 Task: Look for space in Reisterstown, United States from 10th July, 2023 to 25th July, 2023 for 3 adults, 1 child in price range Rs.15000 to Rs.25000. Place can be shared room with 2 bedrooms having 3 beds and 2 bathrooms. Property type can be house, flat, guest house. Amenities needed are: wifi, TV, free parkinig on premises, gym, breakfast. Booking option can be shelf check-in. Required host language is English.
Action: Mouse moved to (526, 136)
Screenshot: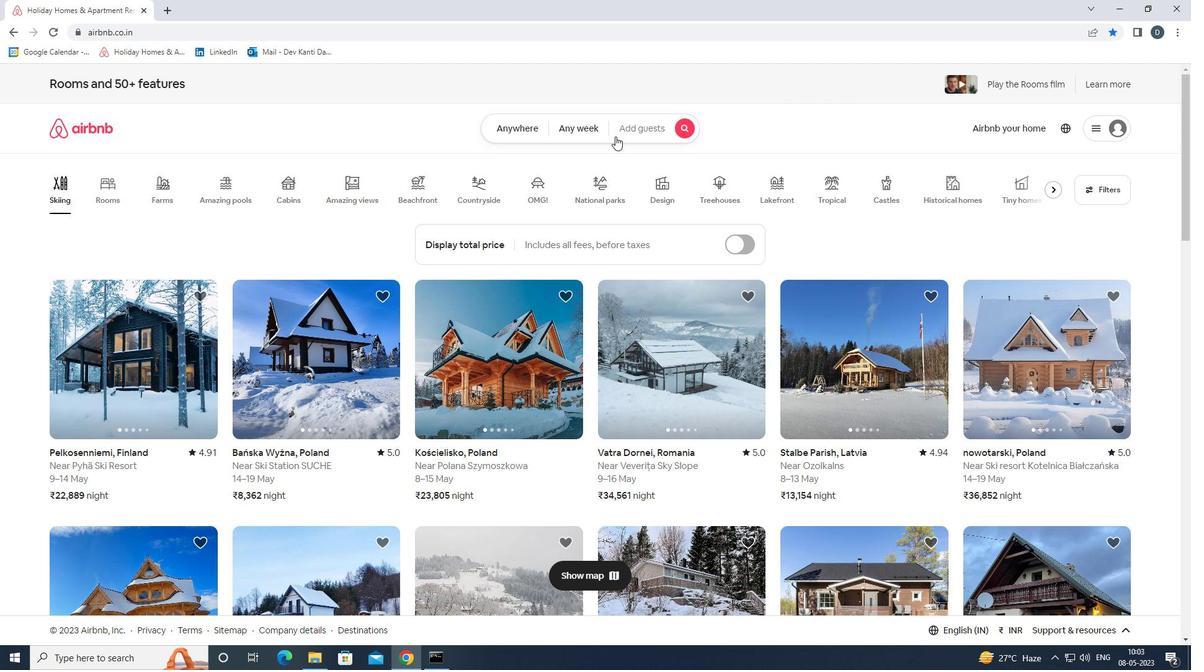 
Action: Mouse pressed left at (526, 136)
Screenshot: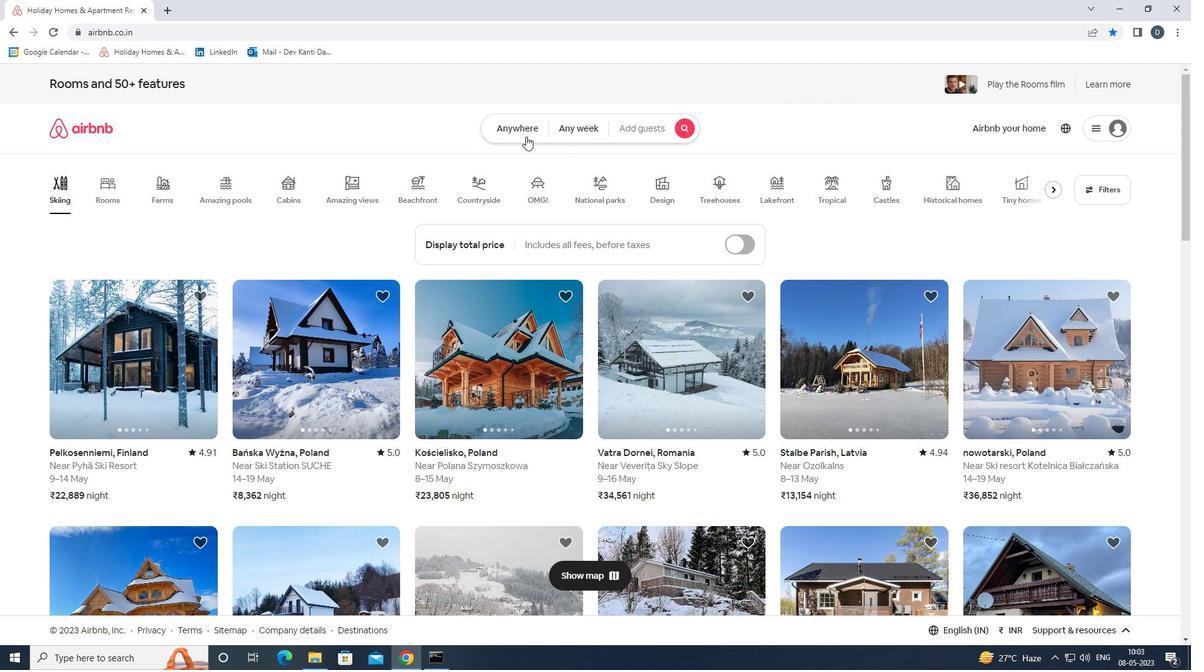 
Action: Mouse moved to (401, 173)
Screenshot: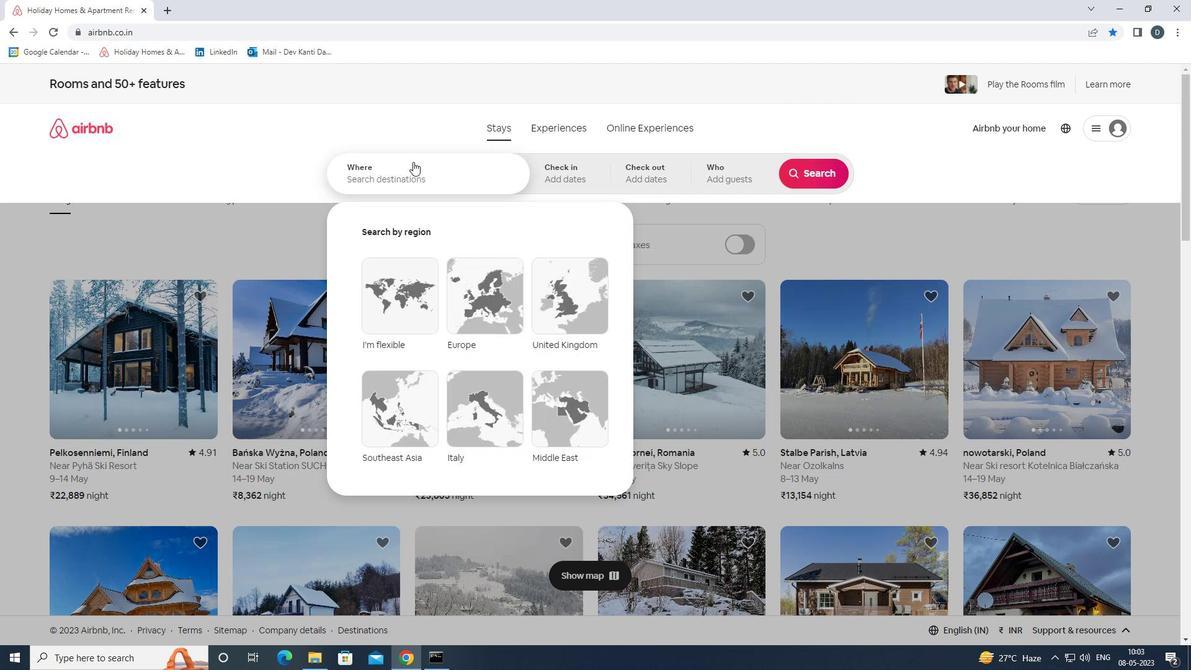 
Action: Mouse pressed left at (401, 173)
Screenshot: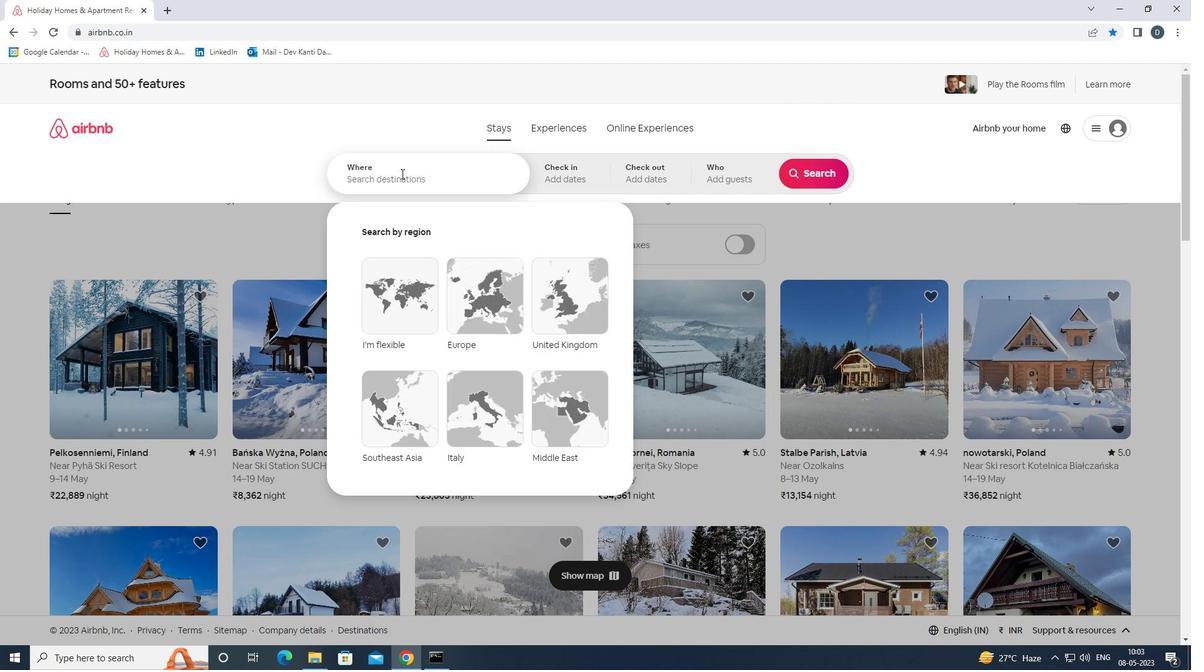 
Action: Mouse moved to (400, 173)
Screenshot: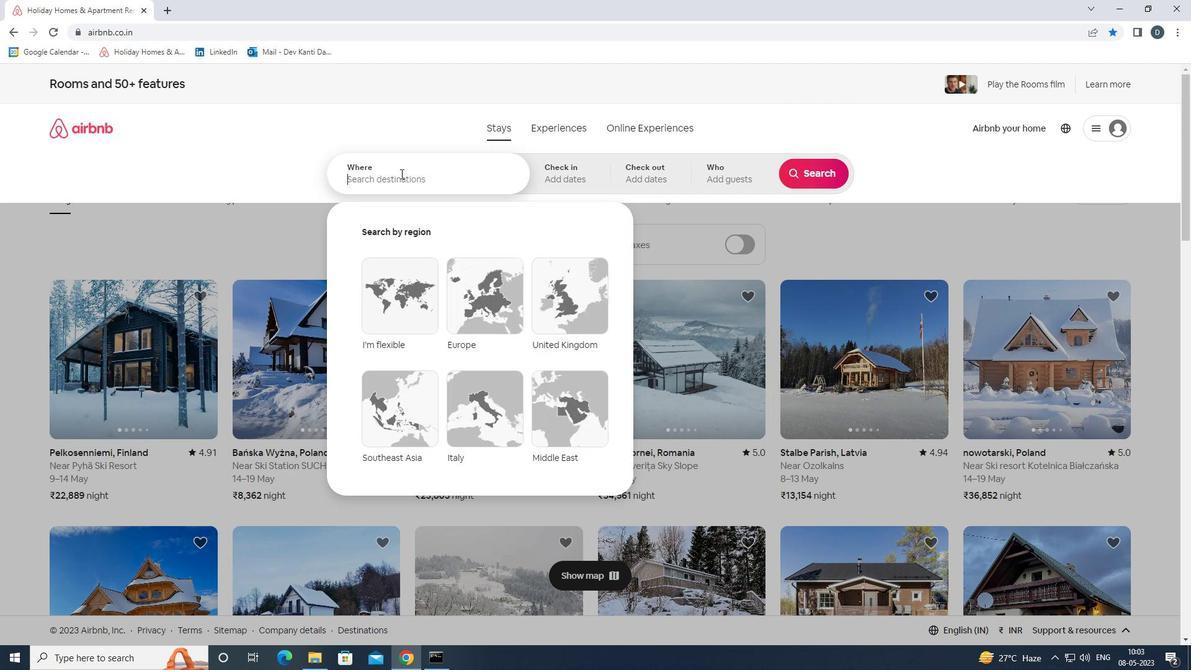 
Action: Key pressed <Key.shift>
Screenshot: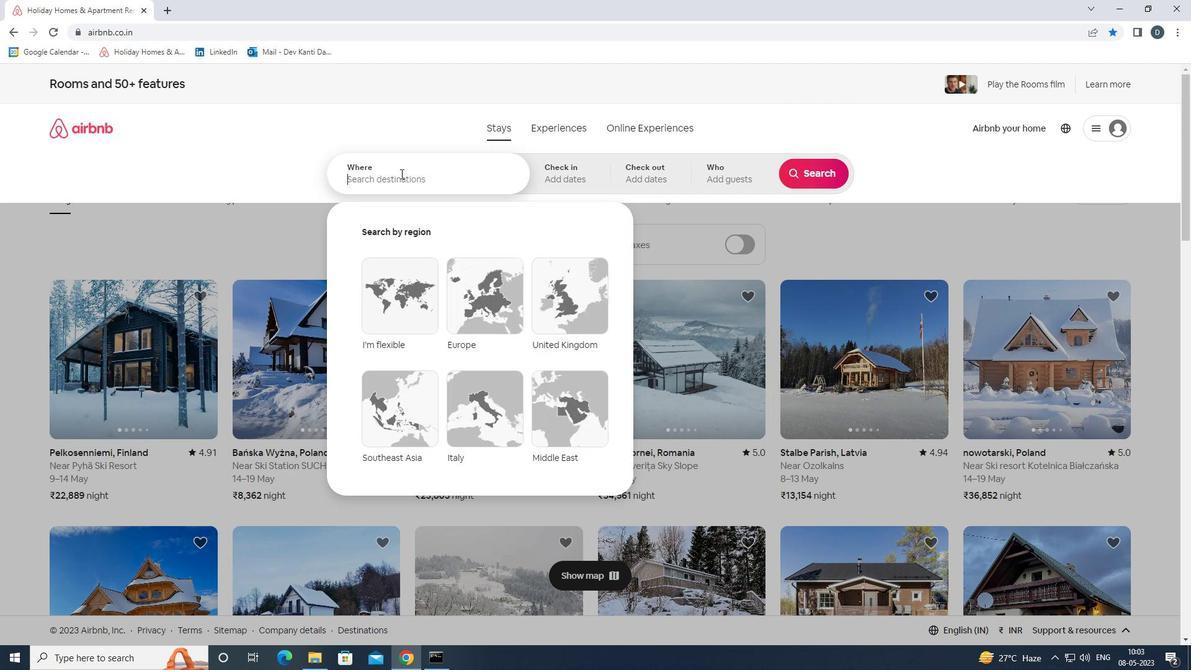 
Action: Mouse moved to (399, 171)
Screenshot: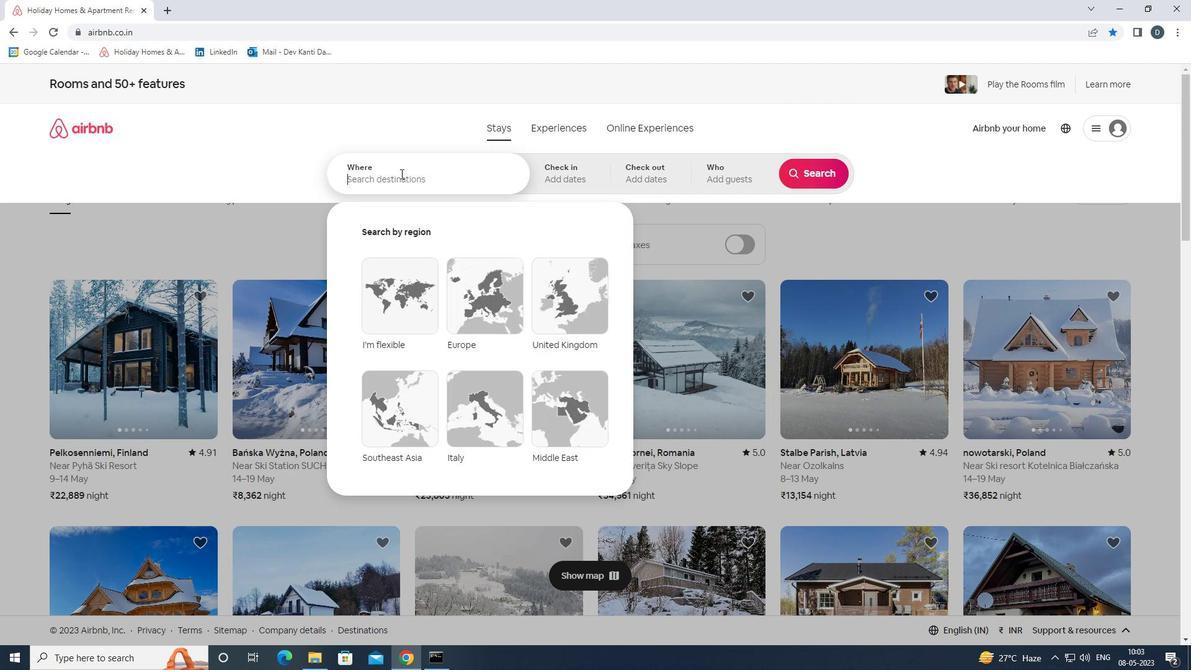 
Action: Key pressed REISTERSTOWN,<Key.shift>UNITED<Key.space><Key.shift>STATES<Key.enter>
Screenshot: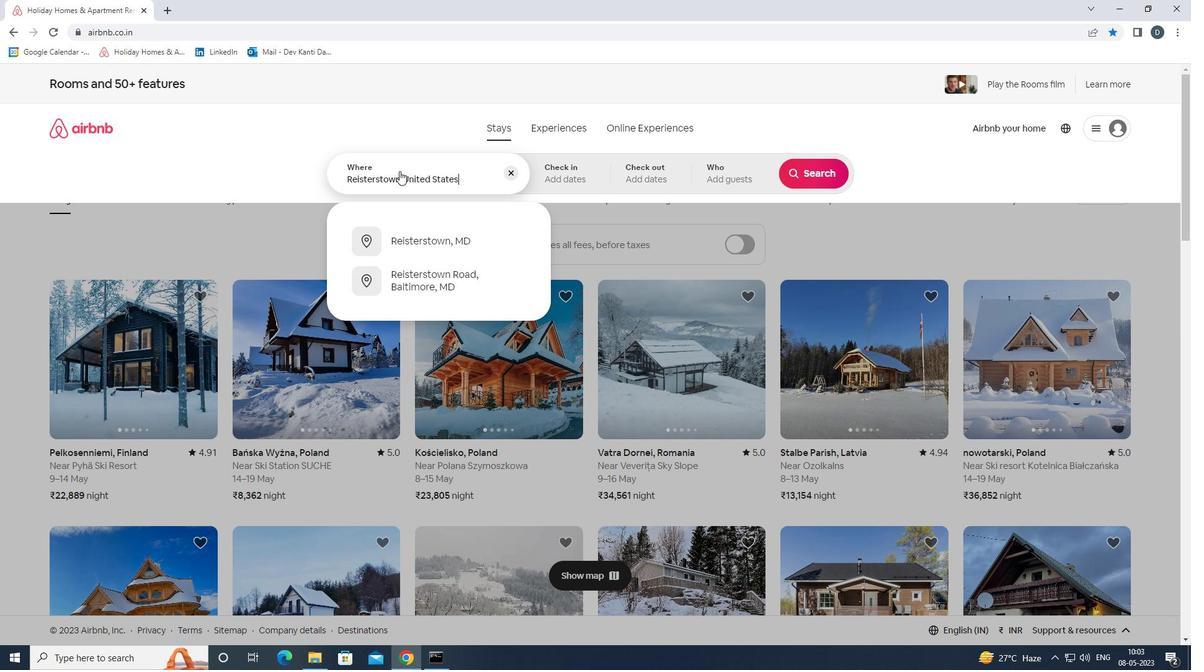 
Action: Mouse moved to (815, 271)
Screenshot: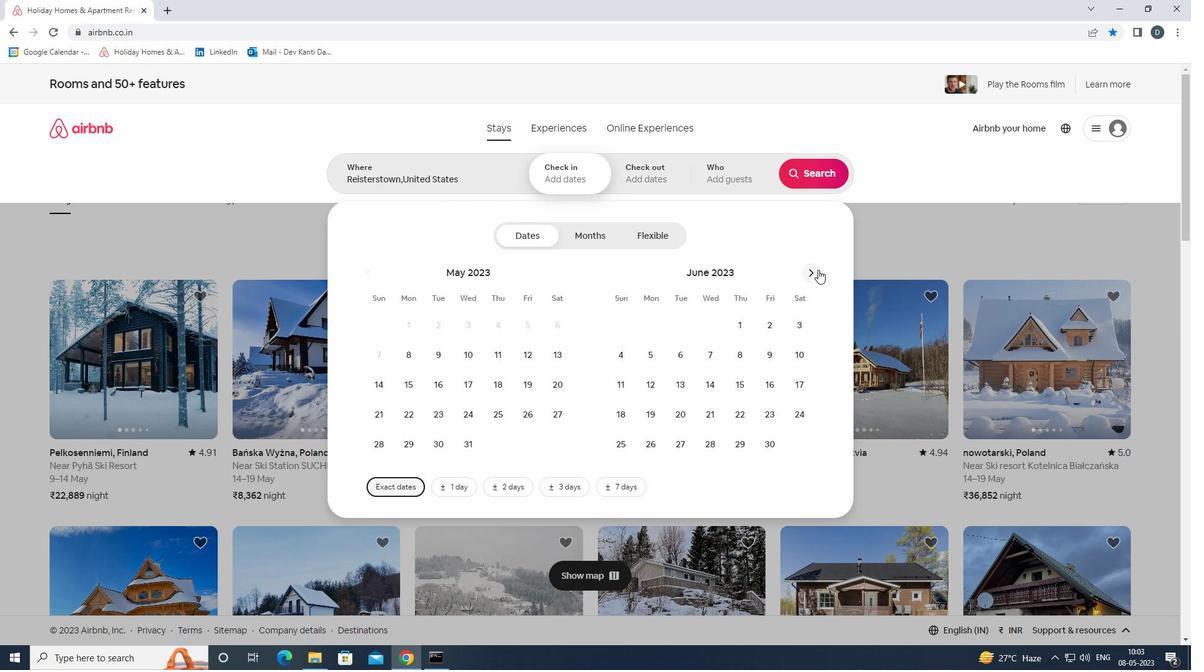 
Action: Mouse pressed left at (815, 271)
Screenshot: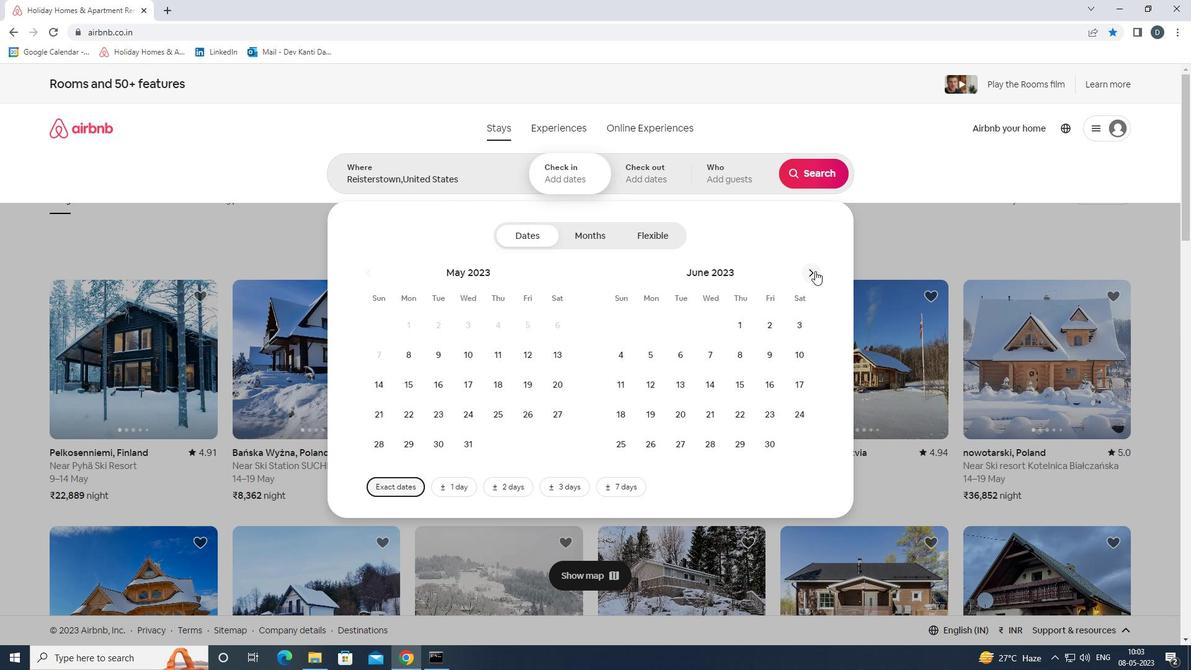 
Action: Mouse moved to (655, 390)
Screenshot: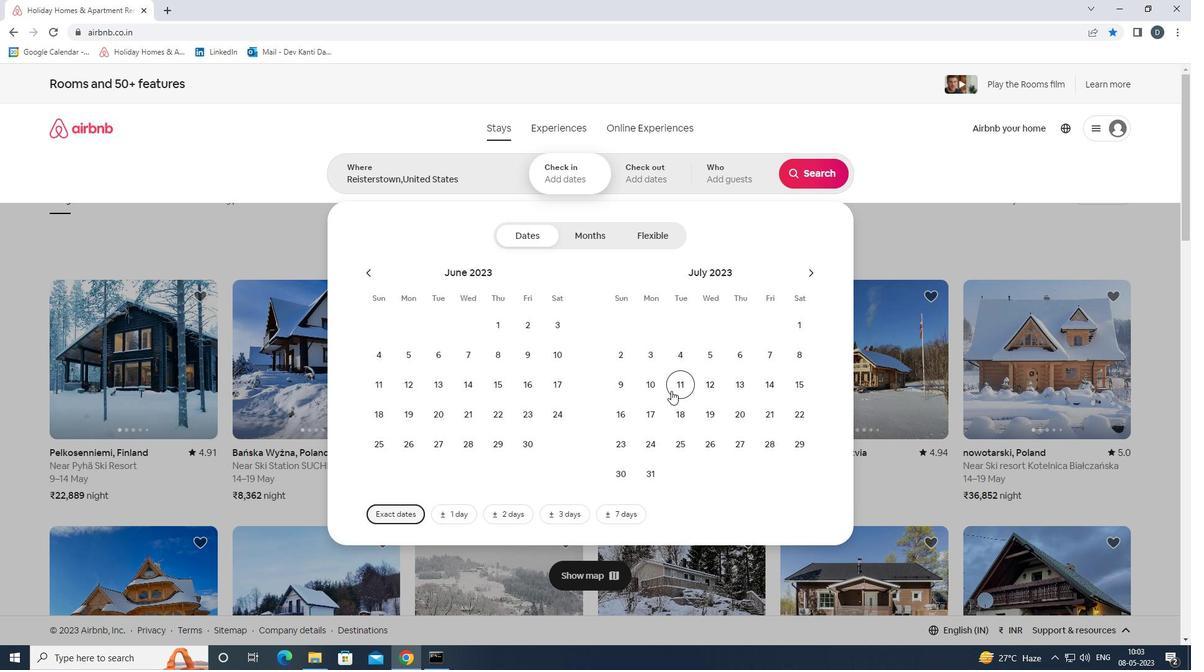 
Action: Mouse pressed left at (655, 390)
Screenshot: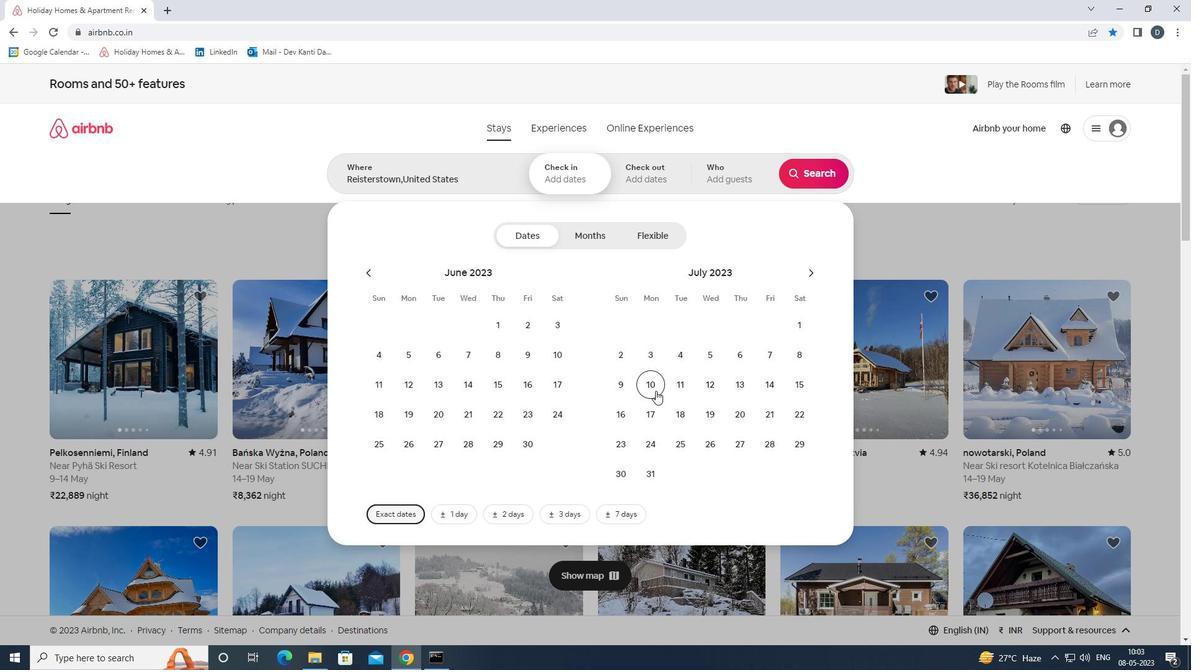
Action: Mouse moved to (691, 440)
Screenshot: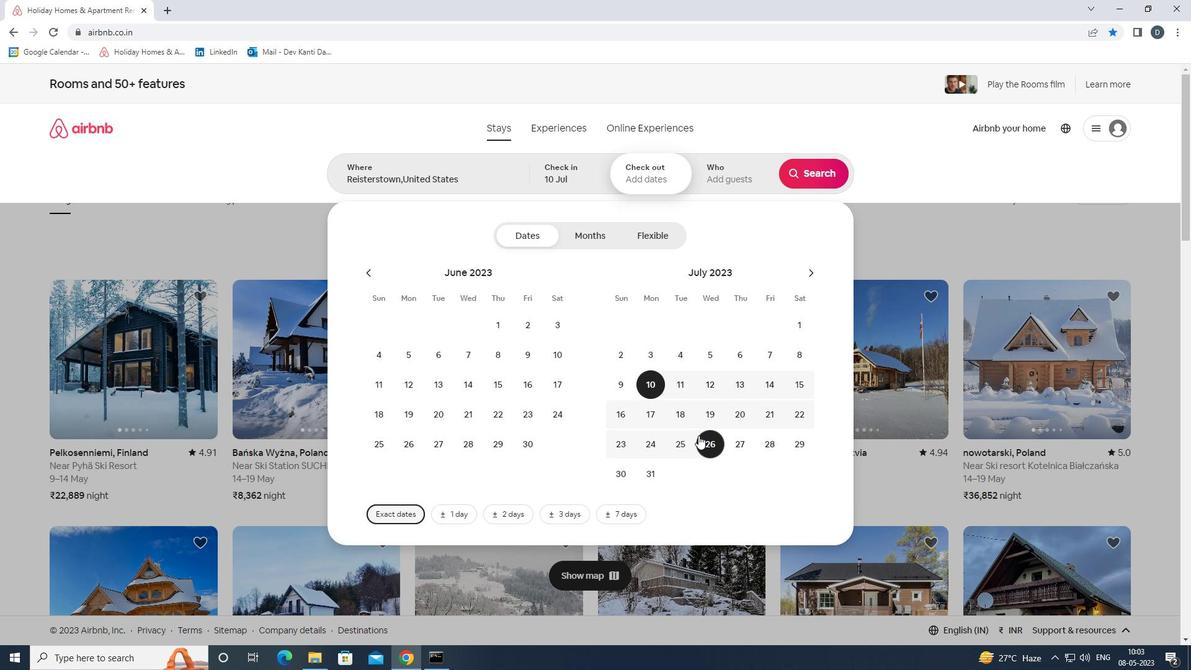 
Action: Mouse pressed left at (691, 440)
Screenshot: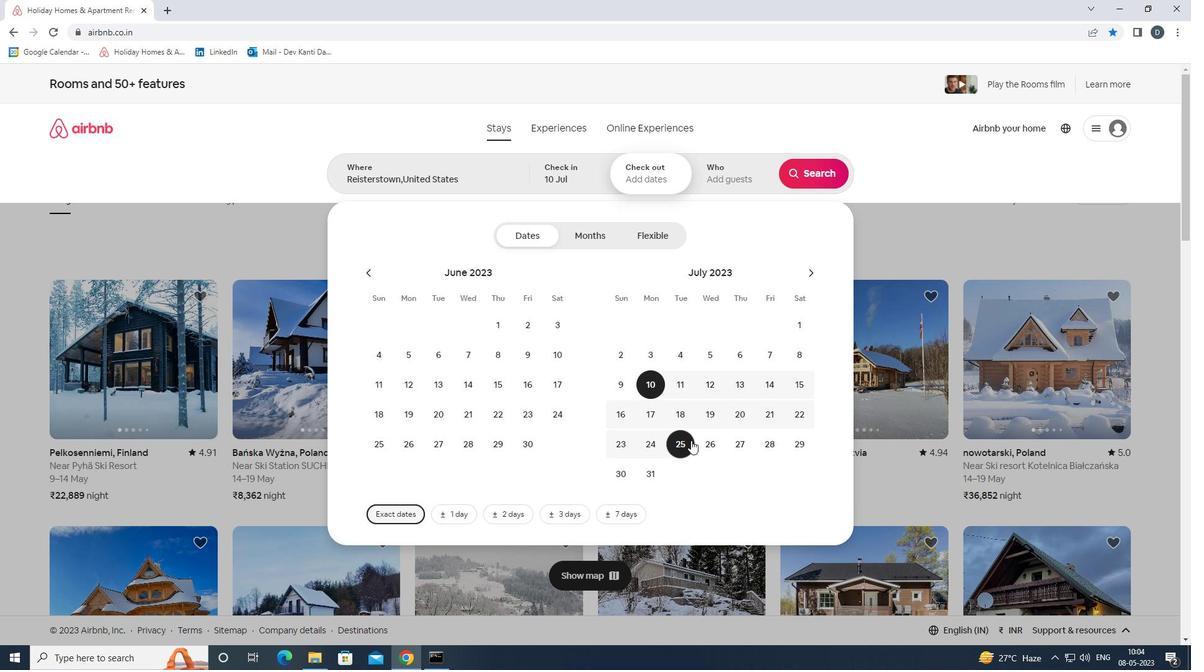 
Action: Mouse moved to (740, 187)
Screenshot: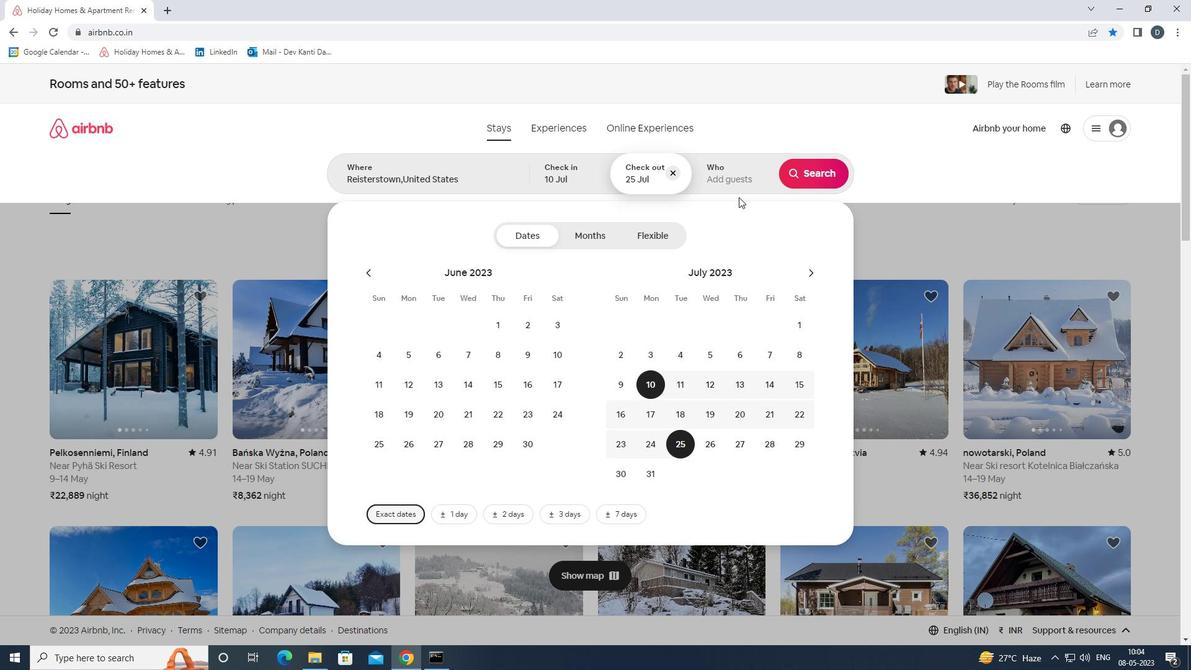 
Action: Mouse pressed left at (740, 187)
Screenshot: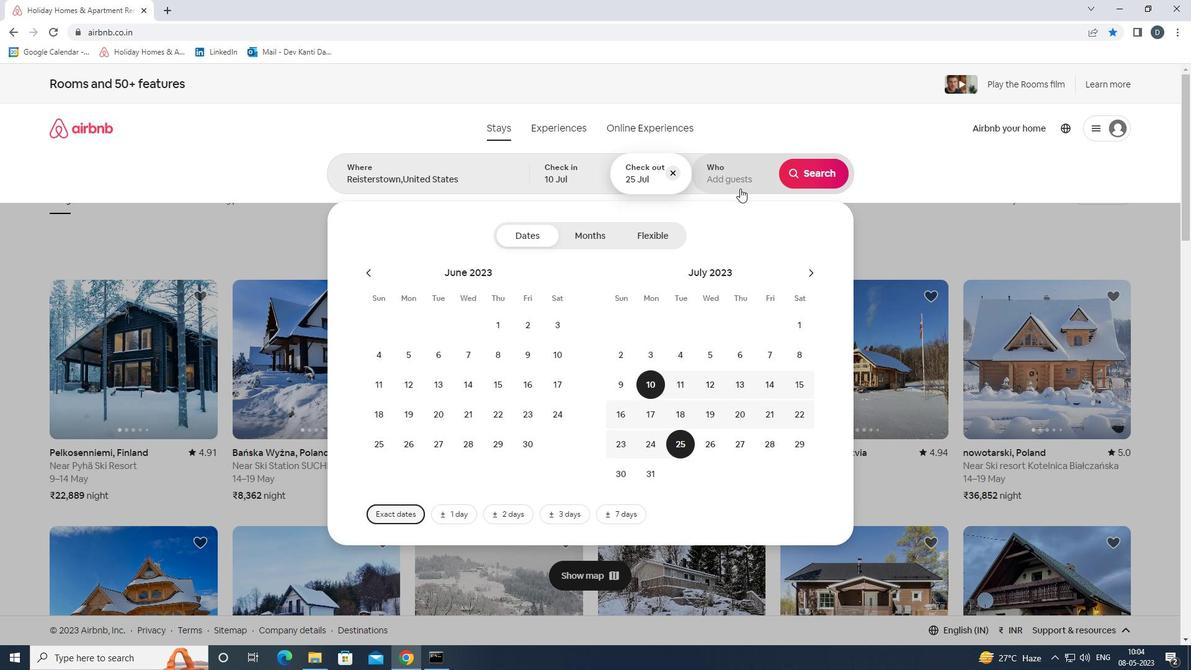 
Action: Mouse moved to (813, 237)
Screenshot: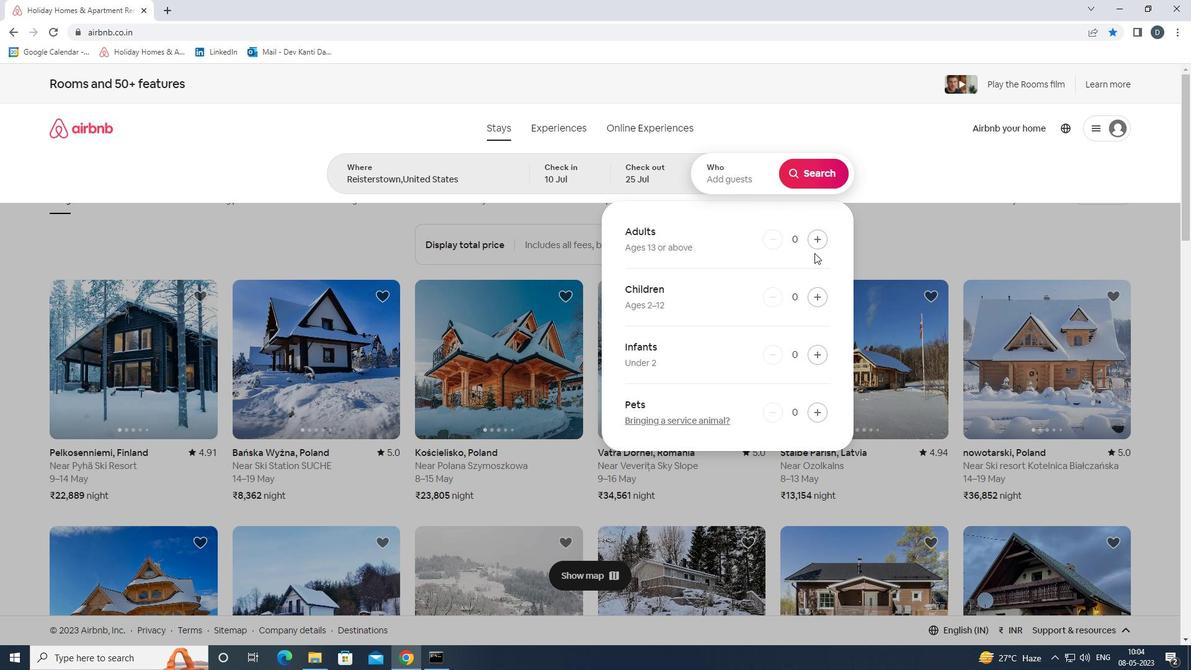 
Action: Mouse pressed left at (813, 237)
Screenshot: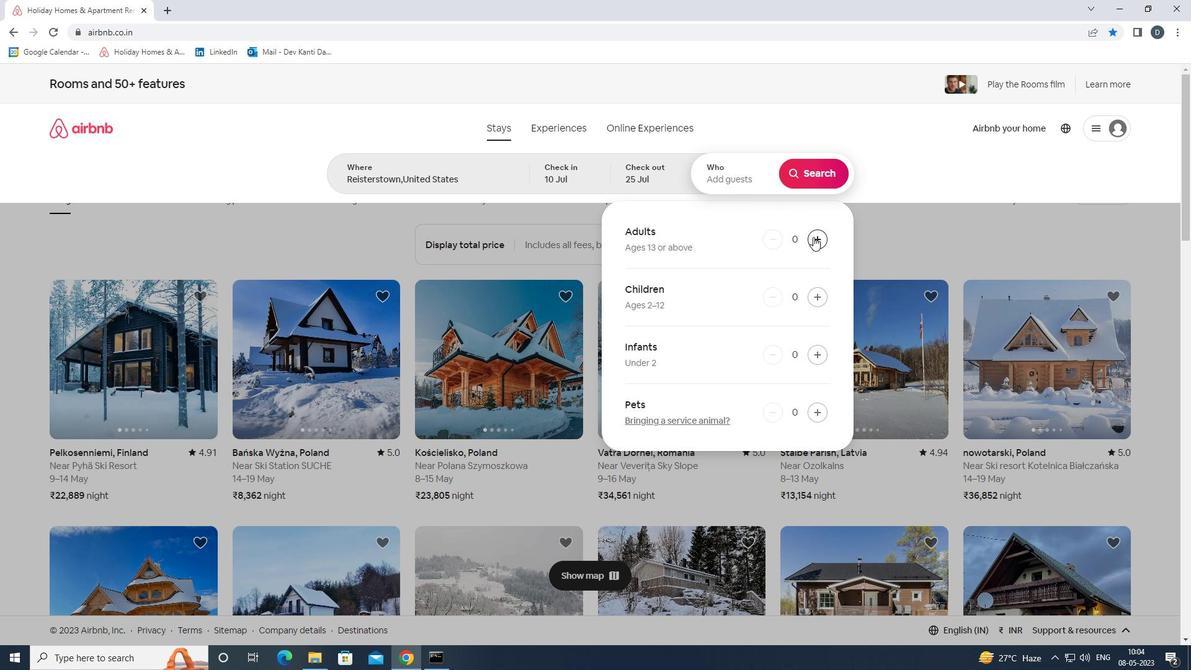 
Action: Mouse pressed left at (813, 237)
Screenshot: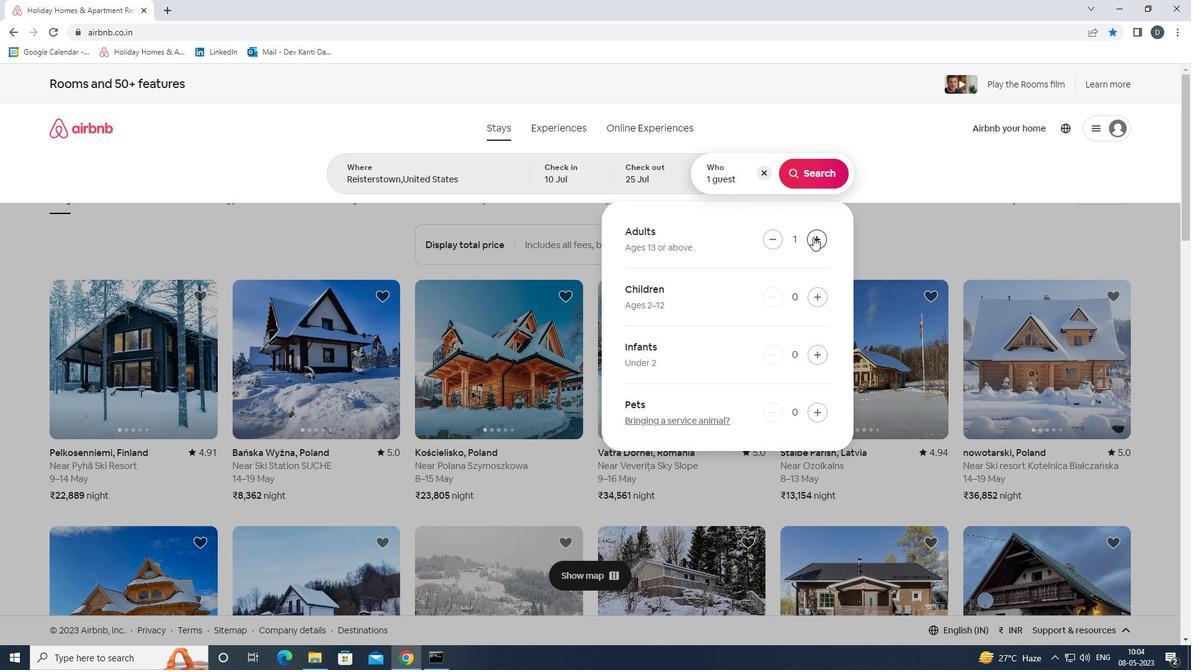 
Action: Mouse pressed left at (813, 237)
Screenshot: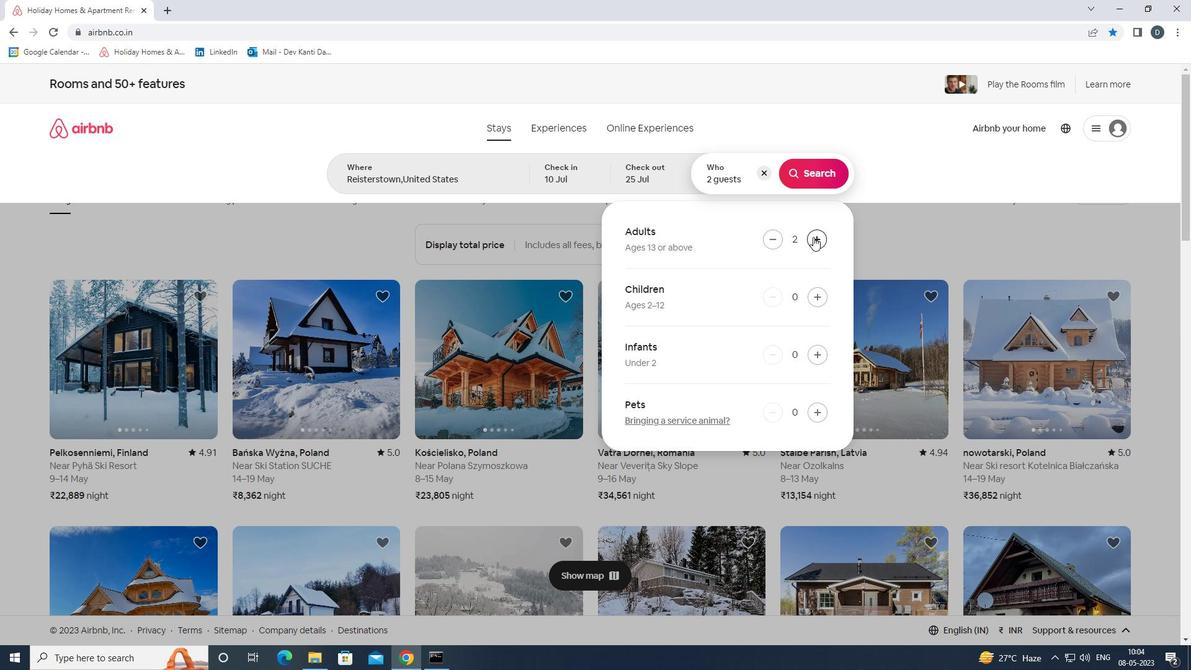 
Action: Mouse moved to (824, 295)
Screenshot: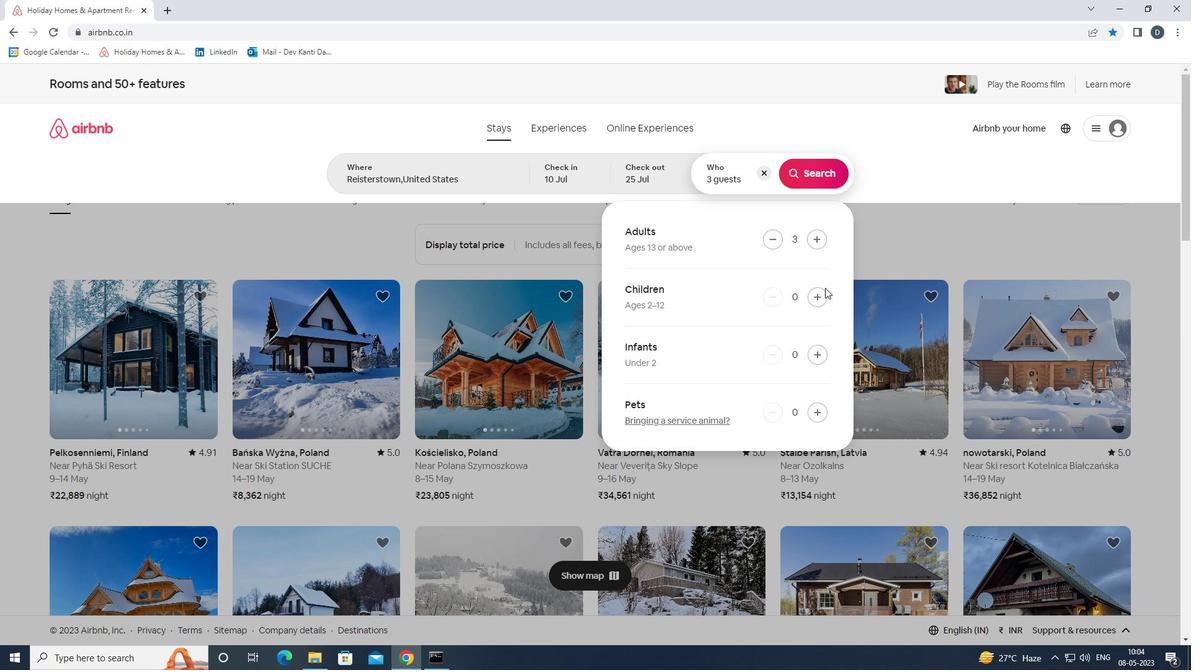 
Action: Mouse pressed left at (824, 295)
Screenshot: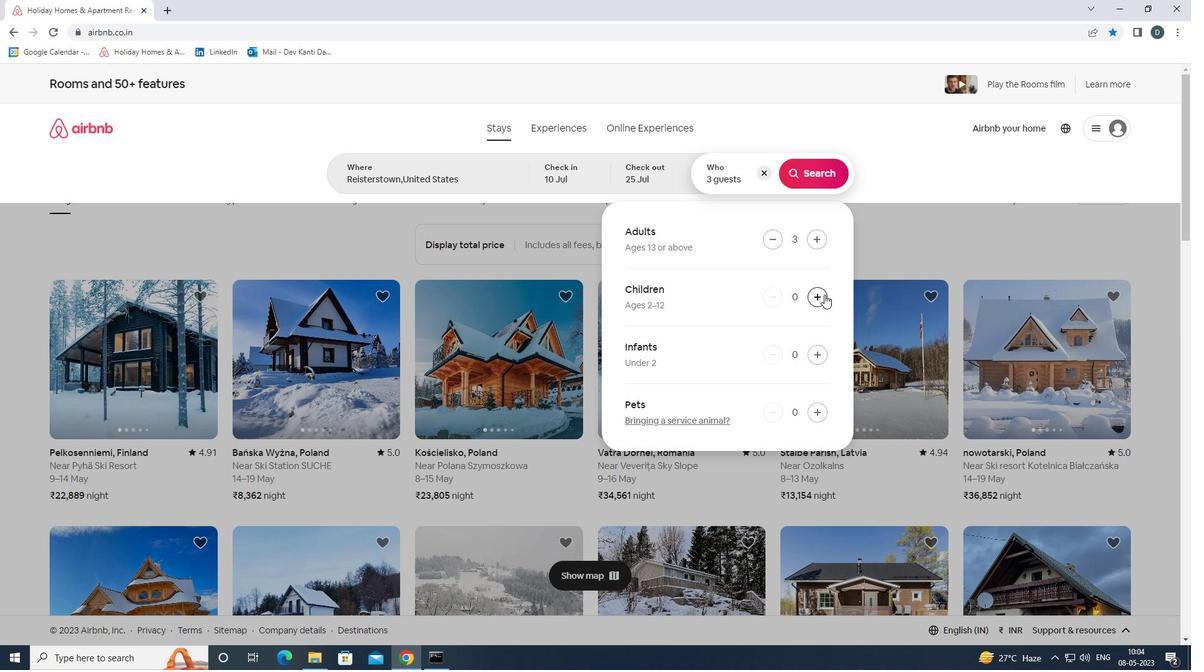 
Action: Mouse moved to (808, 170)
Screenshot: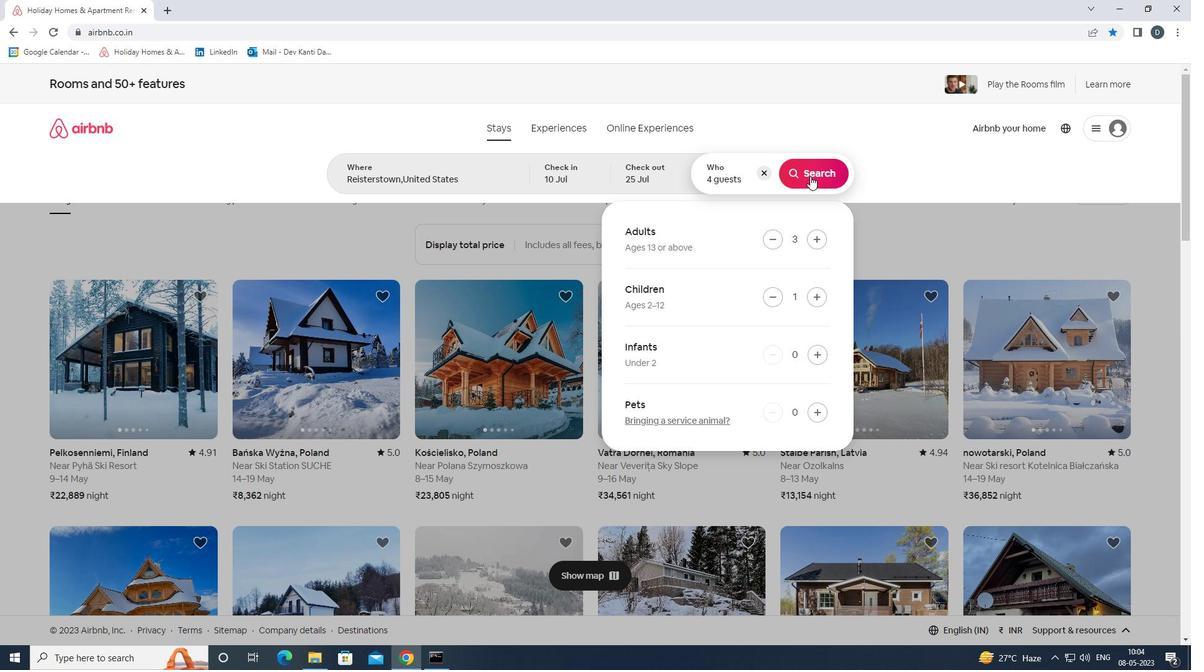 
Action: Mouse pressed left at (808, 170)
Screenshot: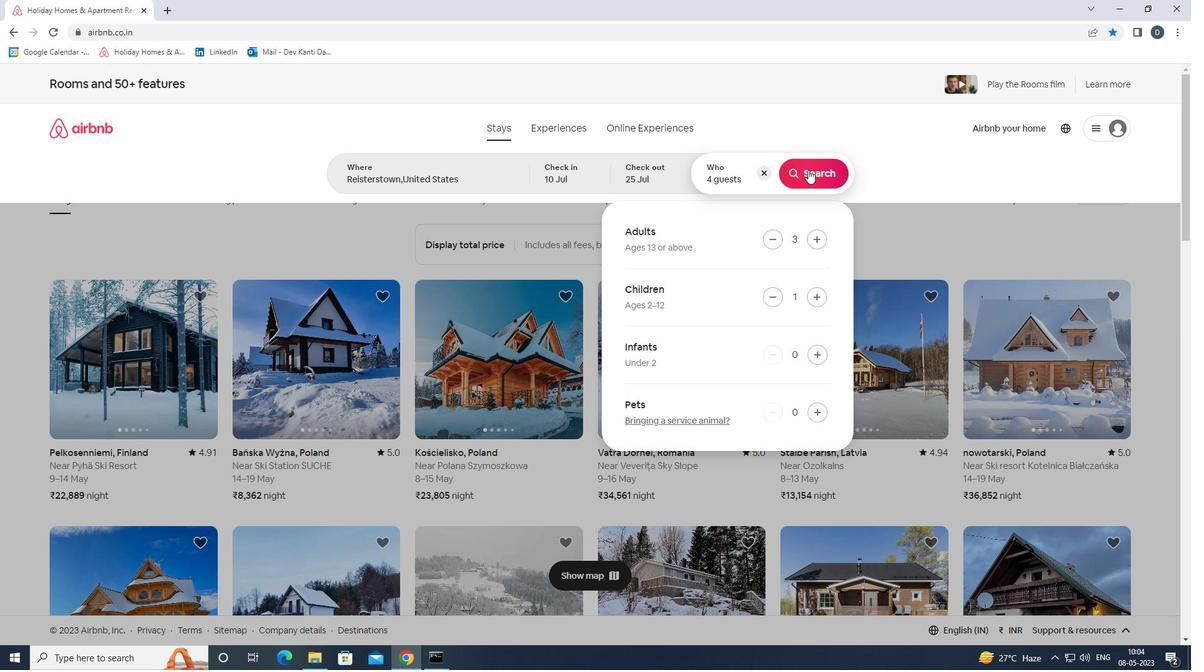 
Action: Mouse moved to (1122, 141)
Screenshot: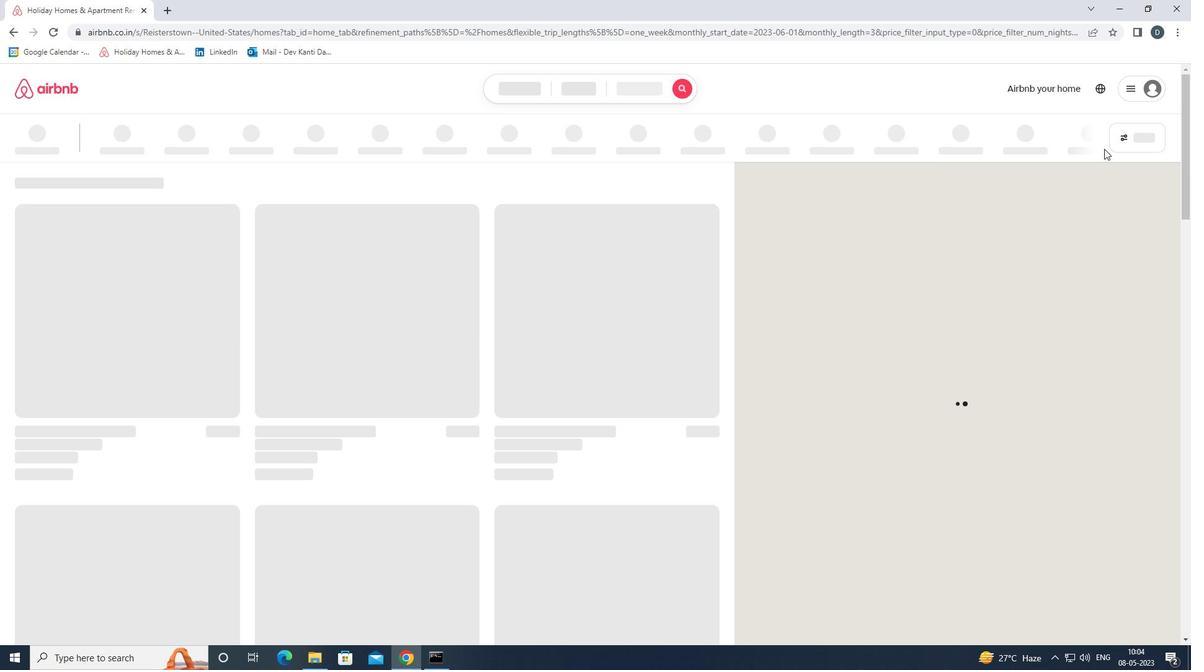 
Action: Mouse pressed left at (1122, 141)
Screenshot: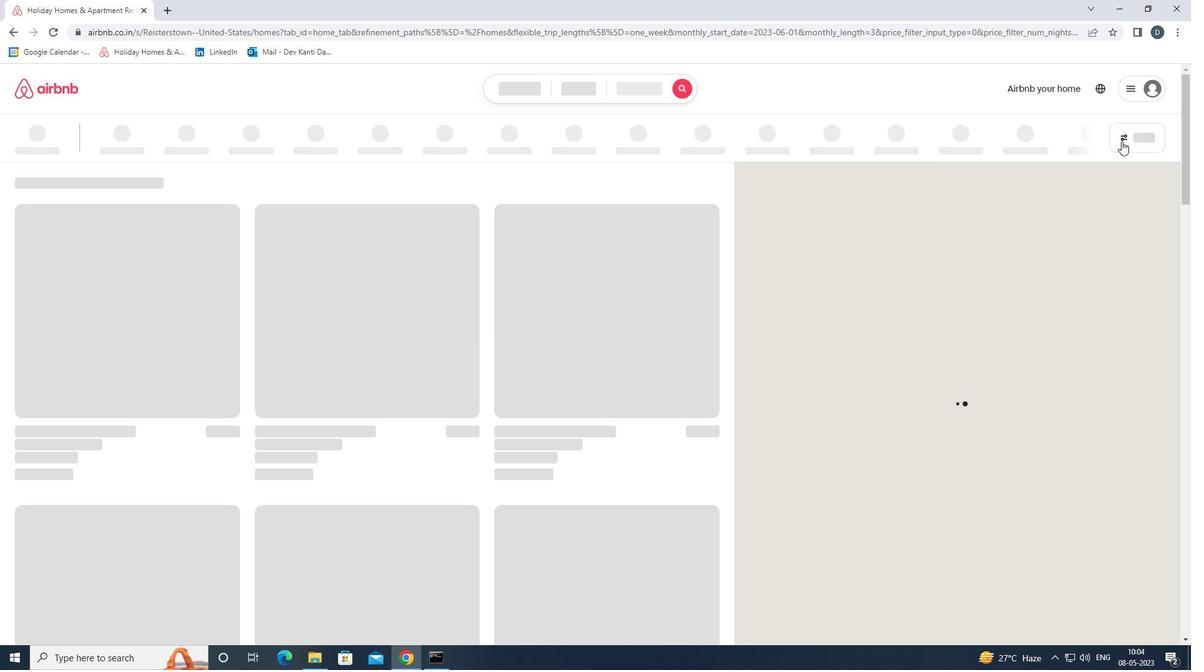 
Action: Mouse moved to (515, 444)
Screenshot: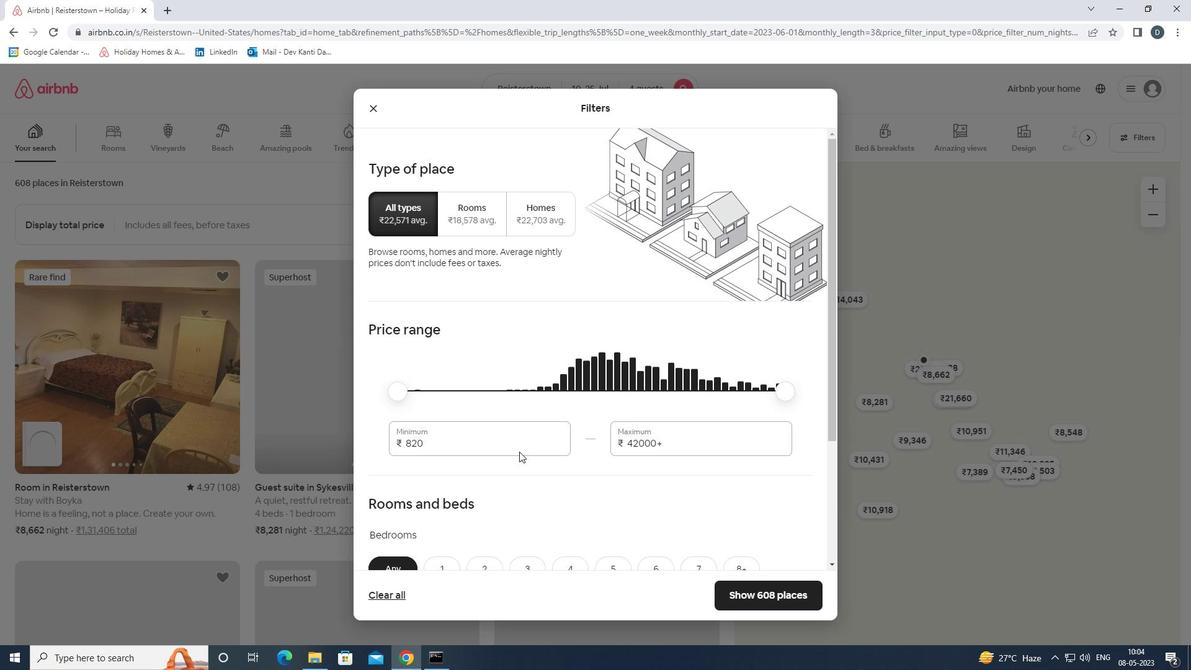 
Action: Mouse pressed left at (515, 444)
Screenshot: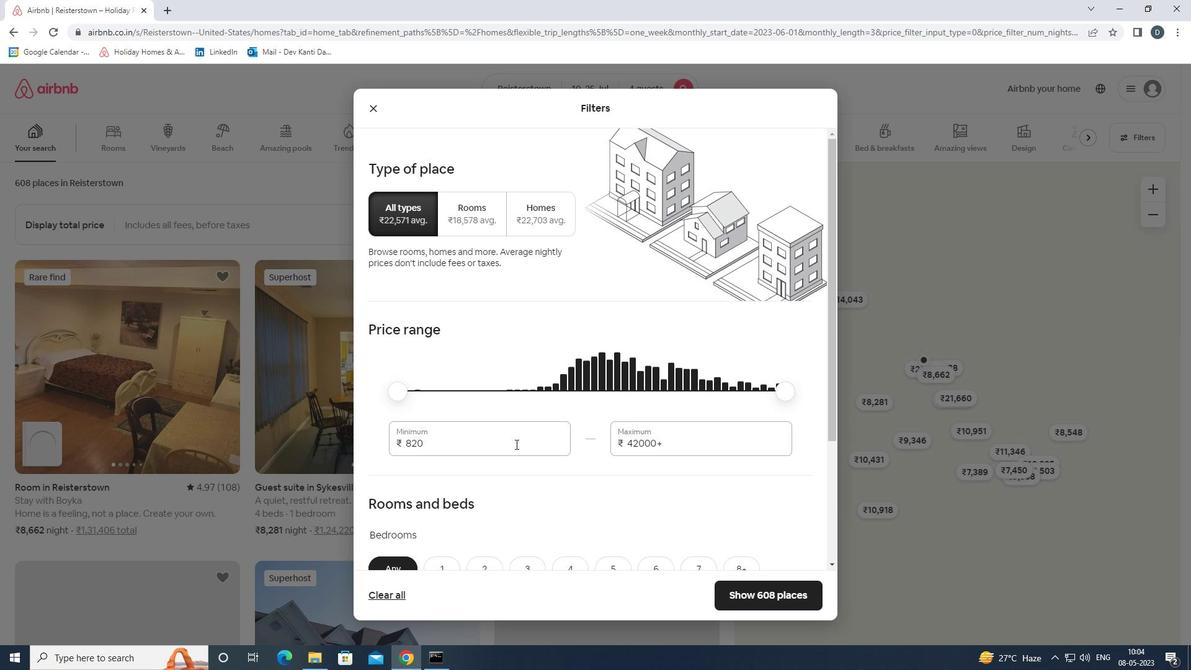 
Action: Mouse pressed left at (515, 444)
Screenshot: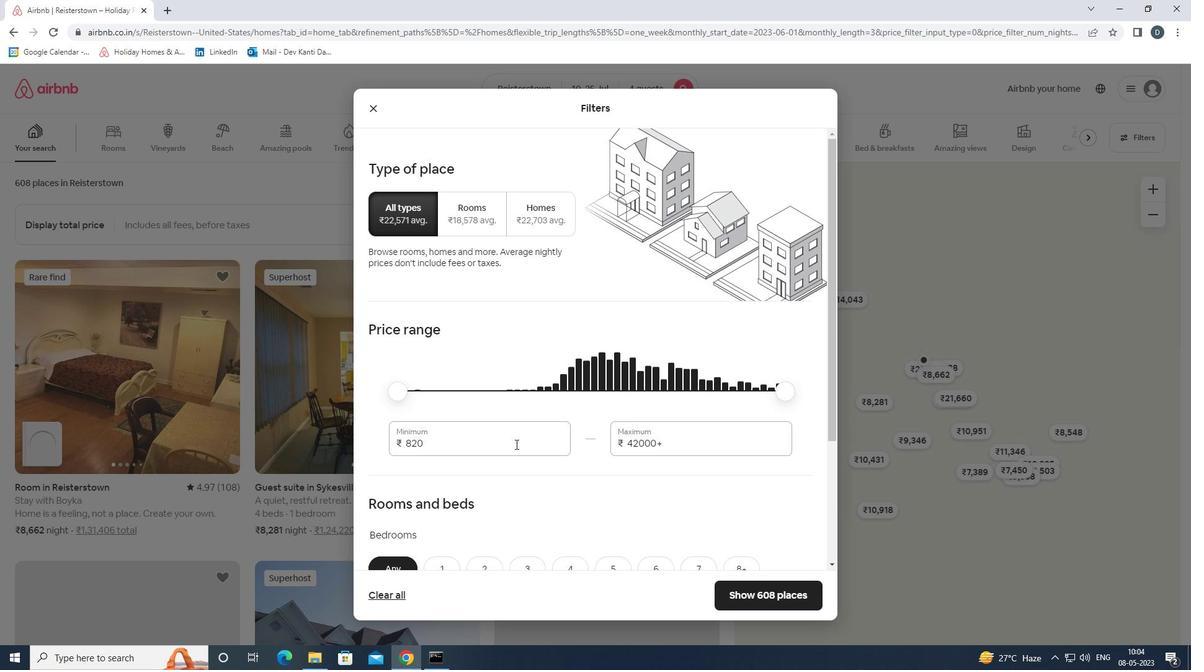 
Action: Key pressed 15000<Key.tab>25000
Screenshot: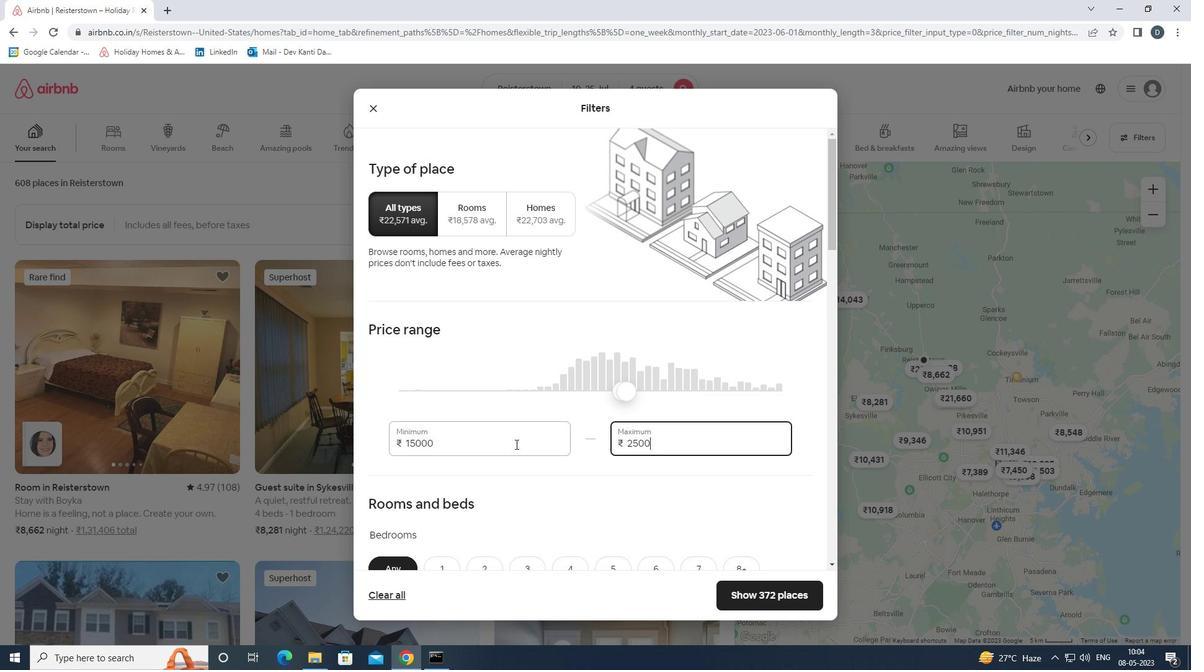 
Action: Mouse scrolled (515, 443) with delta (0, 0)
Screenshot: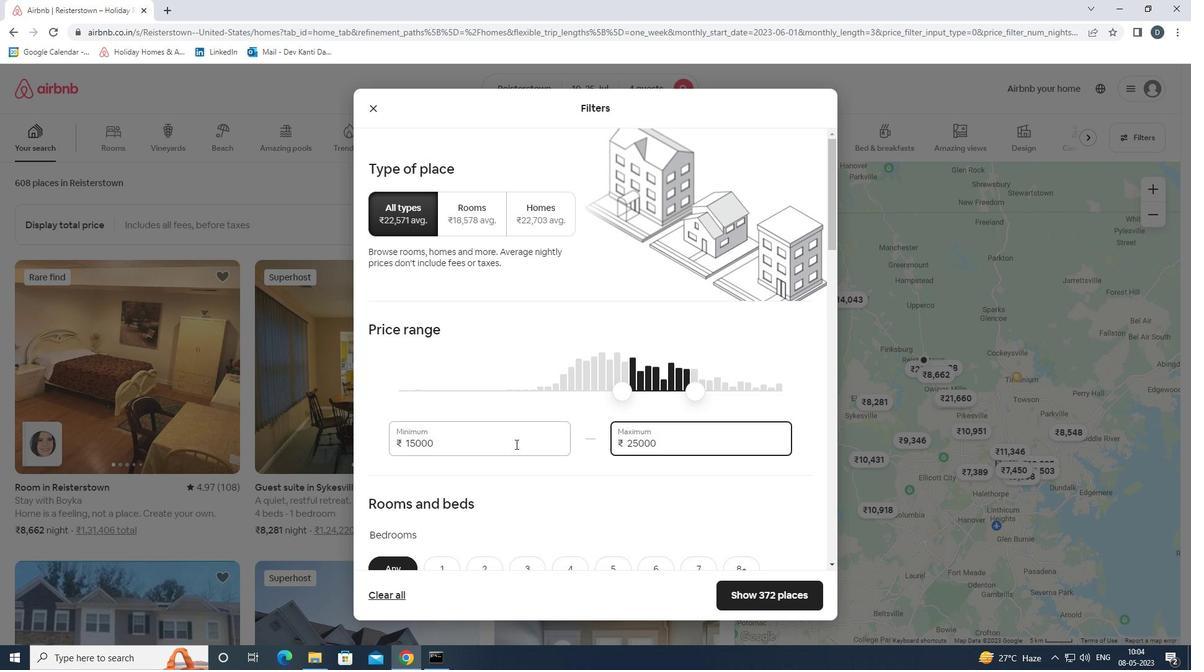 
Action: Mouse scrolled (515, 443) with delta (0, 0)
Screenshot: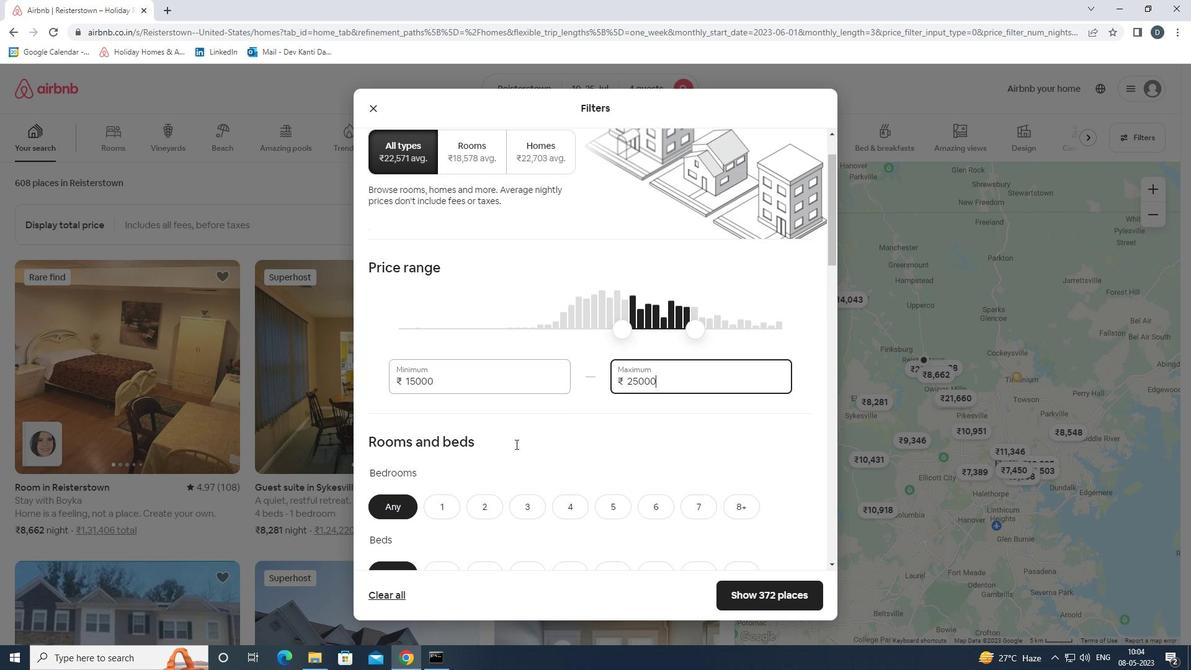 
Action: Mouse scrolled (515, 443) with delta (0, 0)
Screenshot: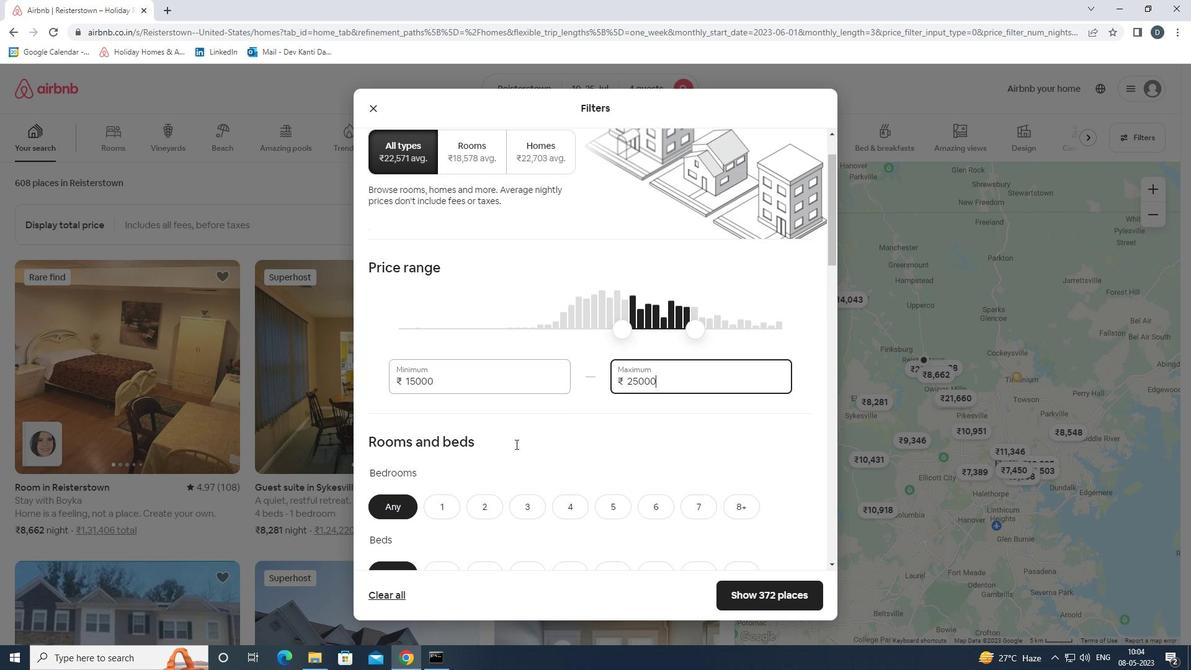 
Action: Mouse scrolled (515, 443) with delta (0, 0)
Screenshot: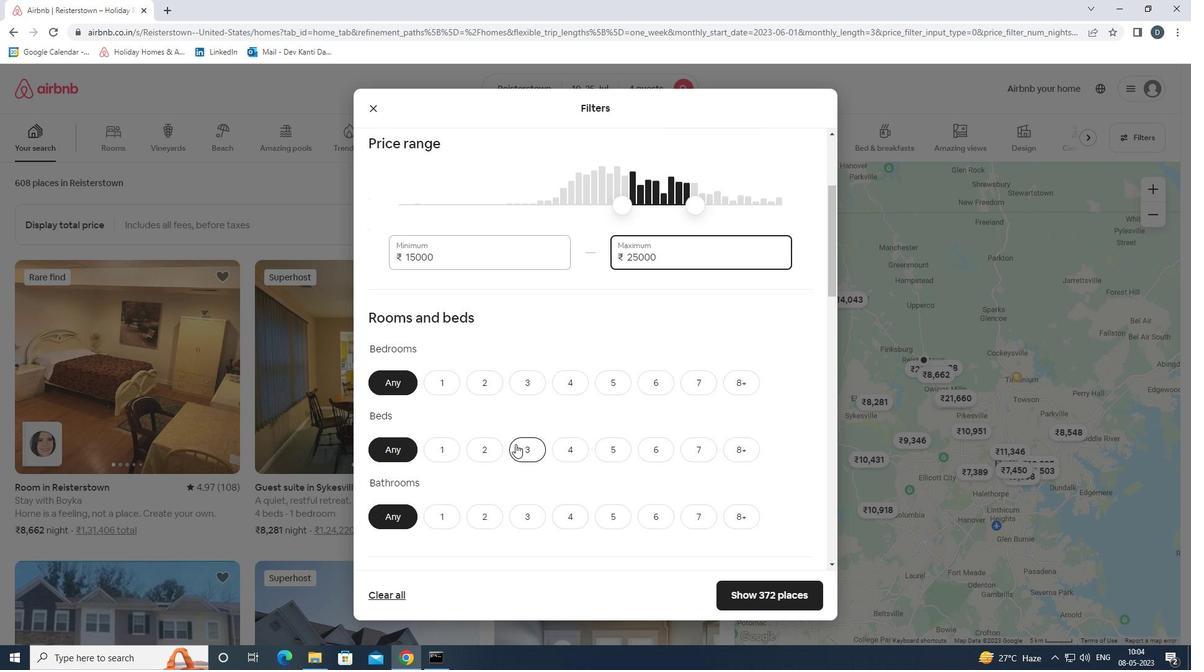 
Action: Mouse moved to (490, 318)
Screenshot: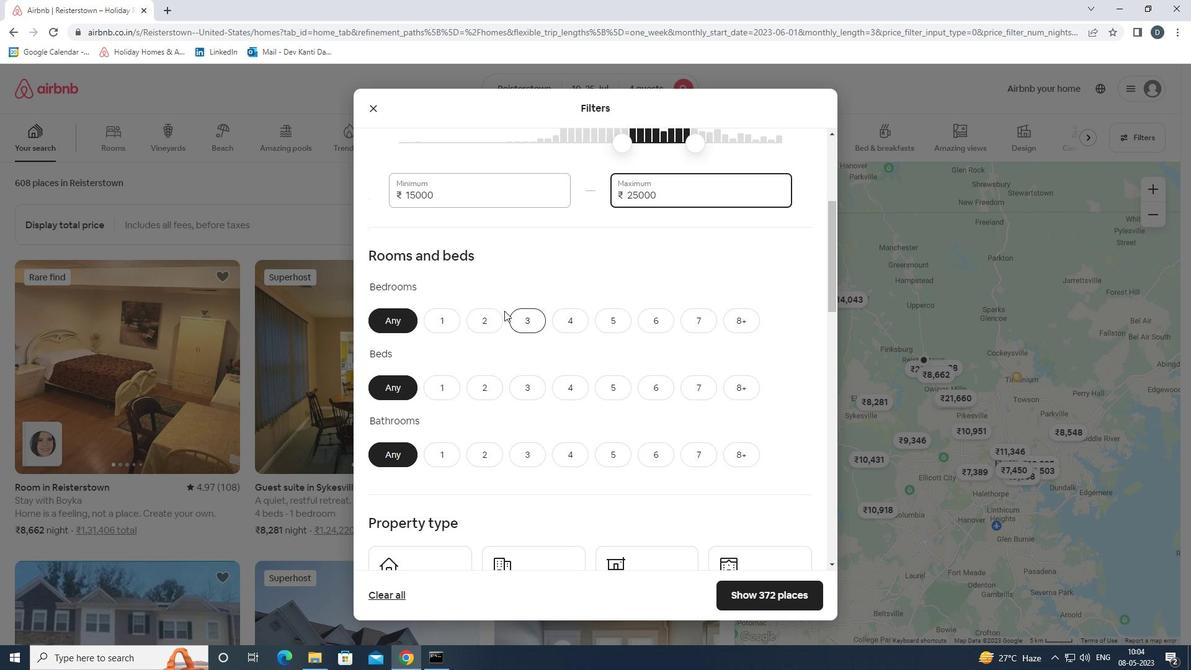 
Action: Mouse pressed left at (490, 318)
Screenshot: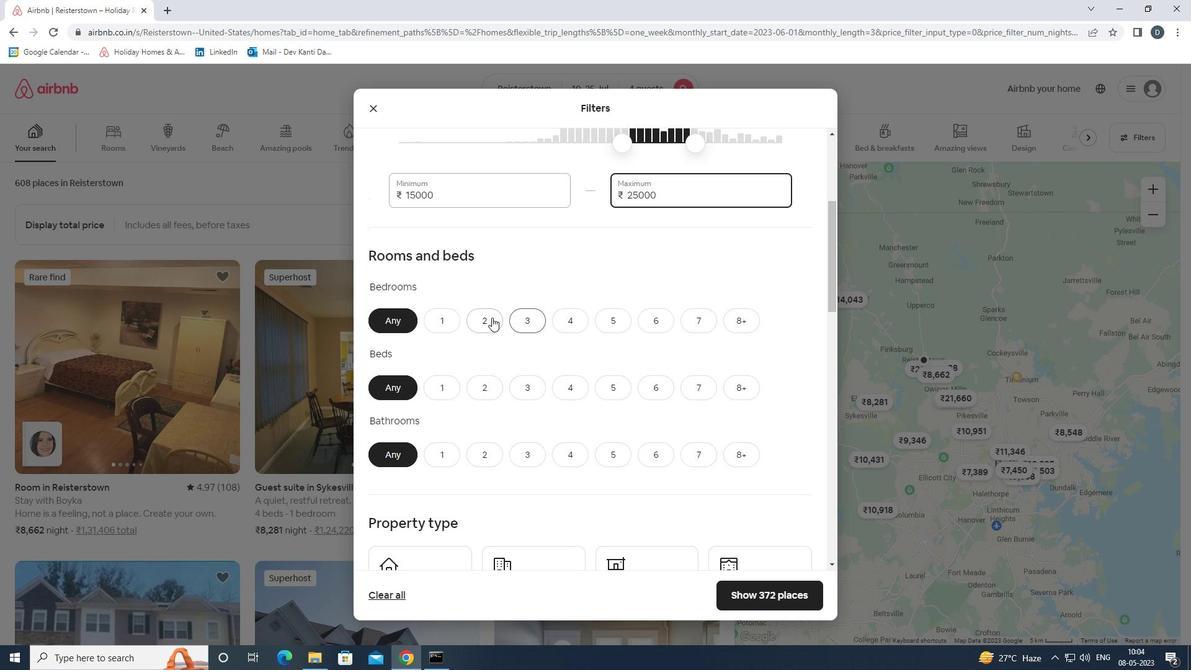 
Action: Mouse moved to (530, 387)
Screenshot: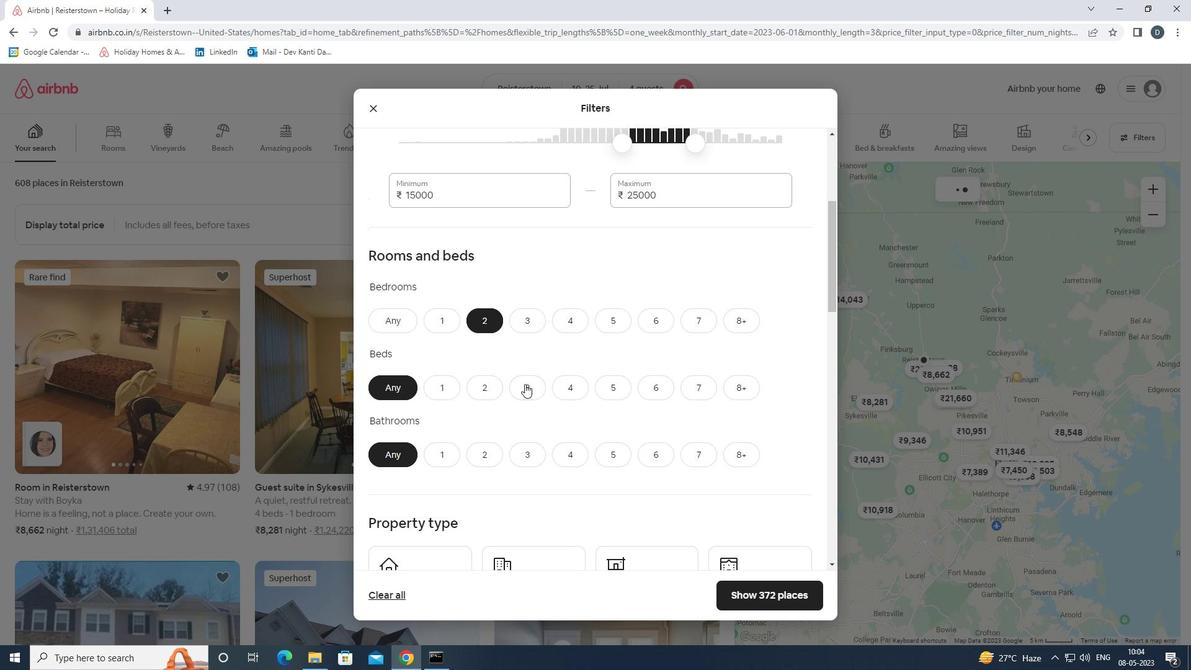 
Action: Mouse pressed left at (530, 387)
Screenshot: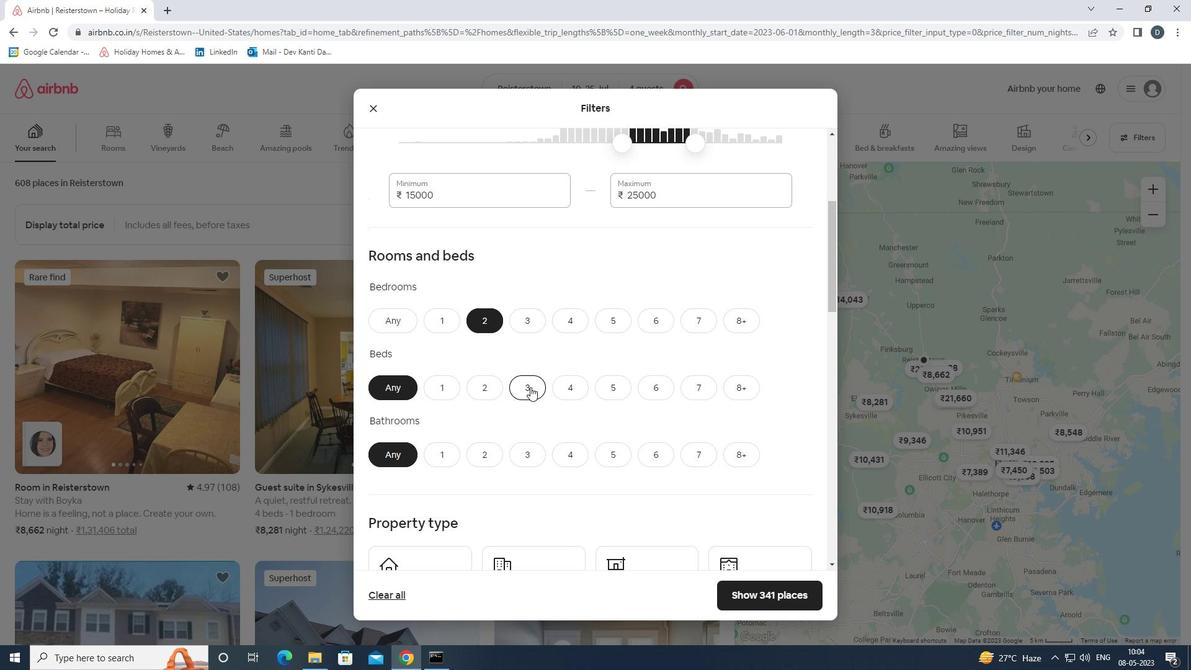 
Action: Mouse moved to (476, 449)
Screenshot: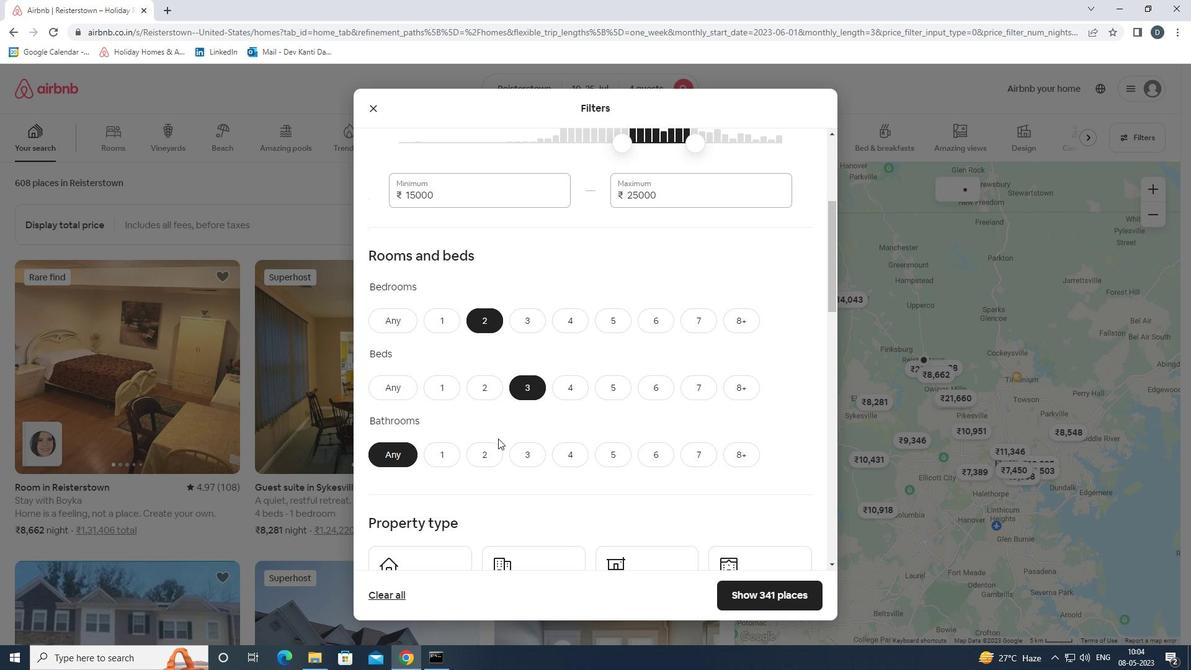 
Action: Mouse pressed left at (476, 449)
Screenshot: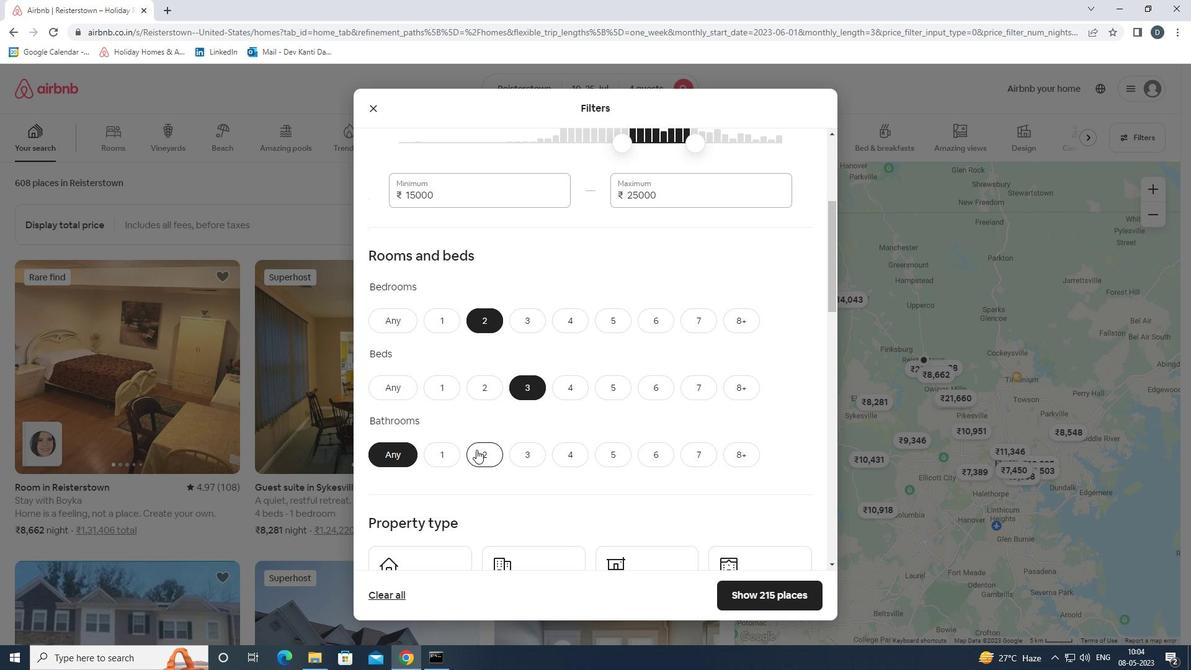
Action: Mouse scrolled (476, 449) with delta (0, 0)
Screenshot: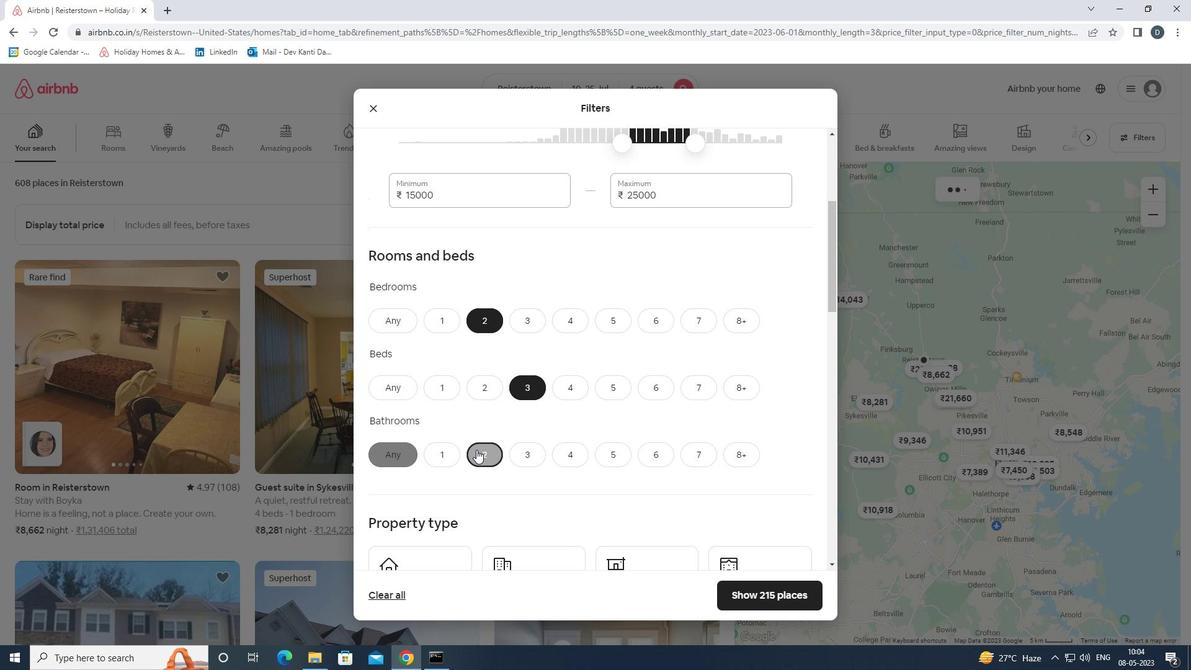 
Action: Mouse scrolled (476, 449) with delta (0, 0)
Screenshot: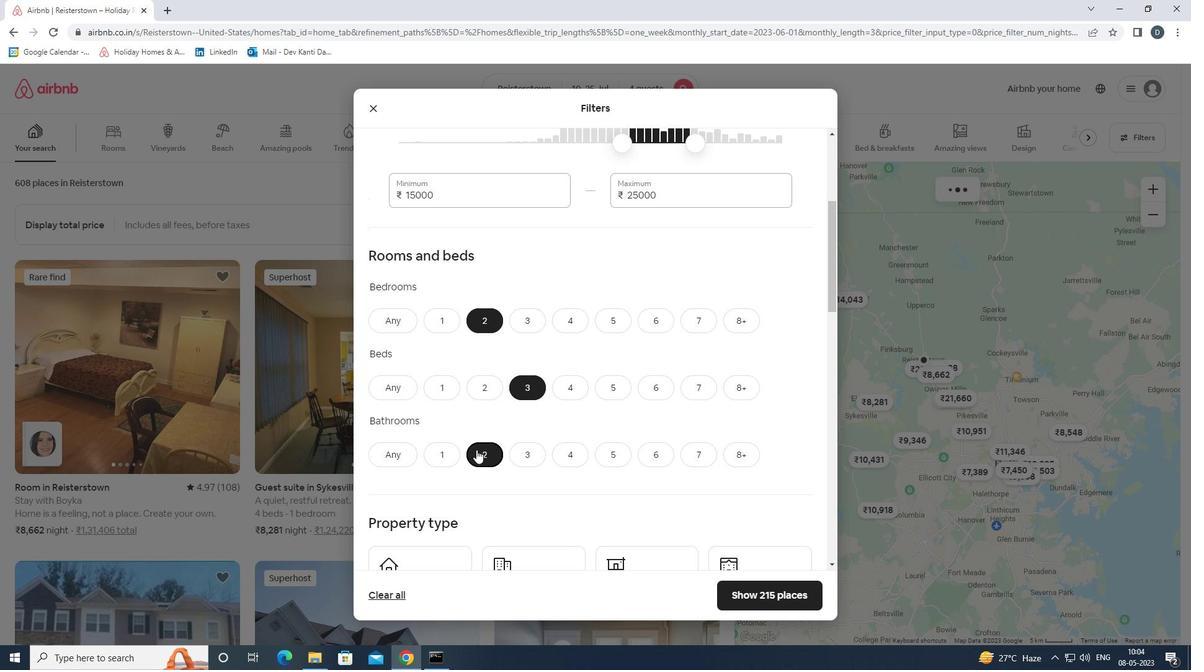
Action: Mouse moved to (449, 446)
Screenshot: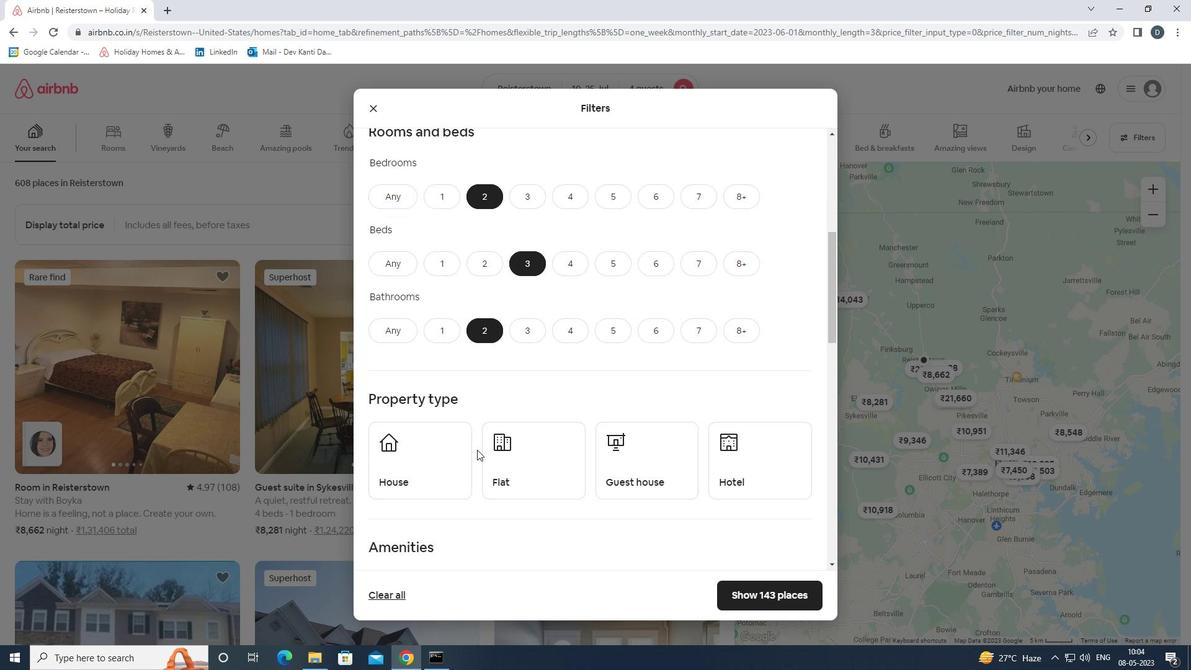 
Action: Mouse pressed left at (449, 446)
Screenshot: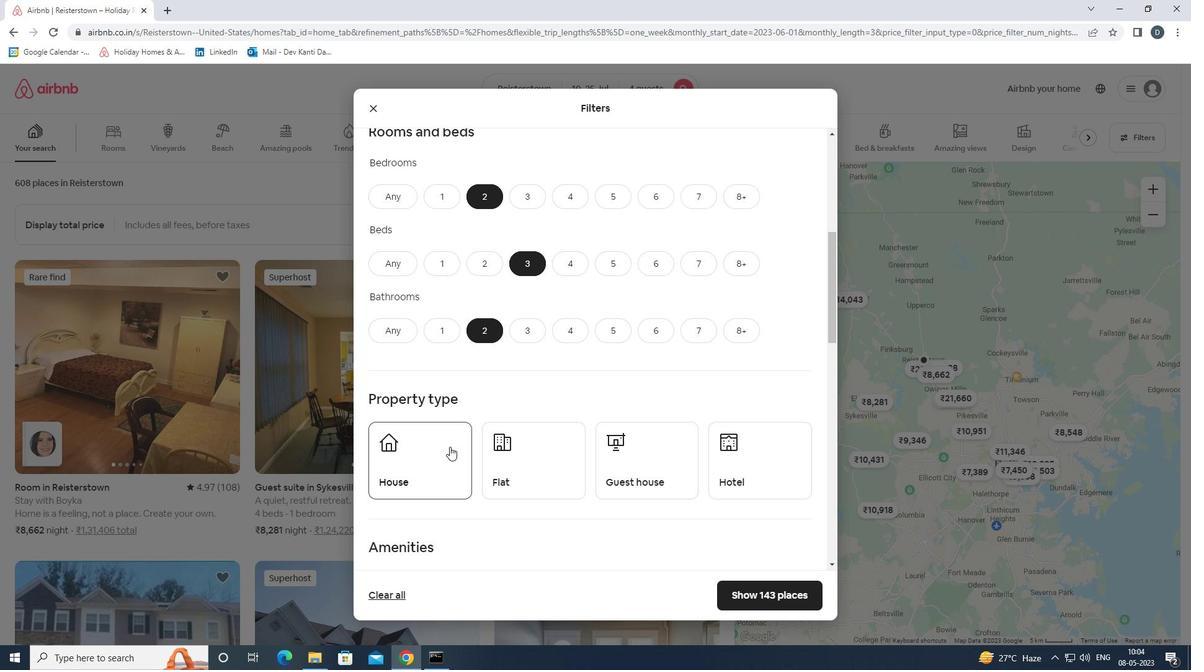 
Action: Mouse moved to (532, 459)
Screenshot: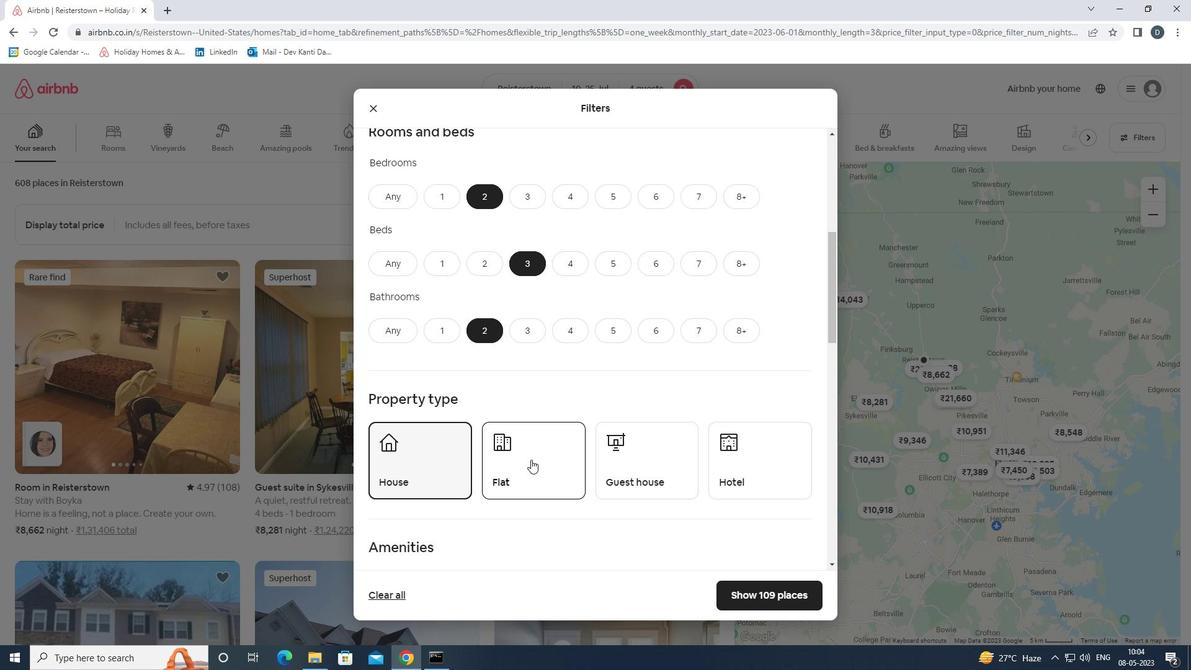 
Action: Mouse pressed left at (532, 459)
Screenshot: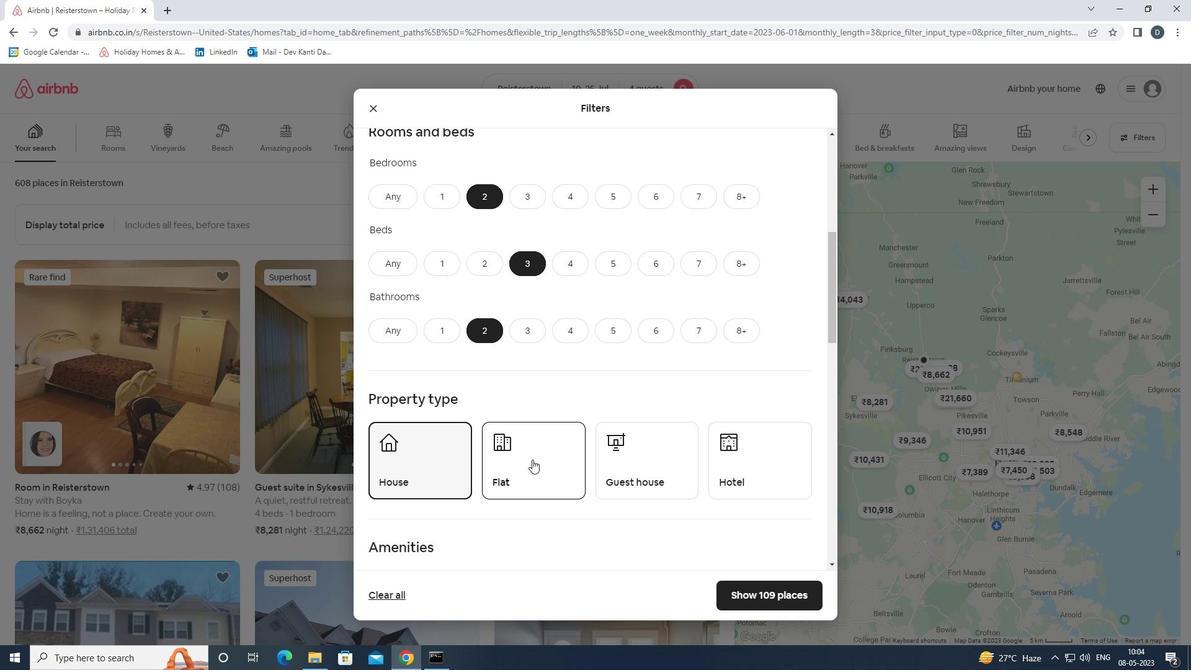 
Action: Mouse moved to (654, 463)
Screenshot: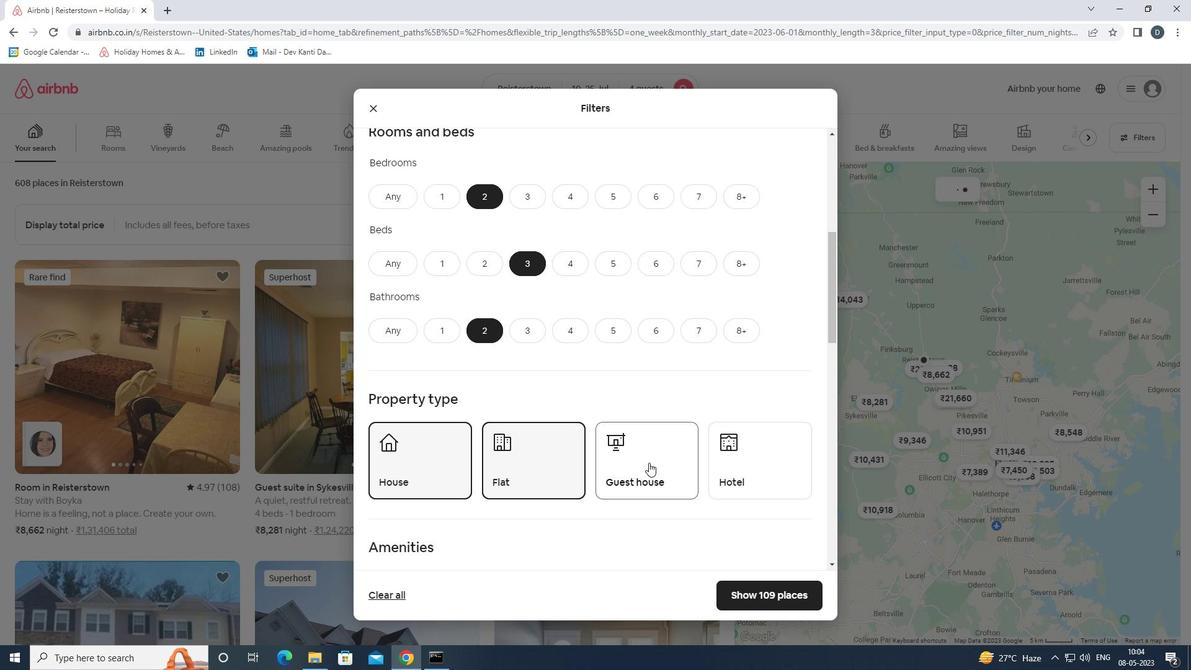 
Action: Mouse pressed left at (654, 463)
Screenshot: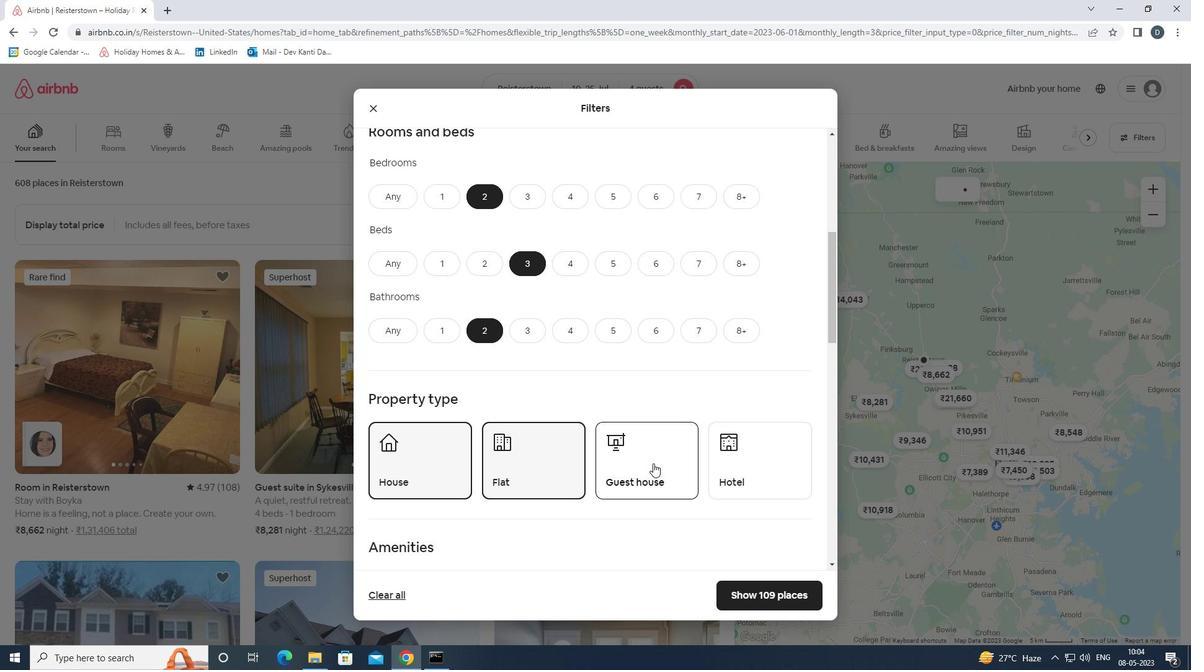 
Action: Mouse moved to (655, 463)
Screenshot: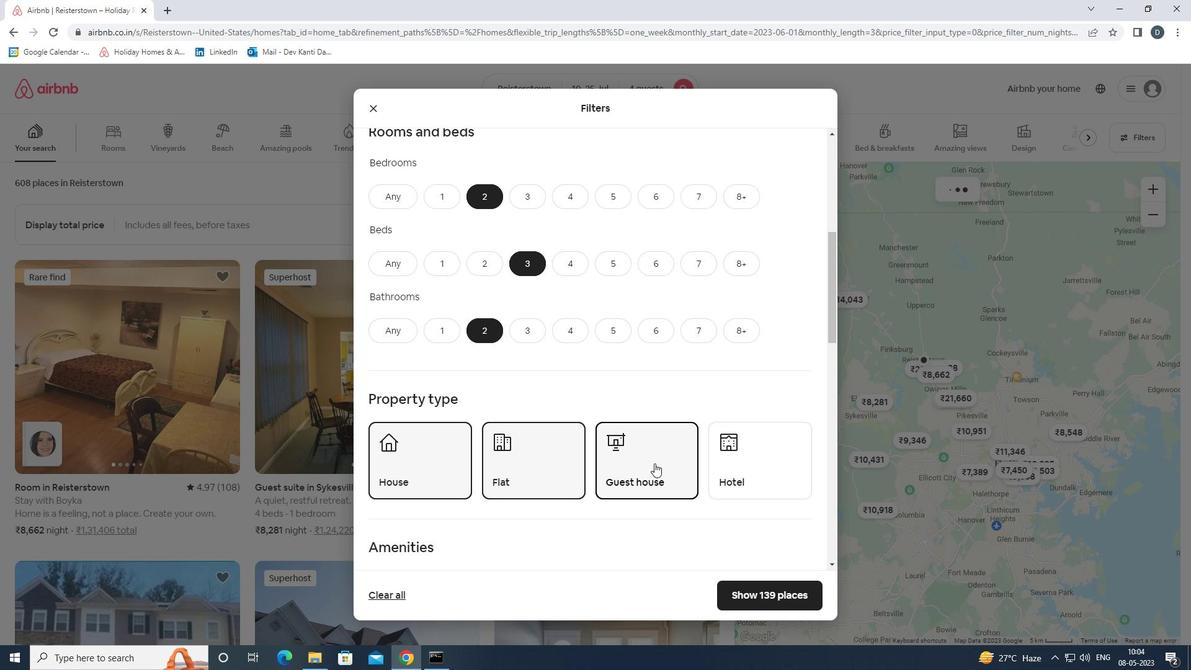 
Action: Mouse scrolled (655, 462) with delta (0, 0)
Screenshot: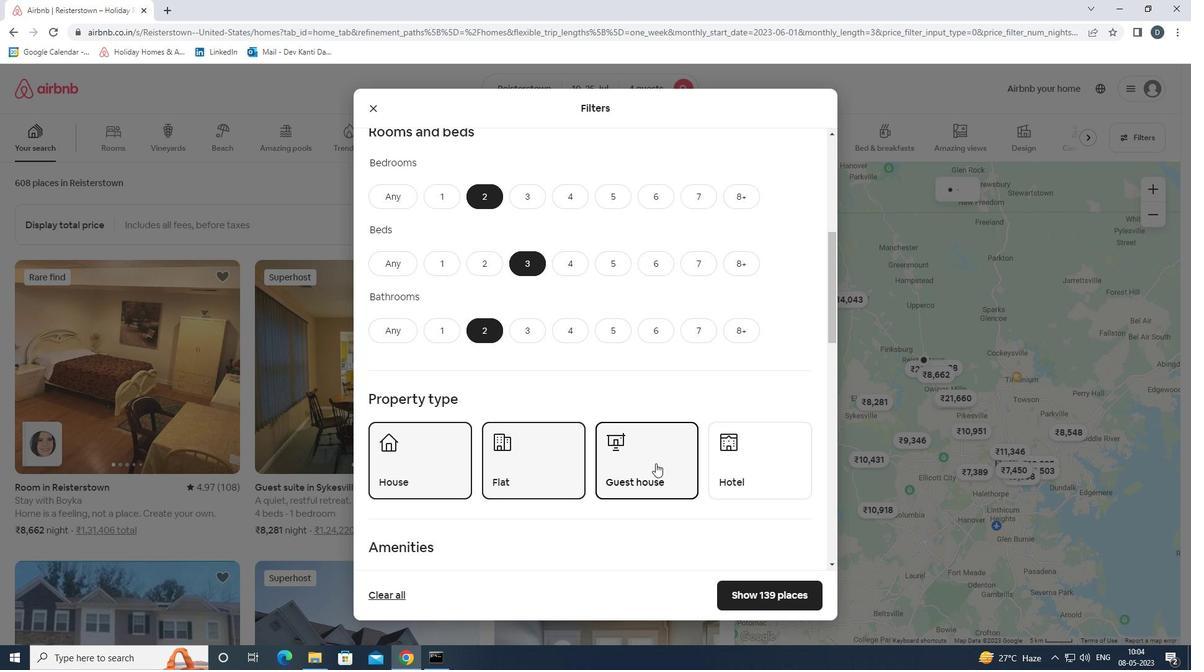 
Action: Mouse moved to (655, 462)
Screenshot: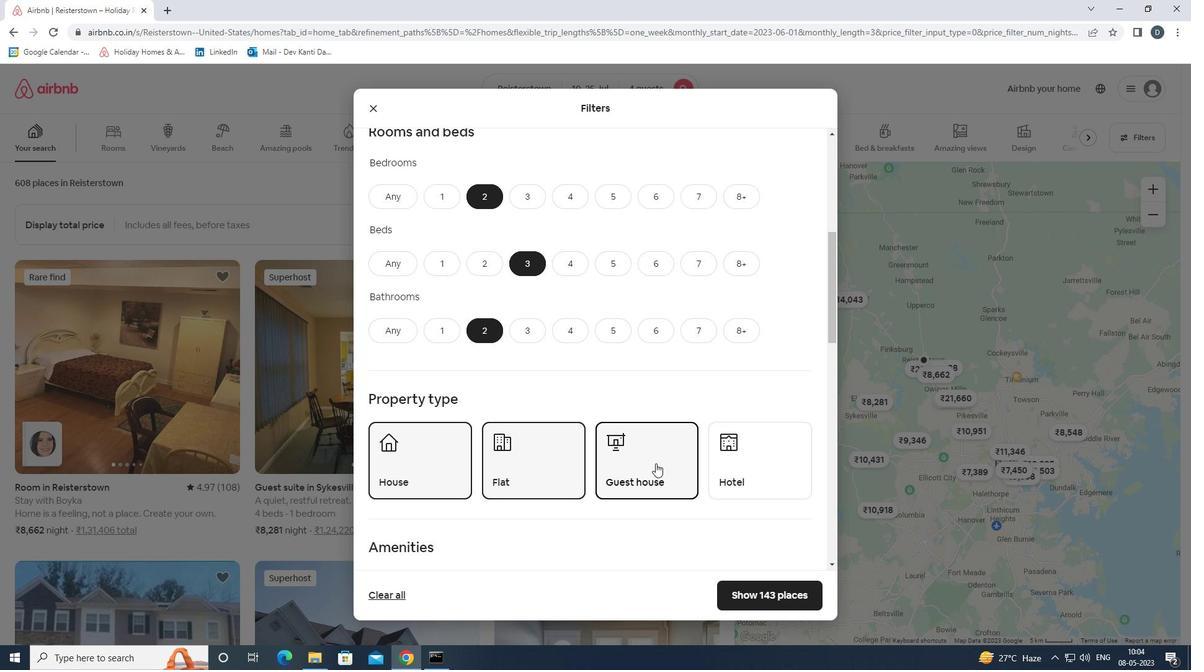 
Action: Mouse scrolled (655, 462) with delta (0, 0)
Screenshot: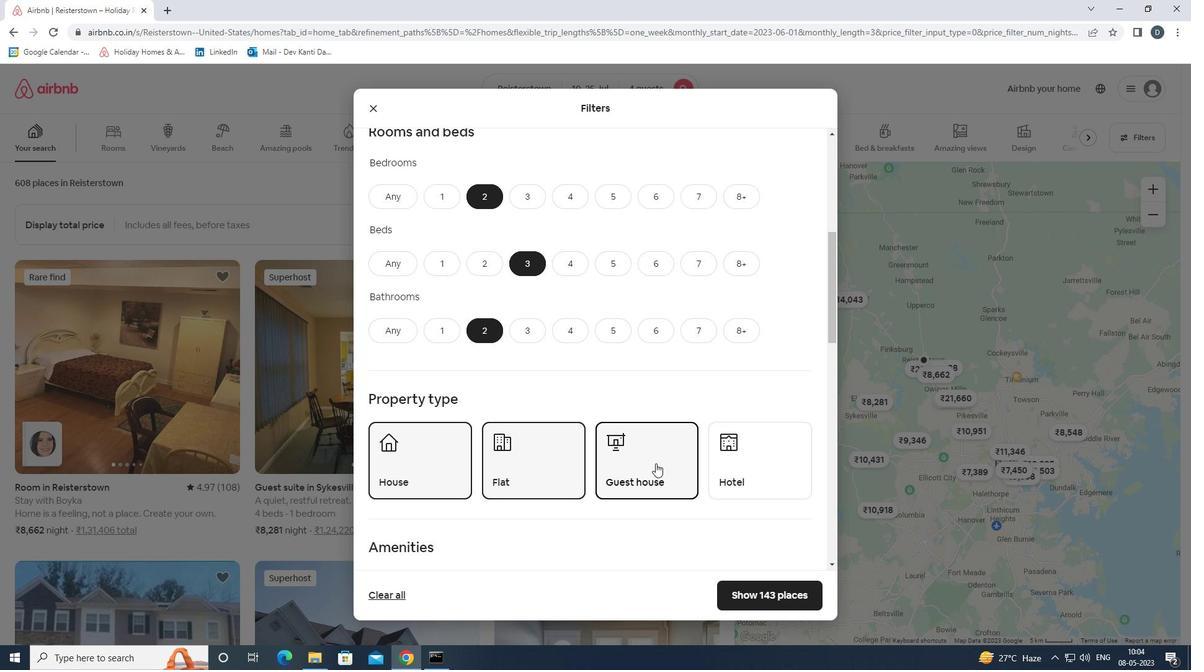 
Action: Mouse moved to (655, 451)
Screenshot: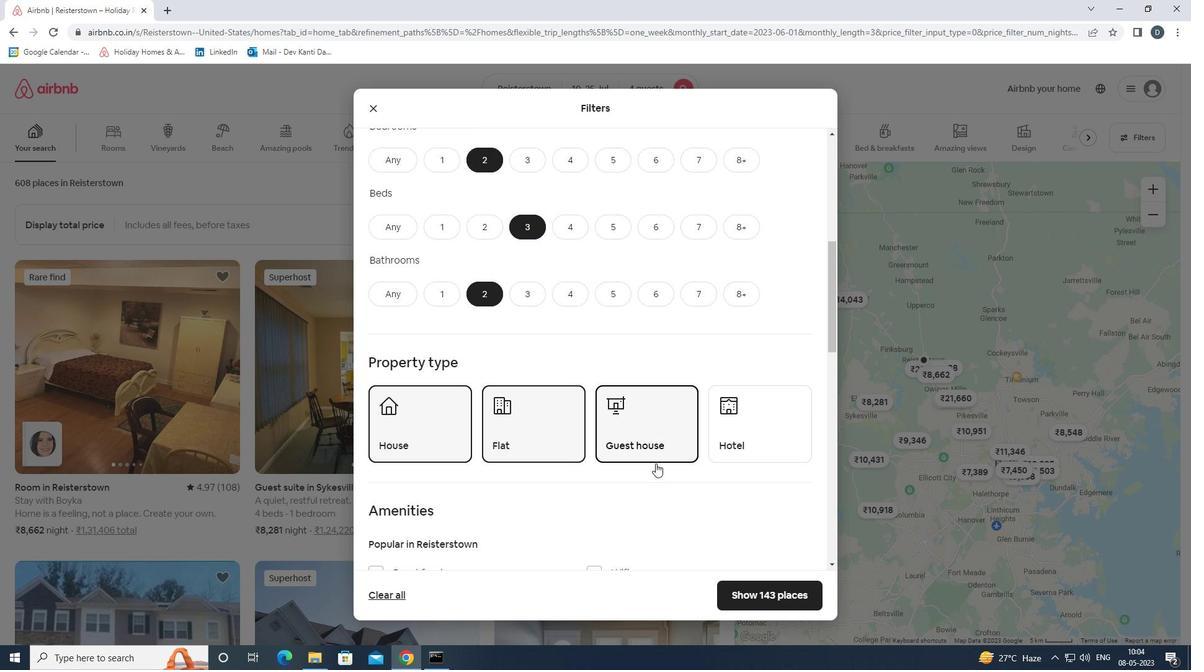 
Action: Mouse scrolled (655, 450) with delta (0, 0)
Screenshot: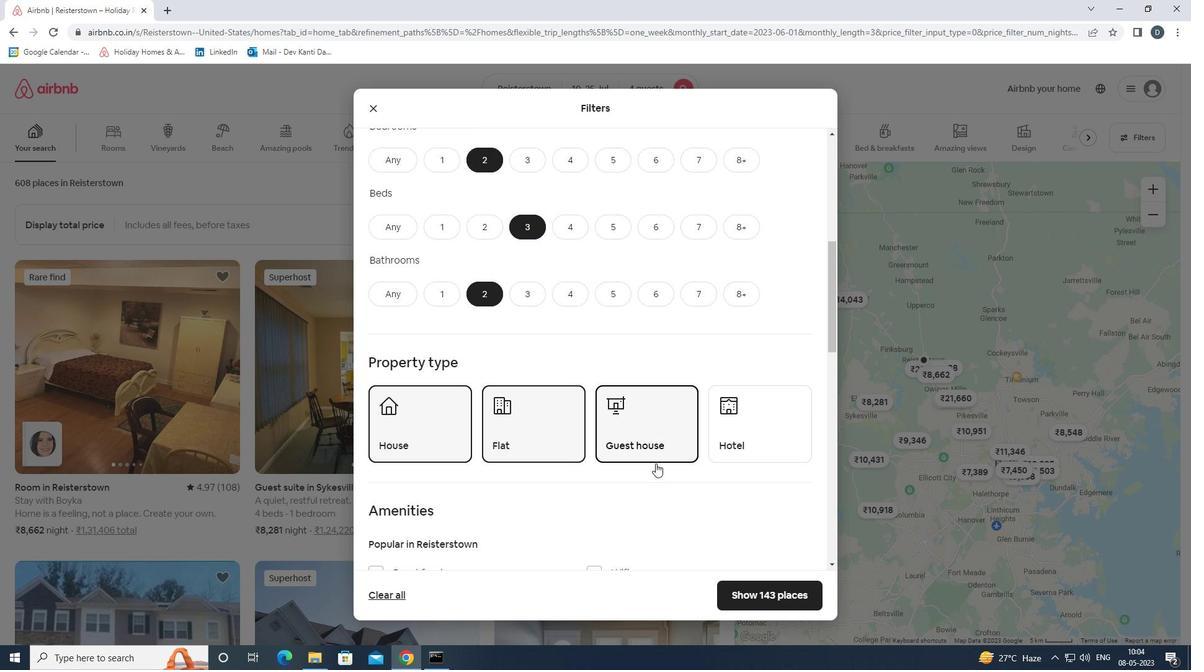 
Action: Mouse moved to (654, 450)
Screenshot: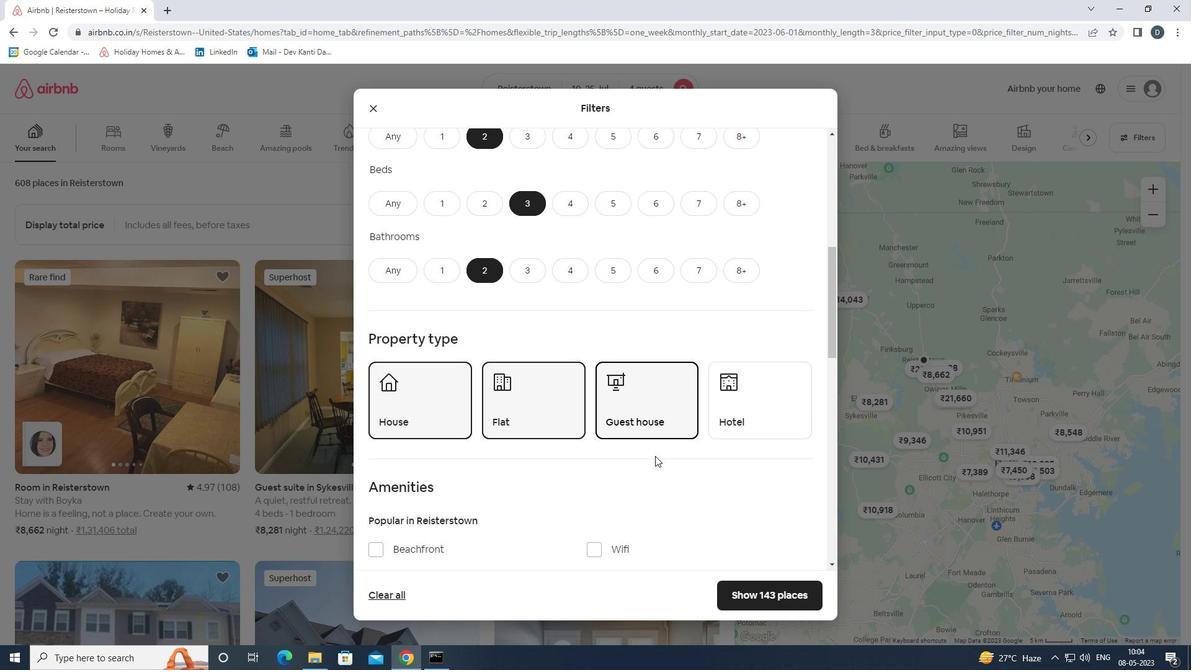 
Action: Mouse scrolled (654, 449) with delta (0, 0)
Screenshot: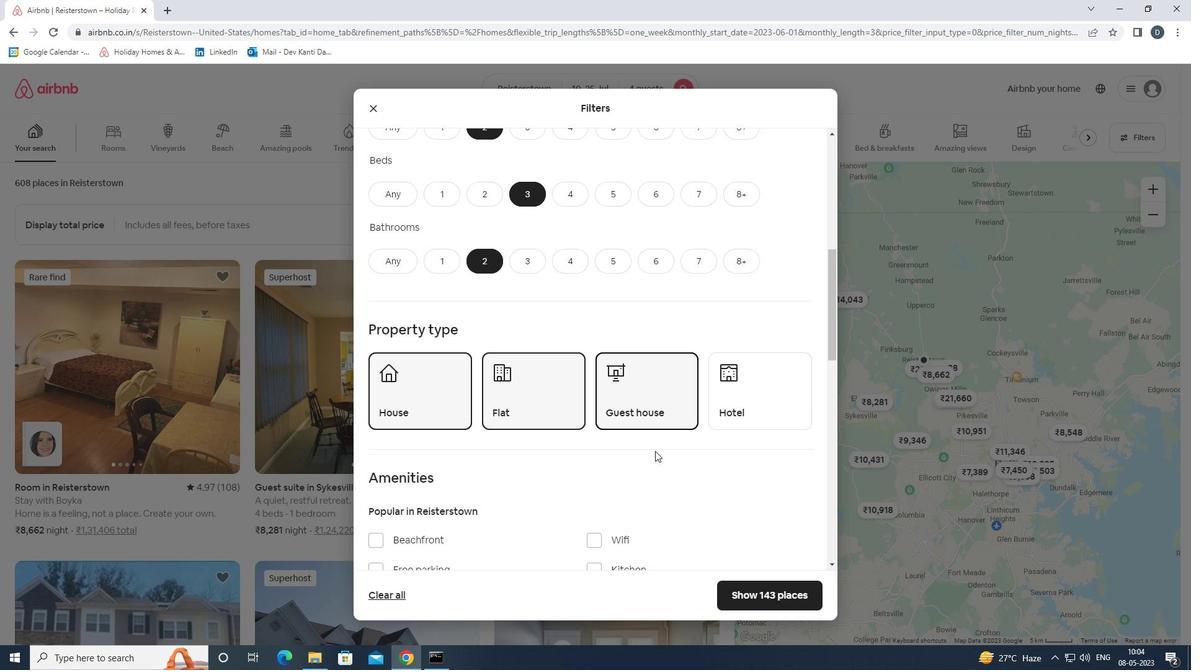 
Action: Mouse moved to (587, 362)
Screenshot: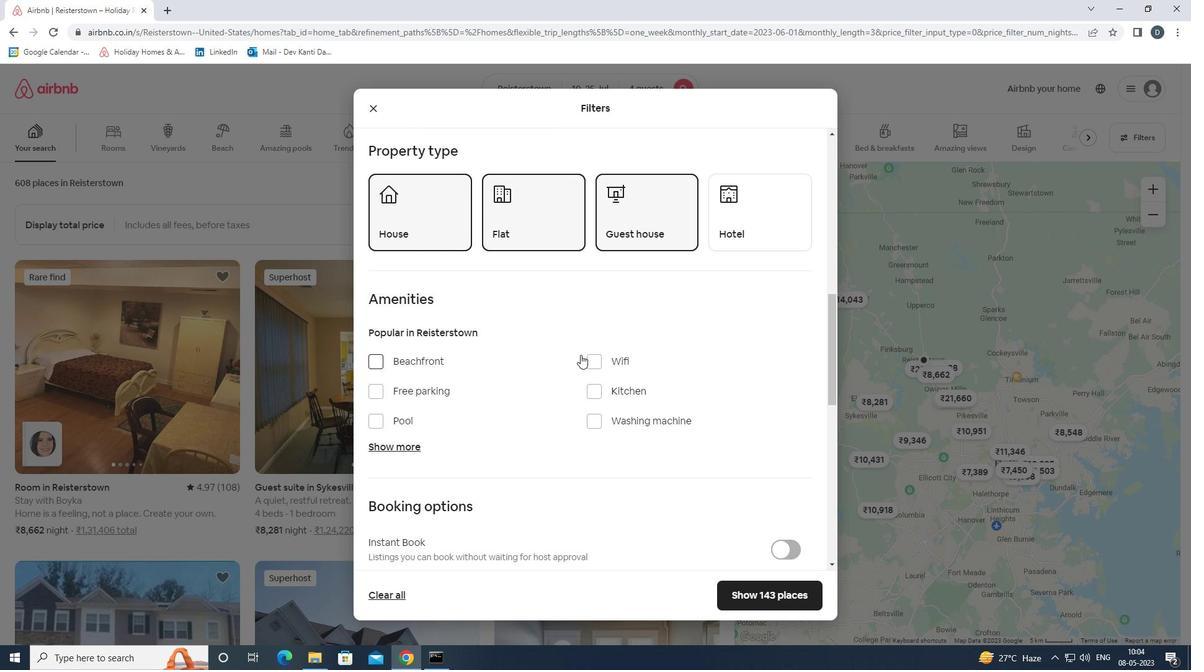 
Action: Mouse pressed left at (587, 362)
Screenshot: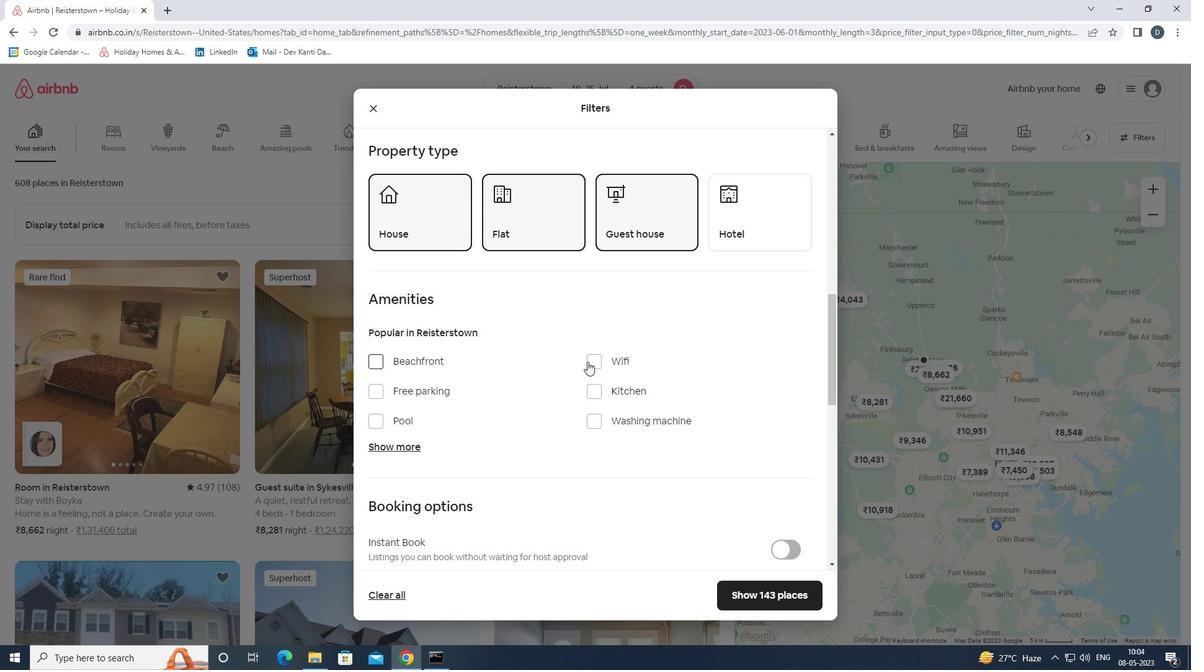 
Action: Mouse moved to (443, 388)
Screenshot: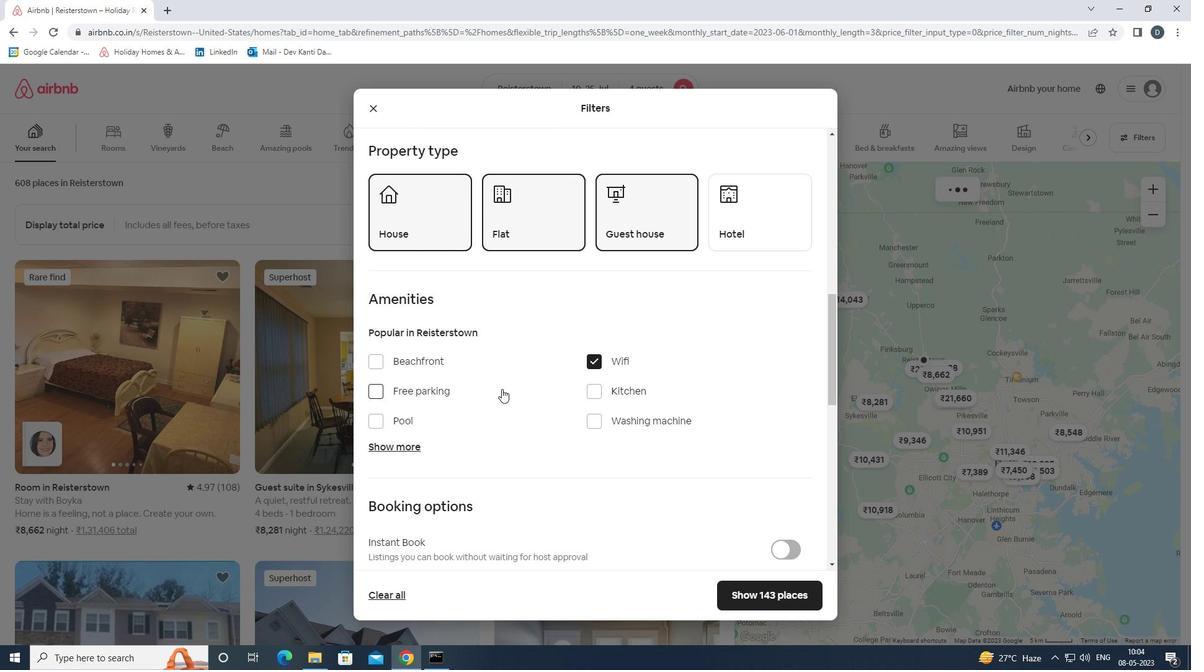 
Action: Mouse pressed left at (443, 388)
Screenshot: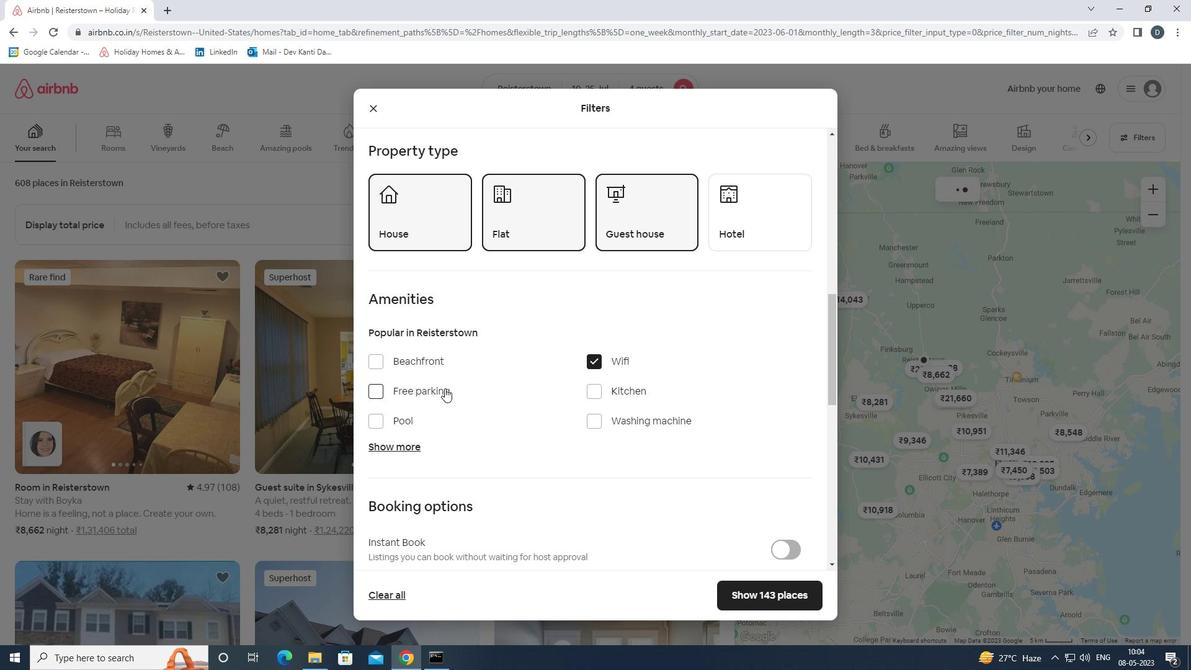 
Action: Mouse moved to (398, 445)
Screenshot: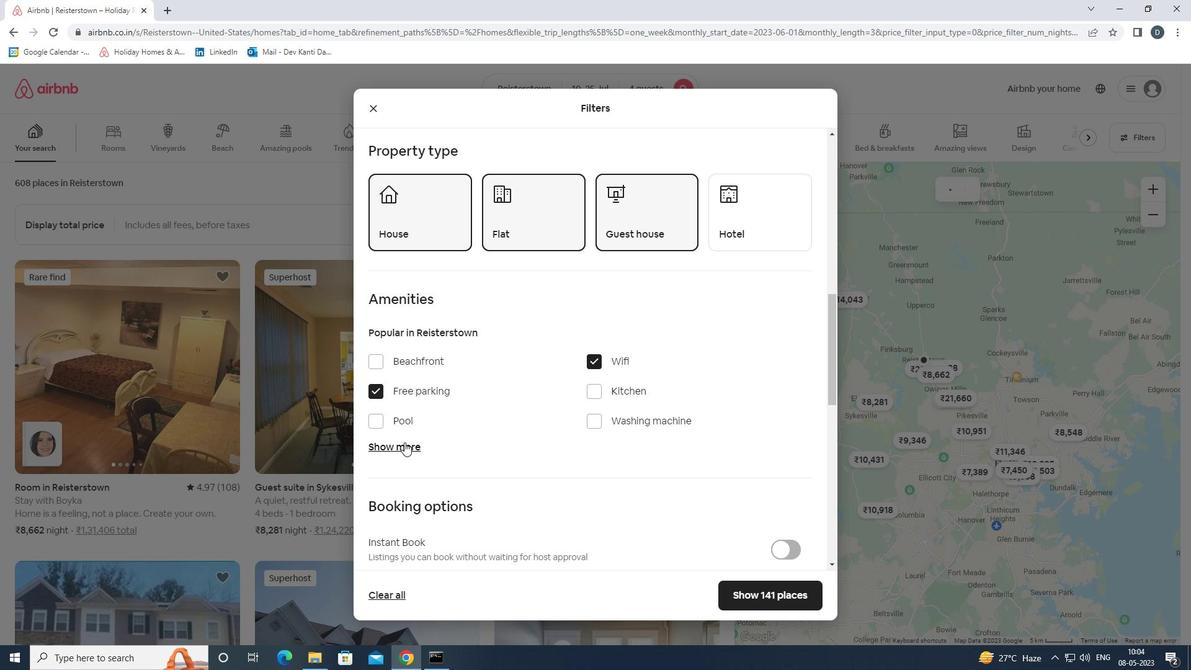 
Action: Mouse pressed left at (398, 445)
Screenshot: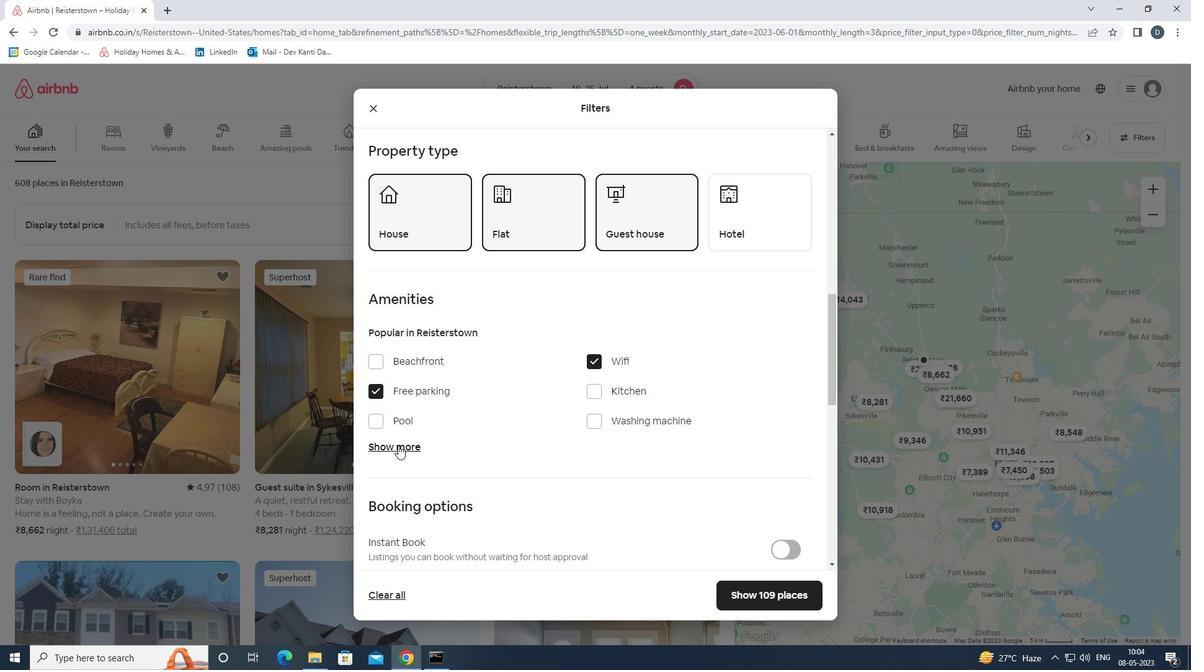 
Action: Mouse moved to (399, 448)
Screenshot: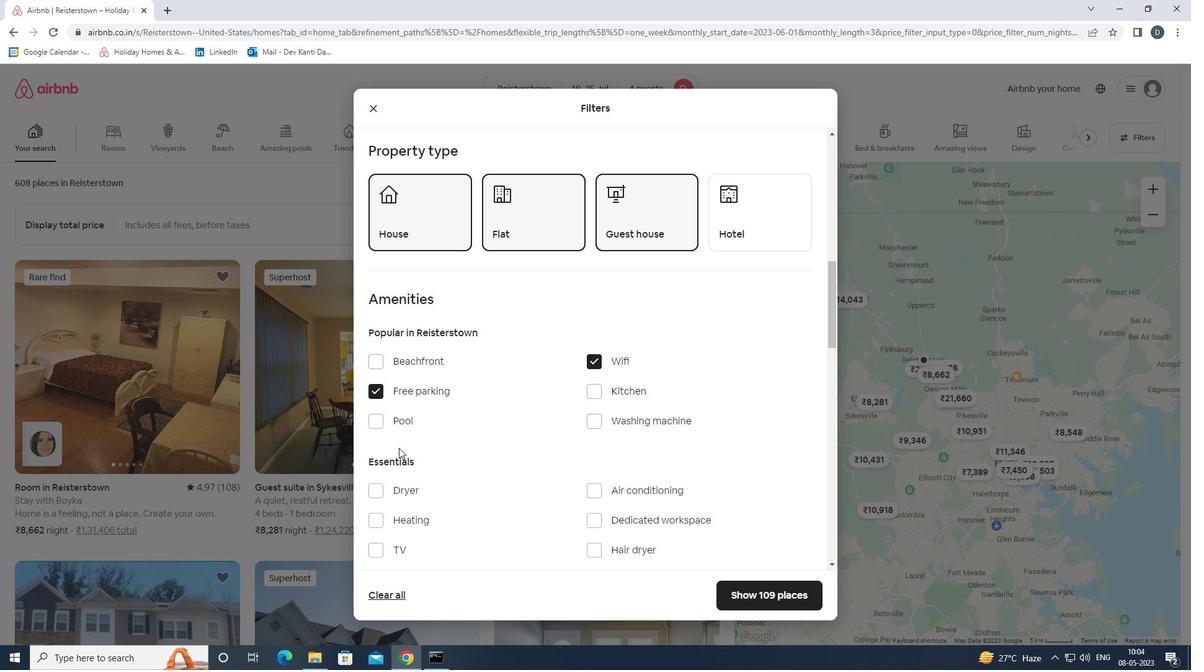 
Action: Mouse scrolled (399, 447) with delta (0, 0)
Screenshot: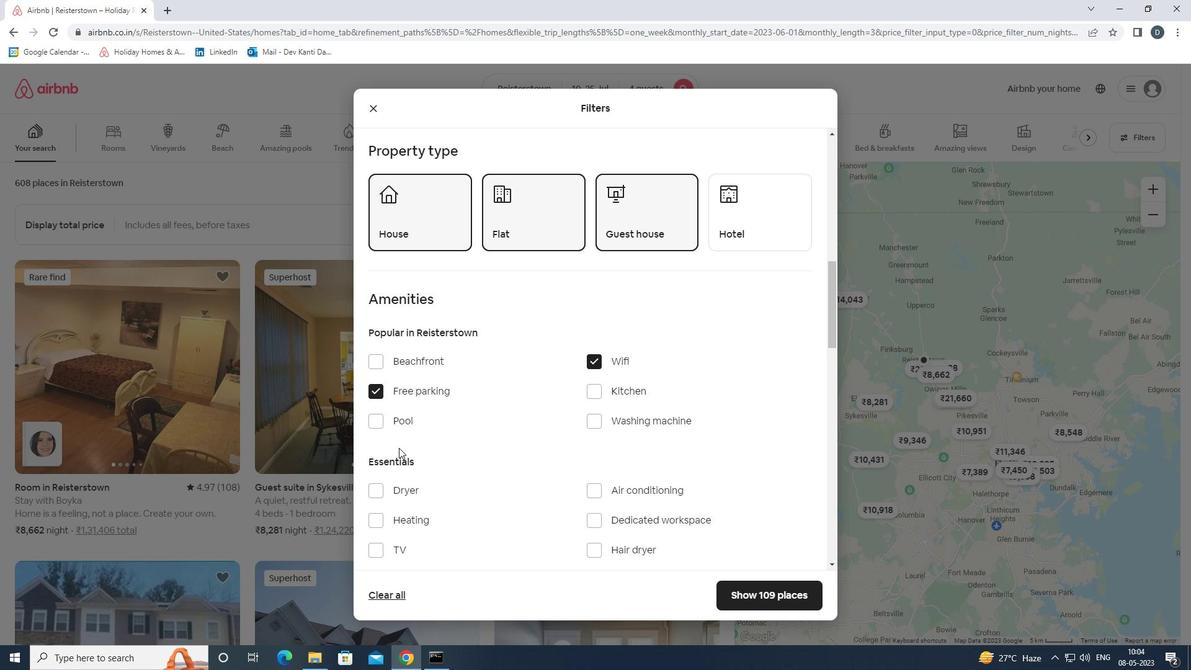 
Action: Mouse moved to (397, 484)
Screenshot: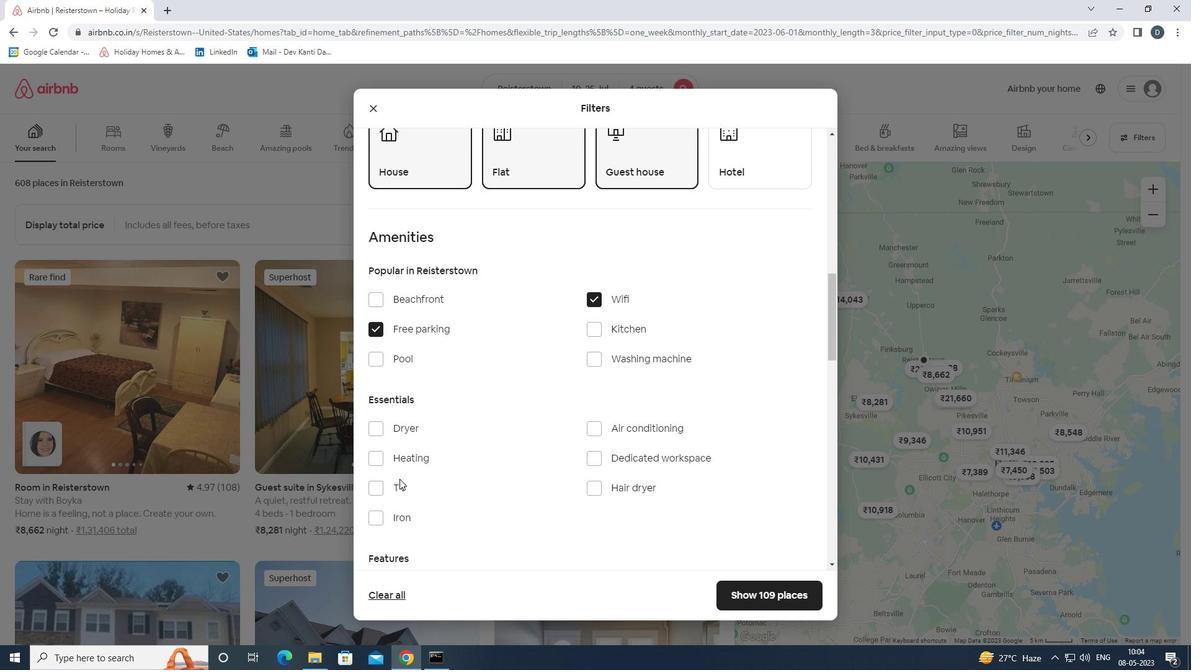 
Action: Mouse pressed left at (397, 484)
Screenshot: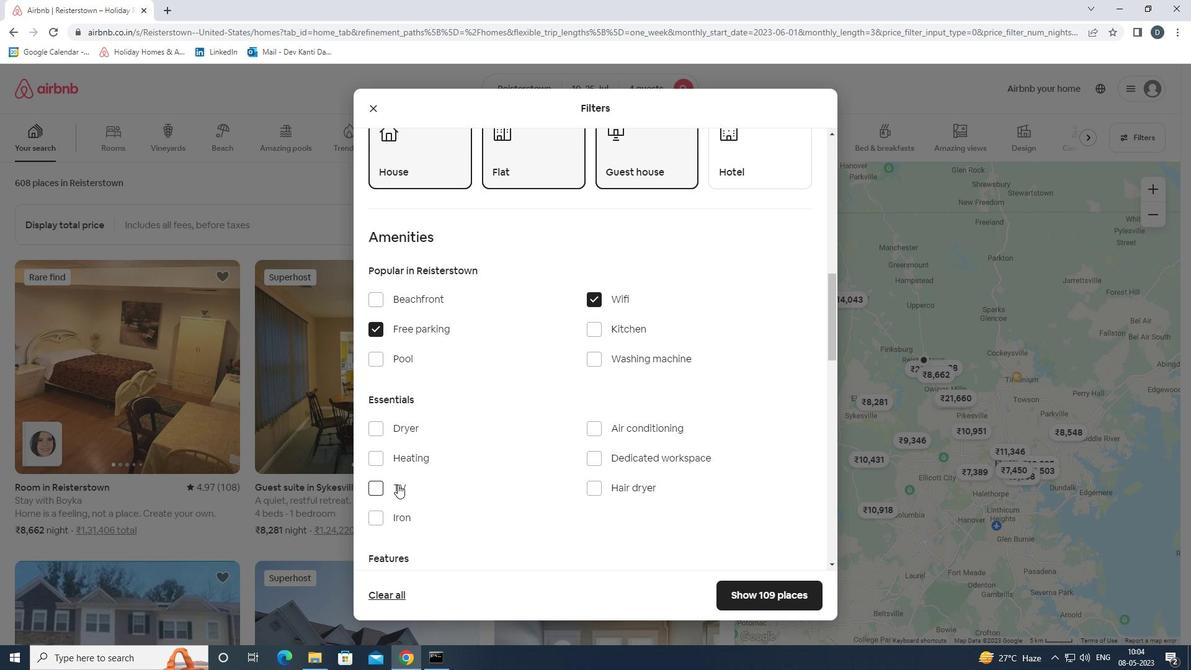 
Action: Mouse moved to (513, 430)
Screenshot: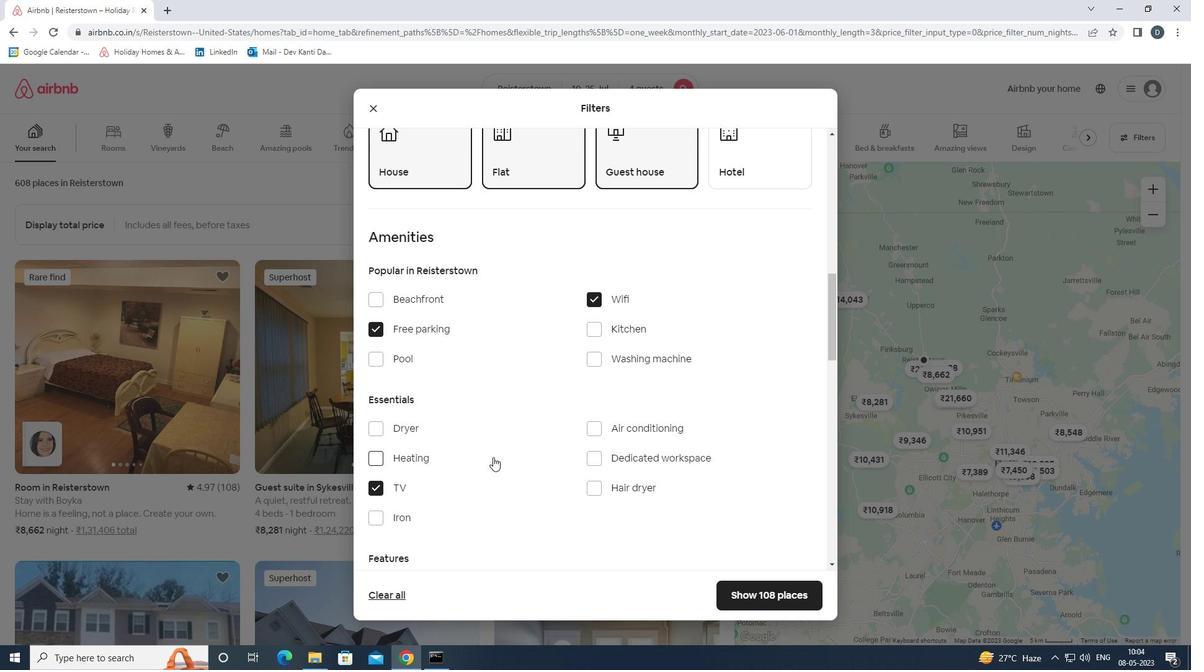 
Action: Mouse scrolled (513, 430) with delta (0, 0)
Screenshot: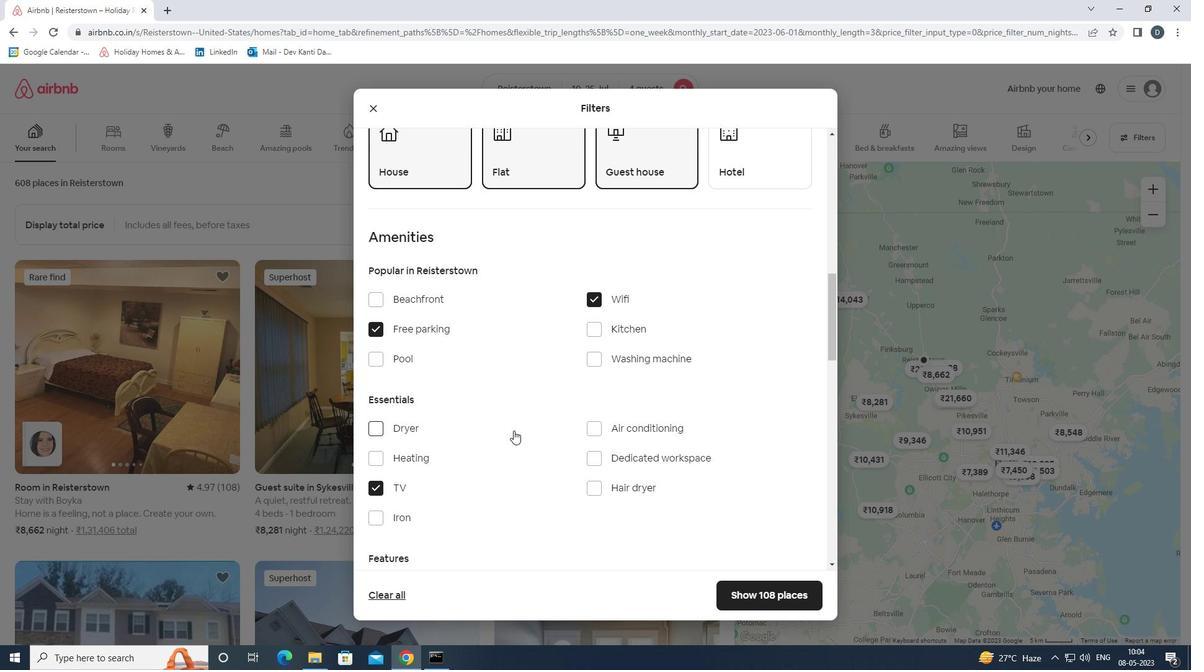
Action: Mouse scrolled (513, 430) with delta (0, 0)
Screenshot: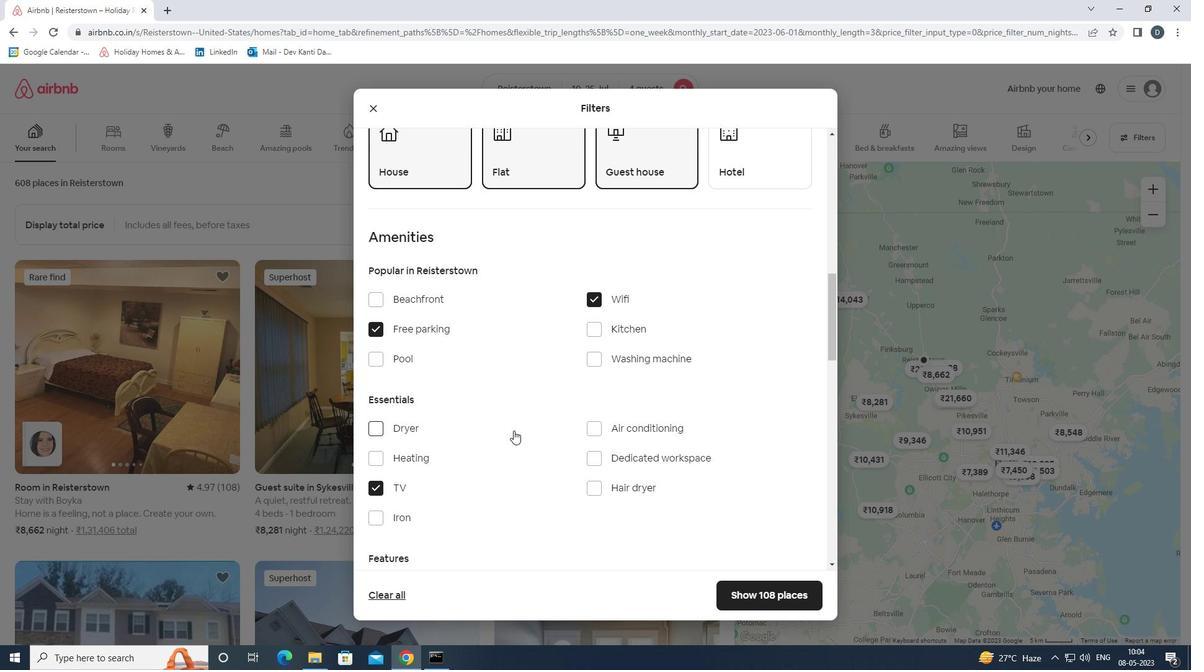 
Action: Mouse scrolled (513, 430) with delta (0, 0)
Screenshot: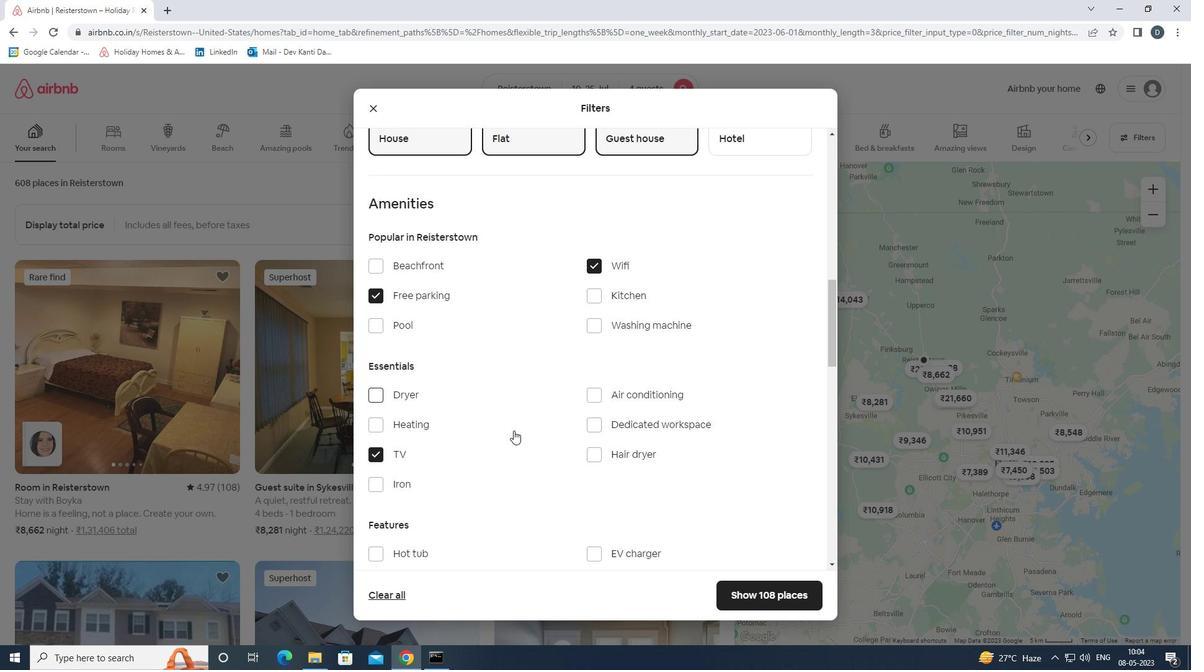 
Action: Mouse moved to (611, 425)
Screenshot: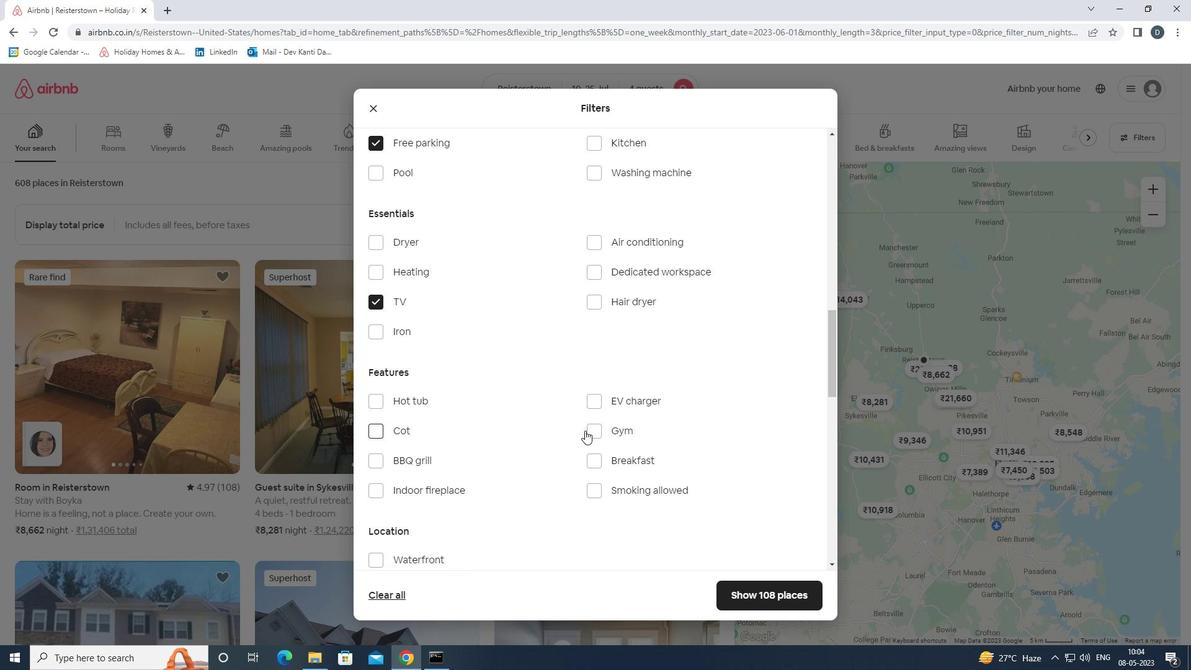 
Action: Mouse pressed left at (611, 425)
Screenshot: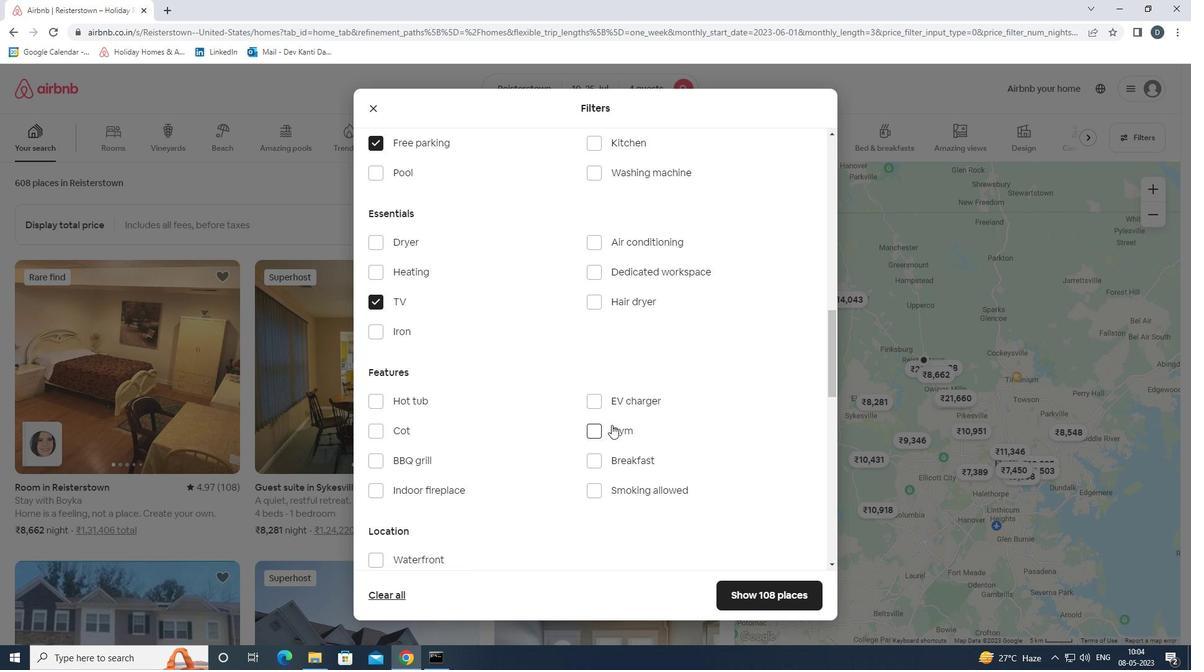 
Action: Mouse moved to (615, 462)
Screenshot: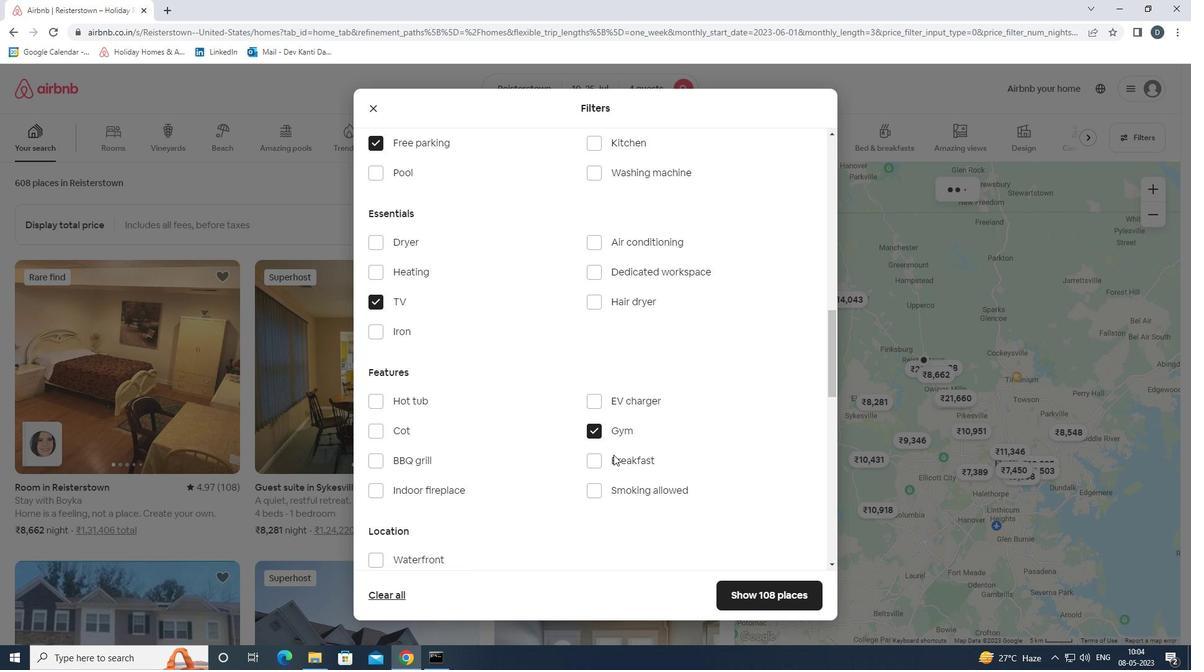 
Action: Mouse pressed left at (615, 462)
Screenshot: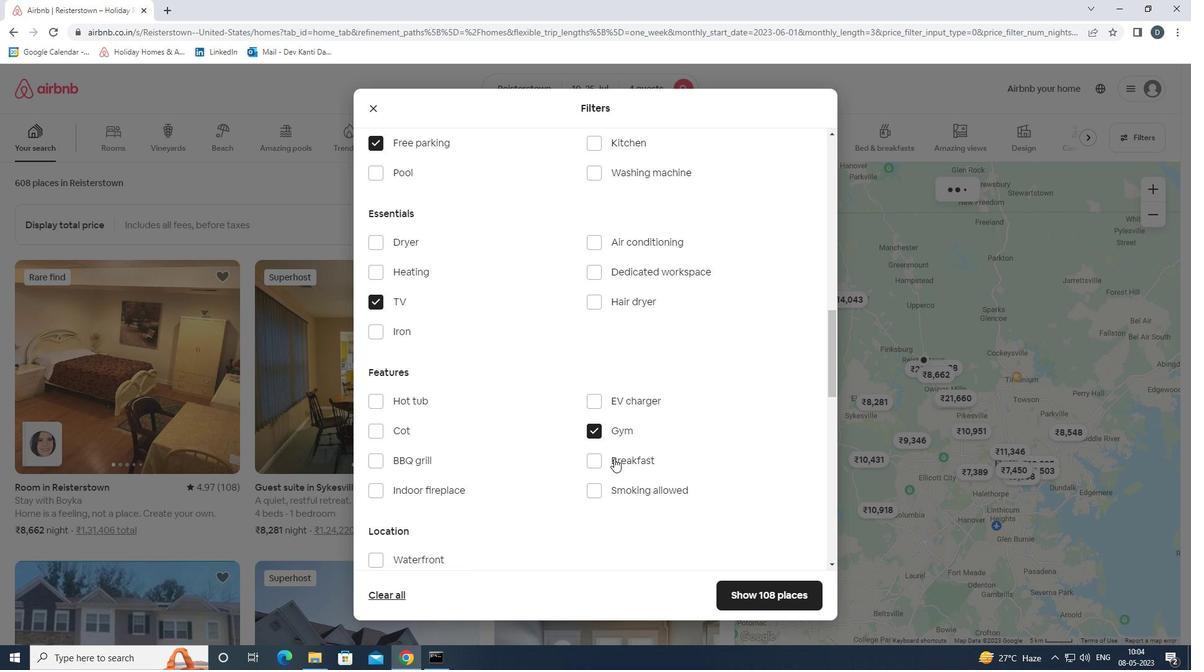 
Action: Mouse scrolled (615, 462) with delta (0, 0)
Screenshot: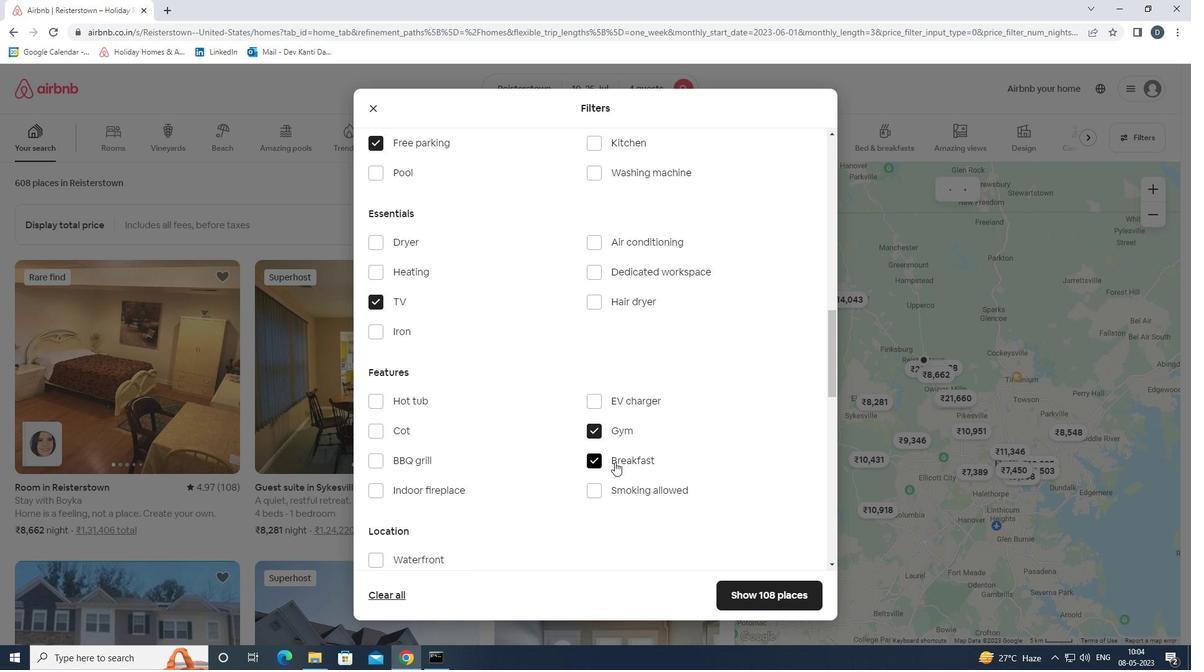 
Action: Mouse scrolled (615, 462) with delta (0, 0)
Screenshot: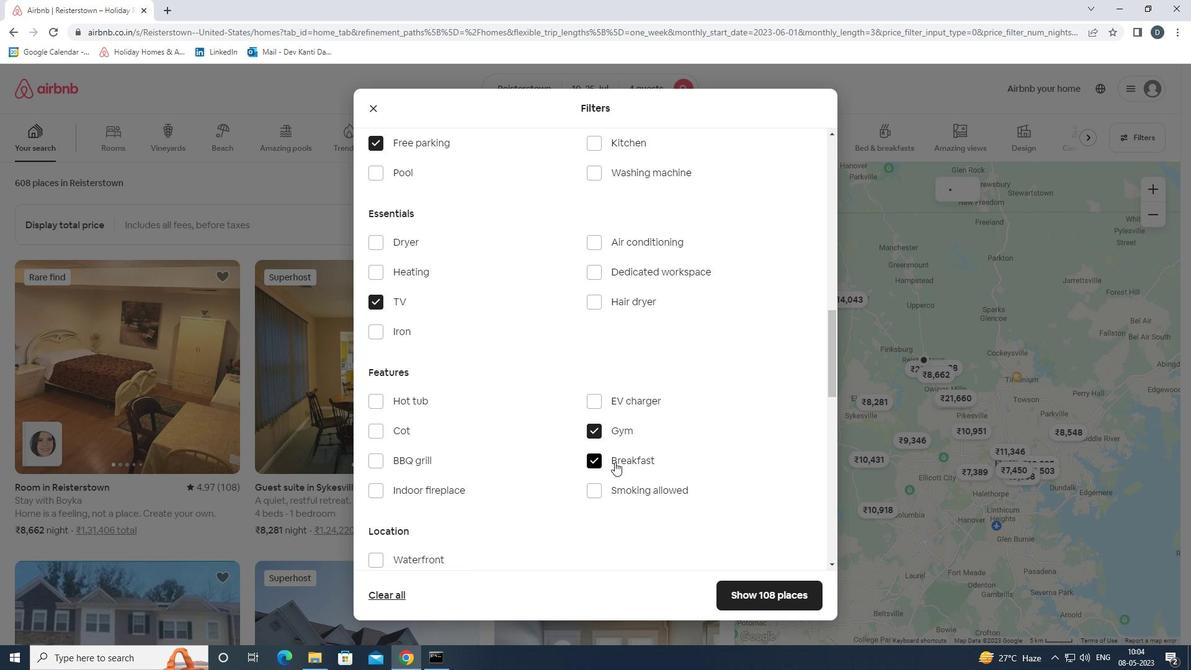 
Action: Mouse moved to (615, 462)
Screenshot: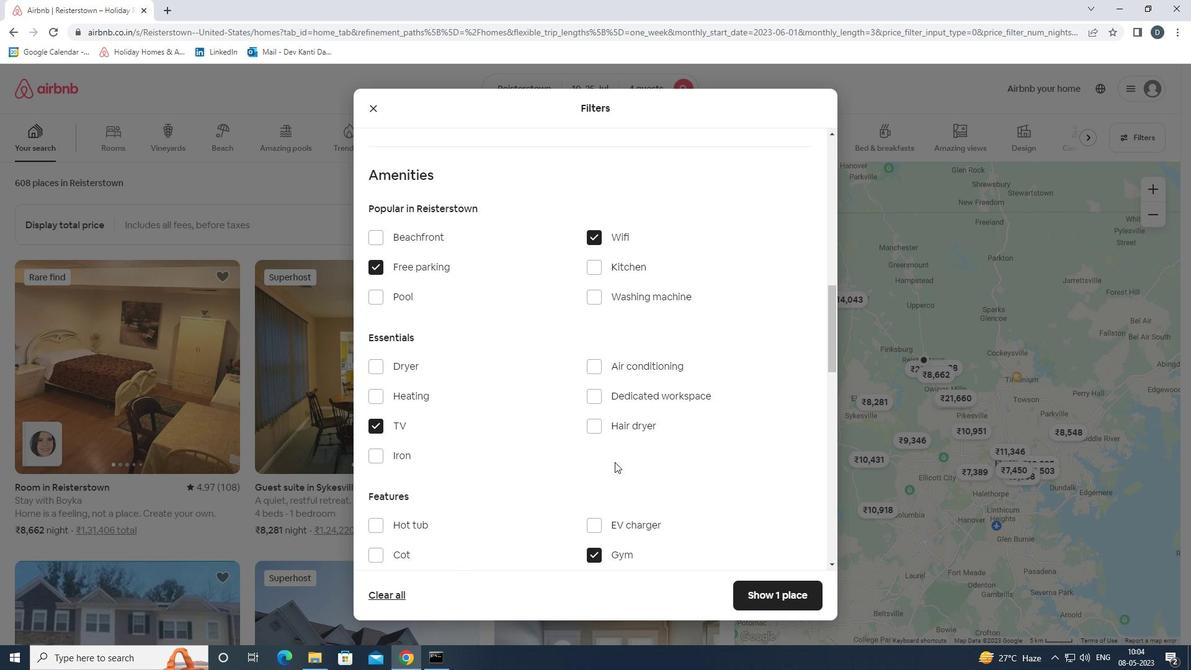 
Action: Mouse scrolled (615, 461) with delta (0, 0)
Screenshot: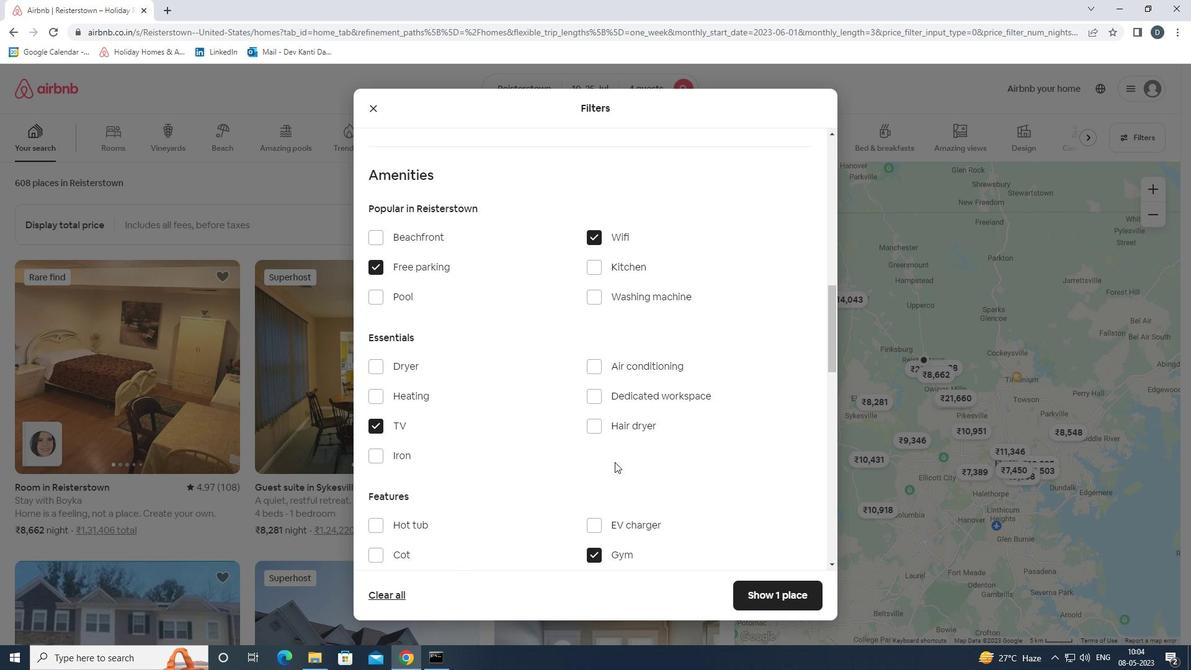 
Action: Mouse scrolled (615, 461) with delta (0, 0)
Screenshot: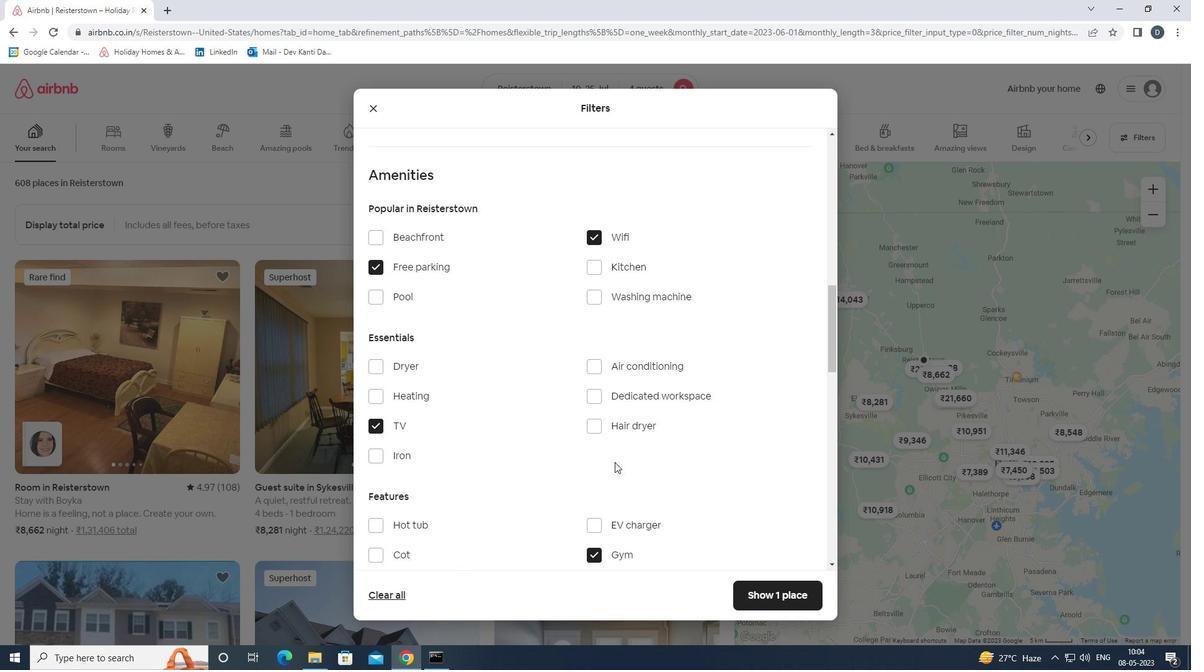 
Action: Mouse scrolled (615, 461) with delta (0, 0)
Screenshot: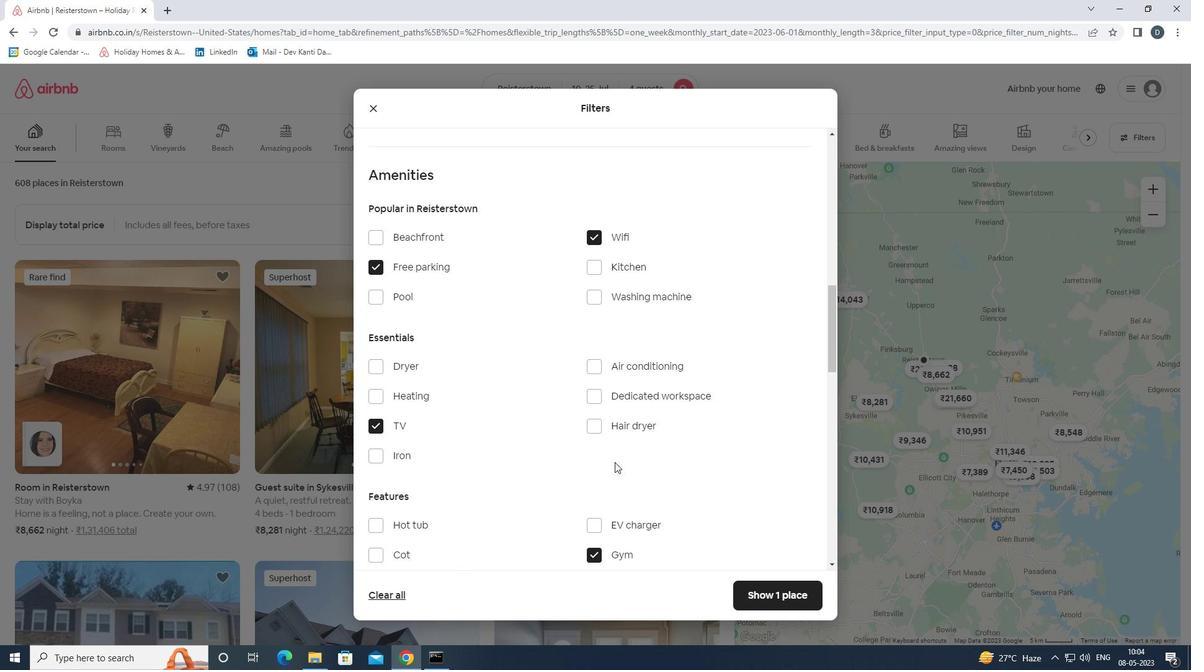 
Action: Mouse moved to (615, 462)
Screenshot: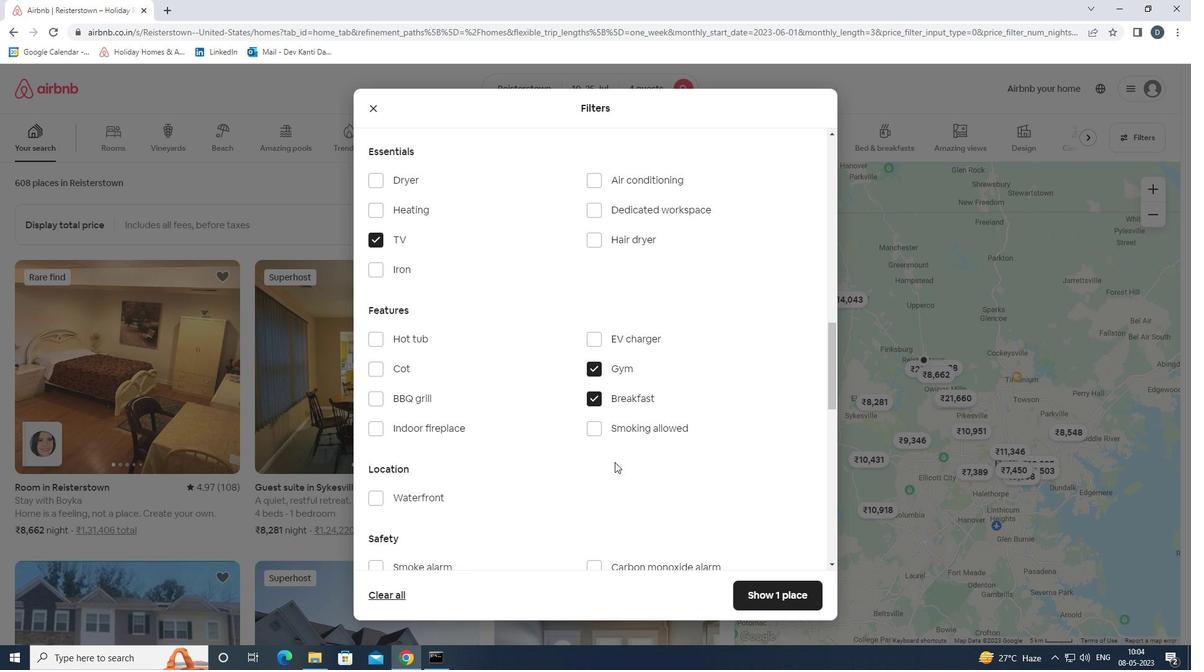 
Action: Mouse scrolled (615, 461) with delta (0, 0)
Screenshot: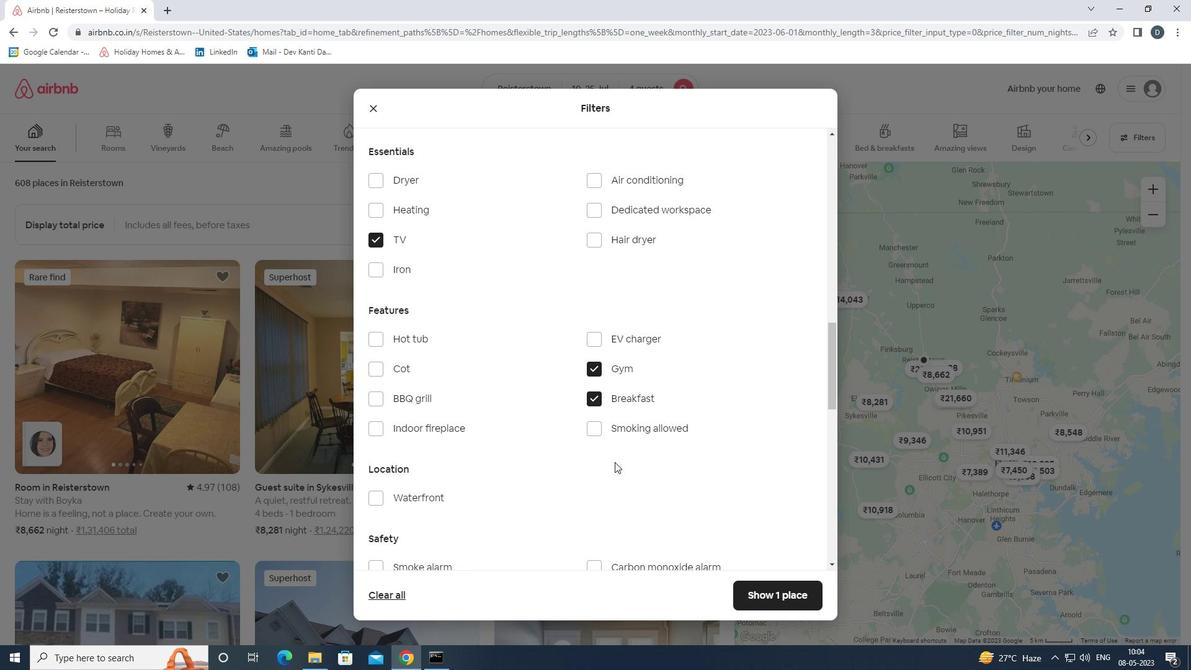
Action: Mouse scrolled (615, 461) with delta (0, 0)
Screenshot: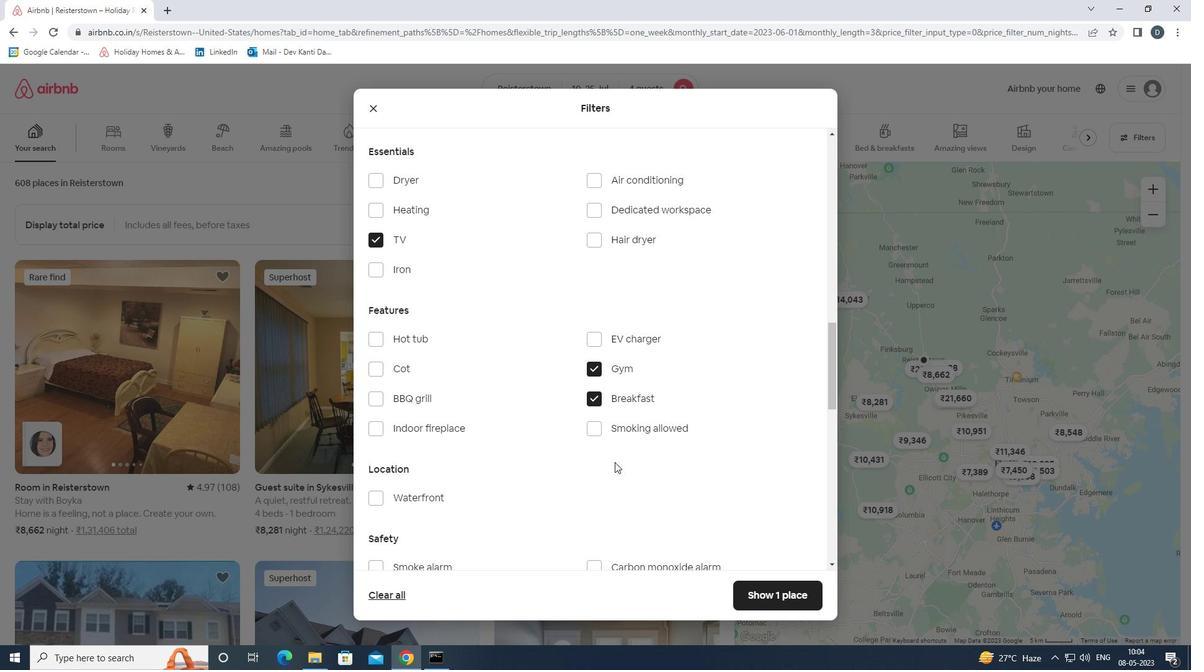 
Action: Mouse scrolled (615, 461) with delta (0, 0)
Screenshot: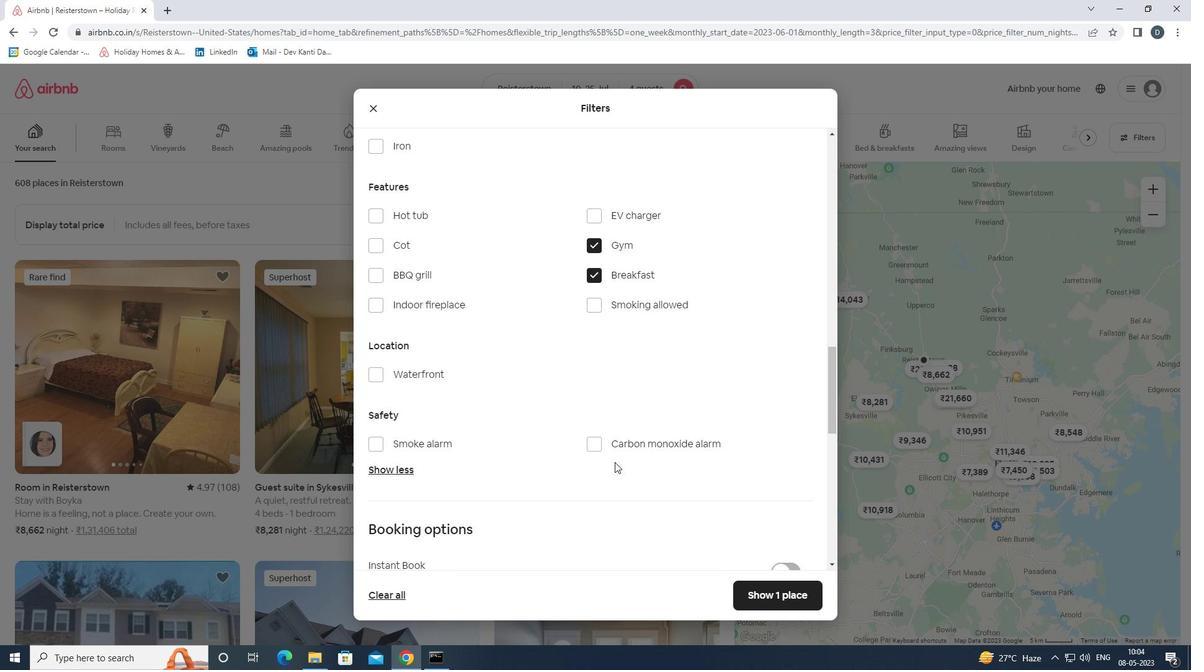 
Action: Mouse moved to (622, 462)
Screenshot: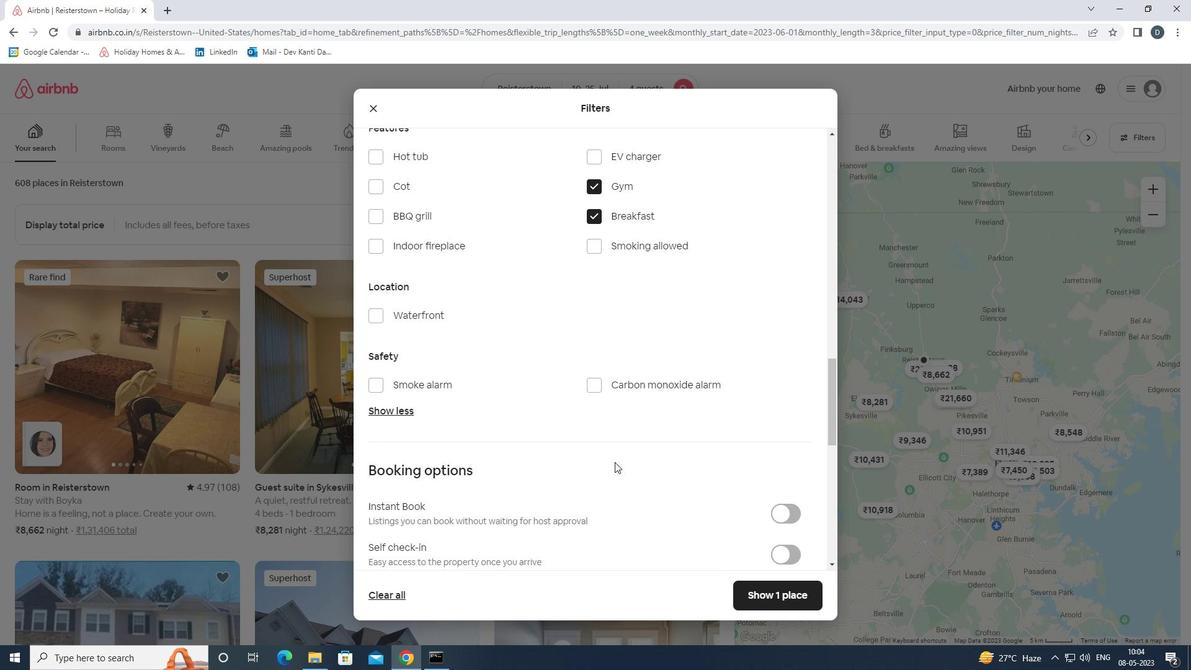 
Action: Mouse scrolled (622, 461) with delta (0, 0)
Screenshot: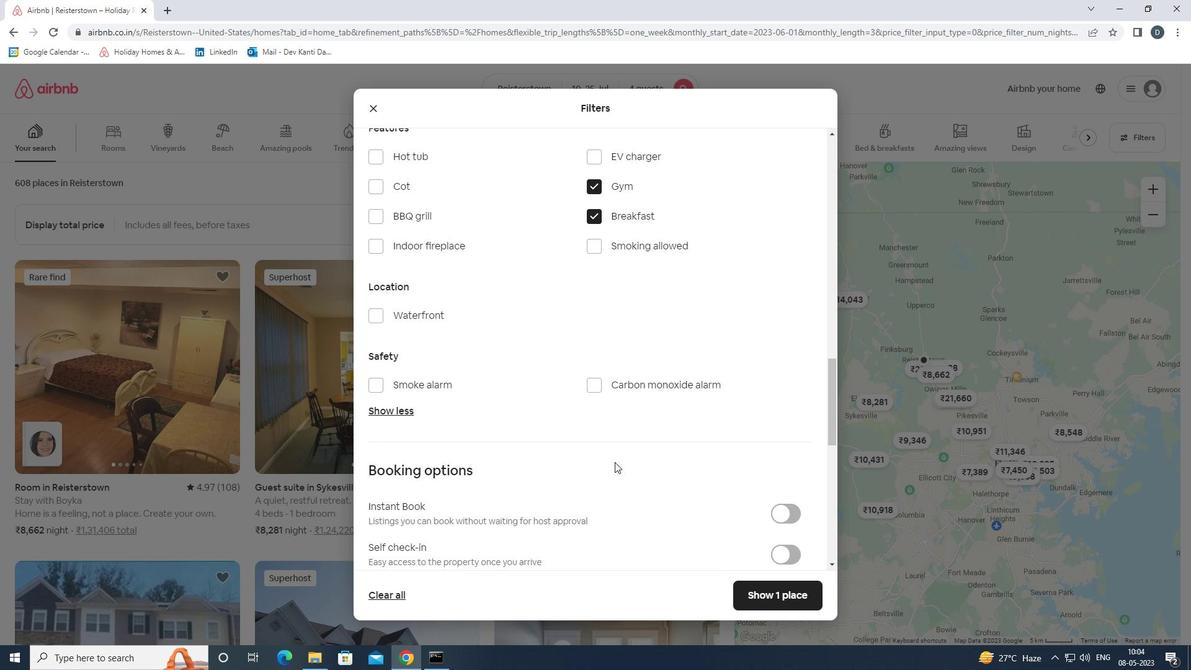 
Action: Mouse moved to (634, 462)
Screenshot: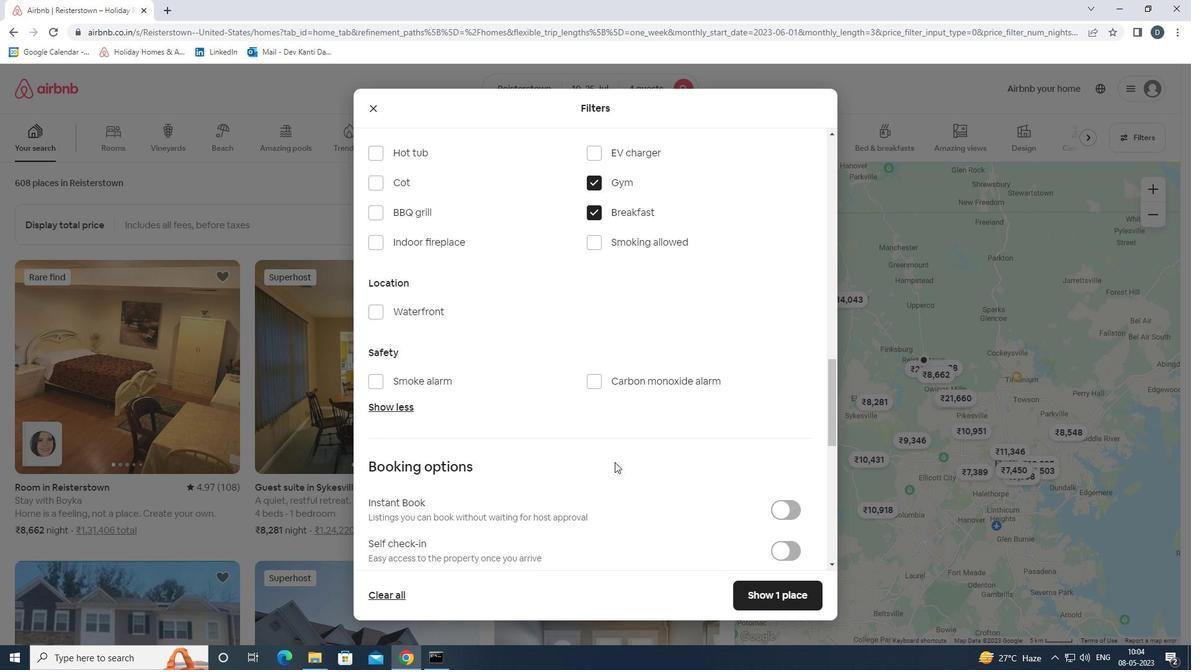 
Action: Mouse scrolled (634, 462) with delta (0, 0)
Screenshot: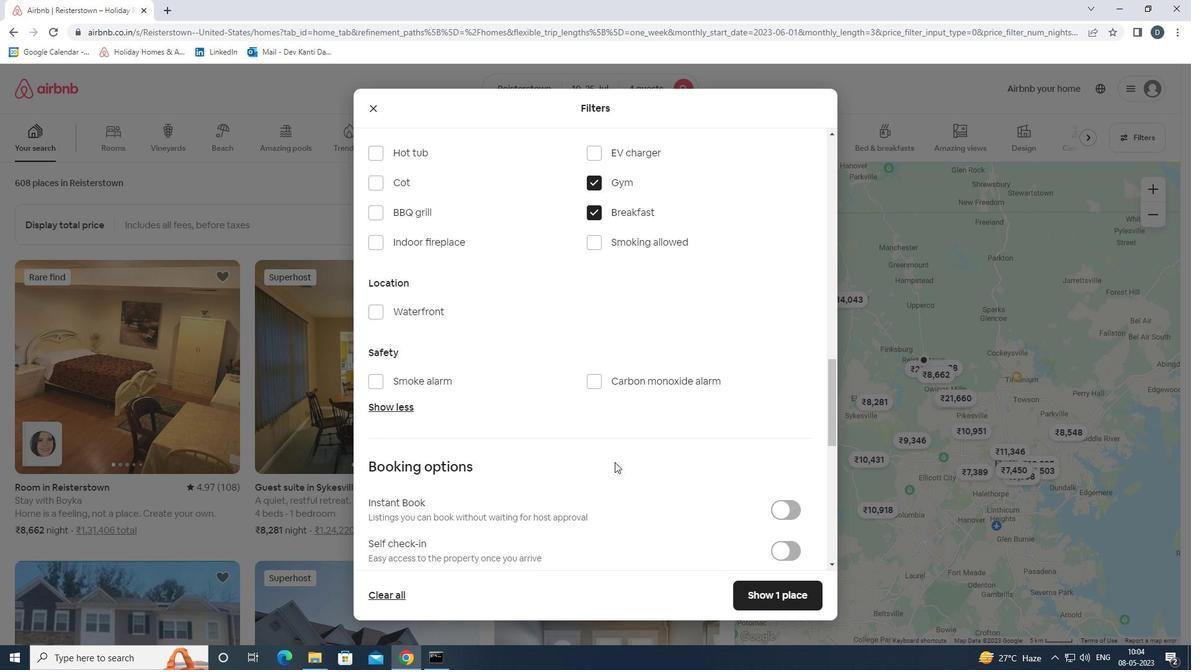 
Action: Mouse moved to (774, 433)
Screenshot: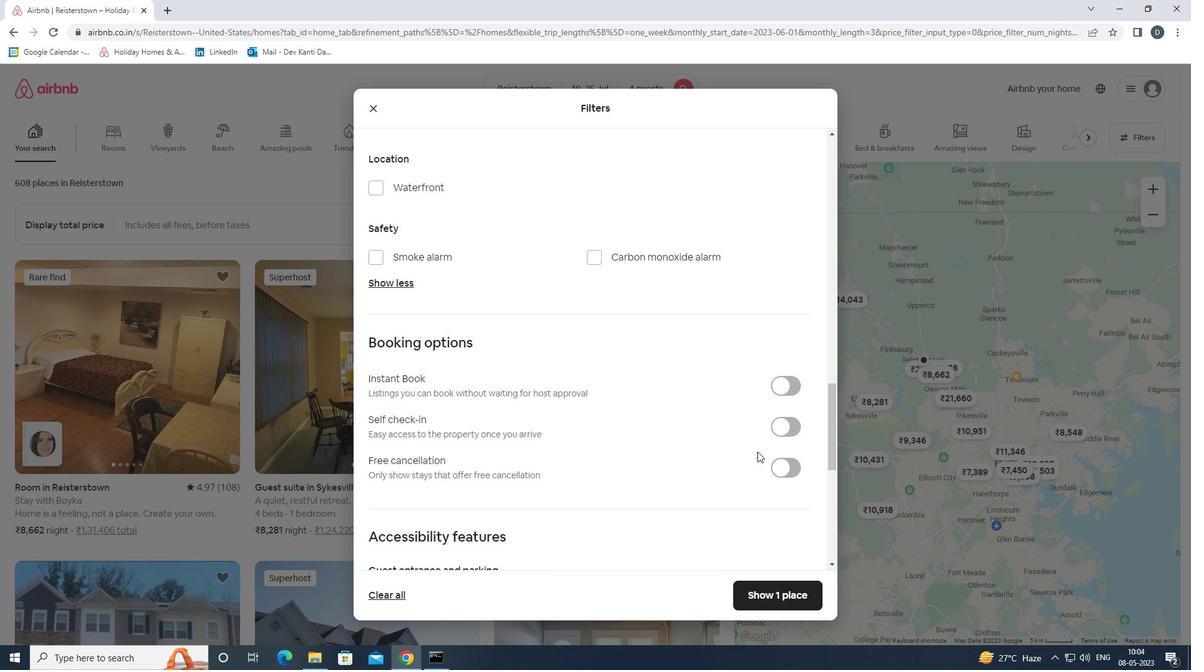 
Action: Mouse pressed left at (774, 433)
Screenshot: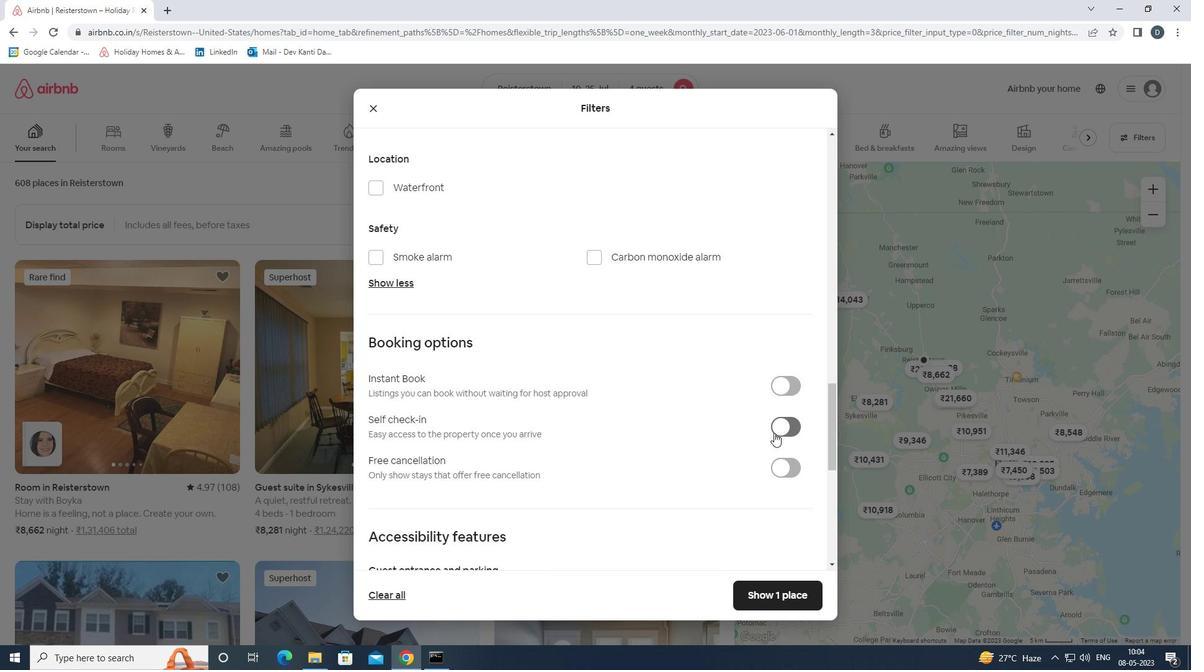 
Action: Mouse scrolled (774, 432) with delta (0, 0)
Screenshot: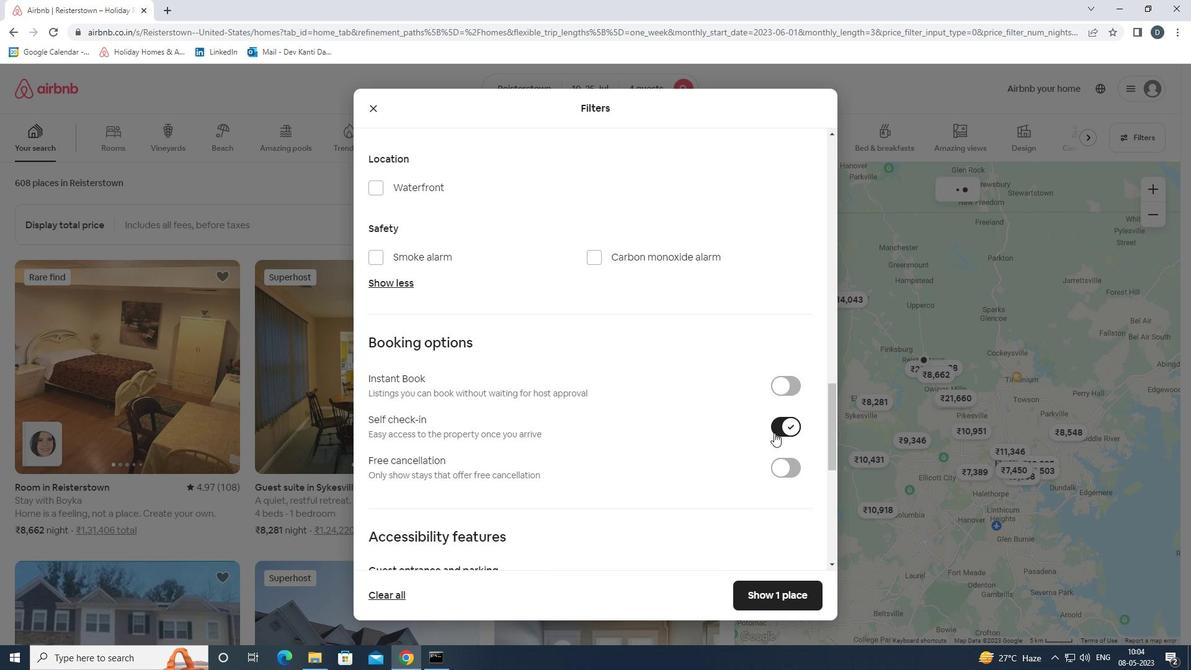 
Action: Mouse scrolled (774, 432) with delta (0, 0)
Screenshot: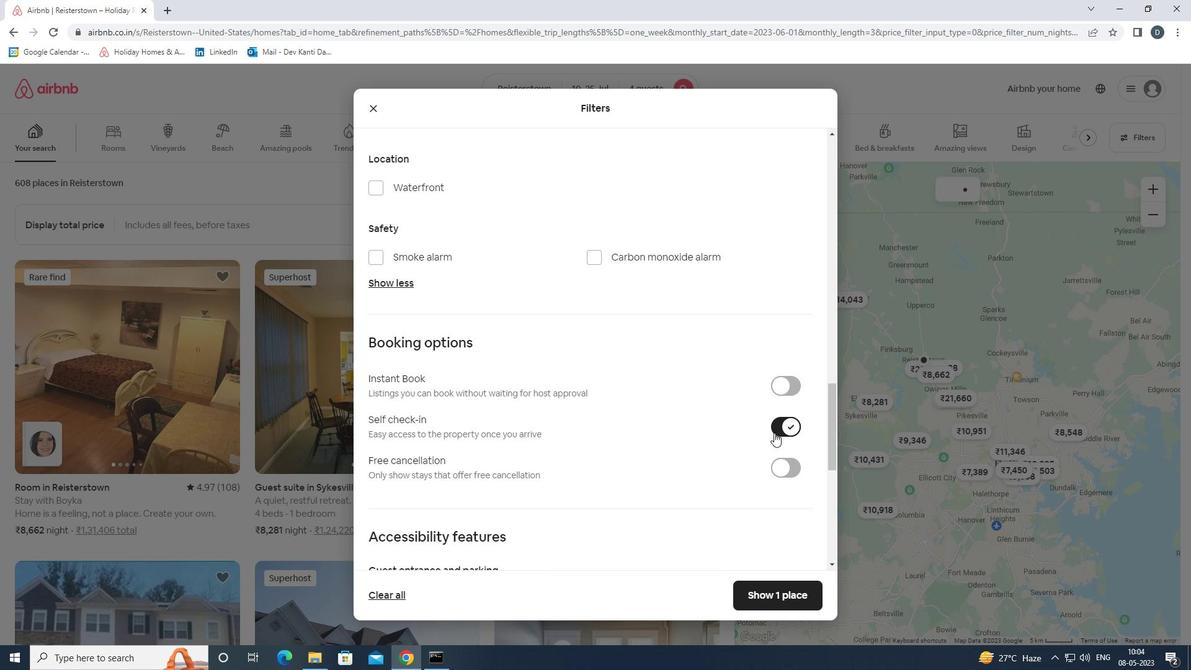 
Action: Mouse scrolled (774, 432) with delta (0, 0)
Screenshot: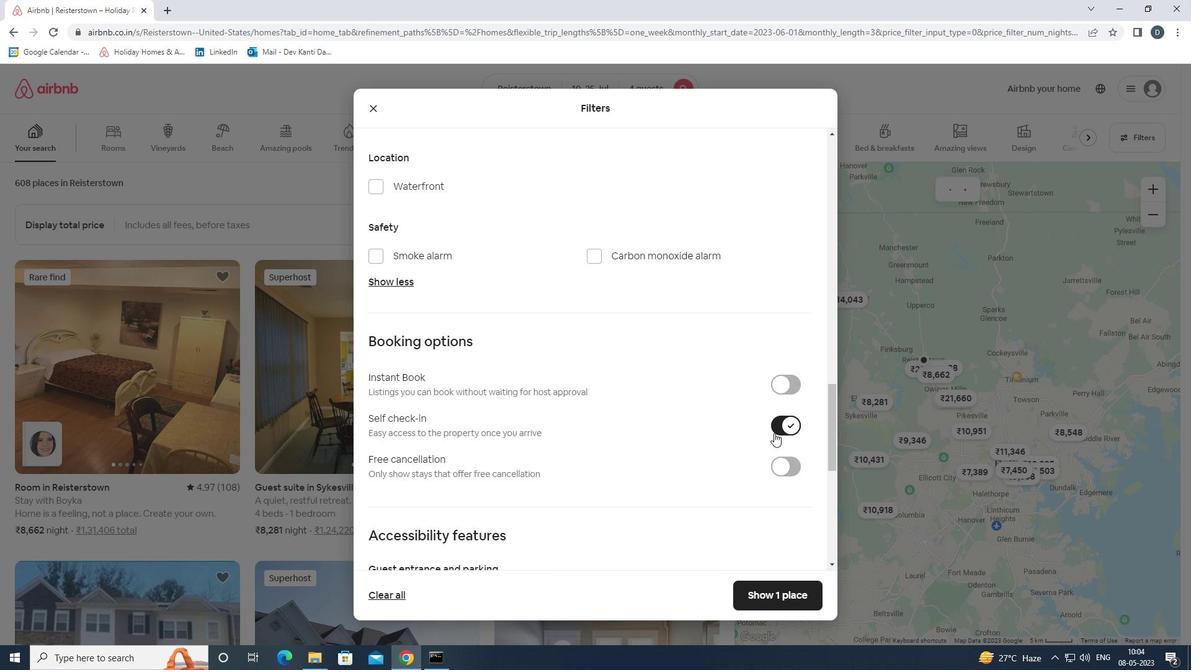 
Action: Mouse scrolled (774, 432) with delta (0, 0)
Screenshot: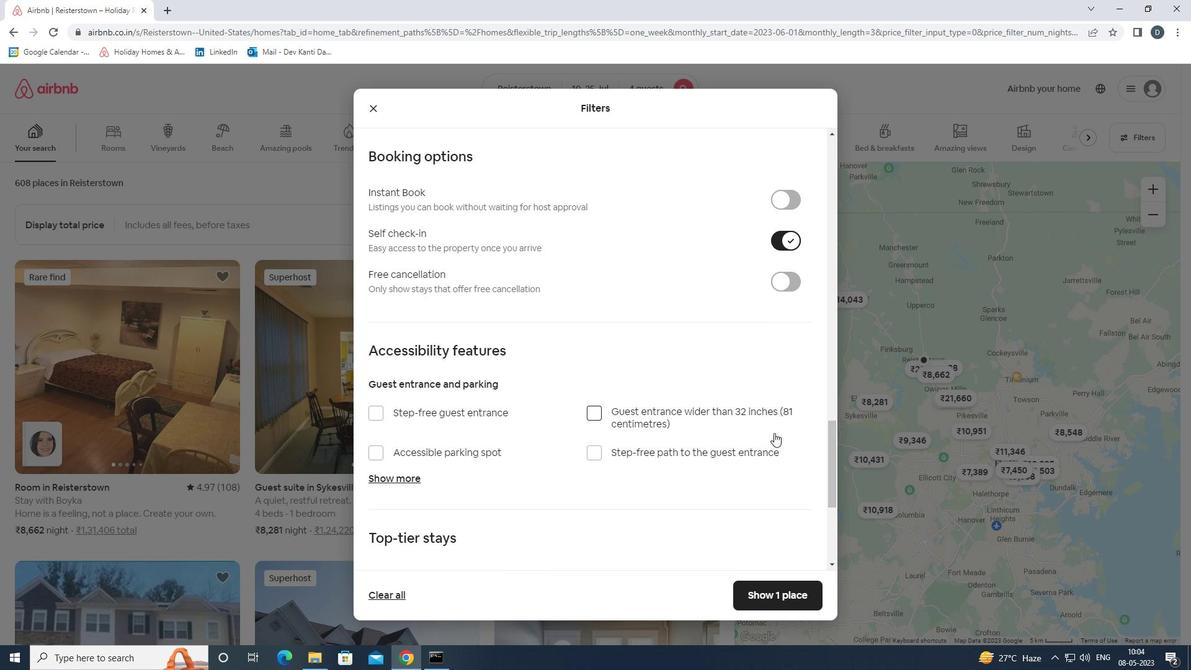 
Action: Mouse scrolled (774, 432) with delta (0, 0)
Screenshot: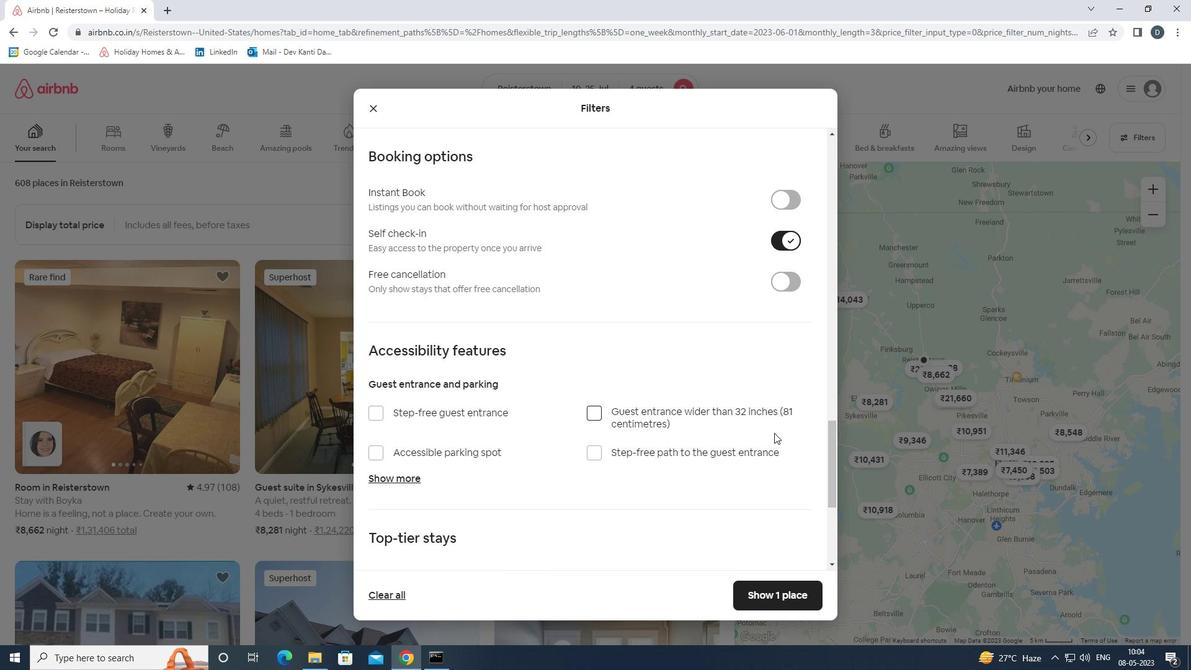 
Action: Mouse scrolled (774, 432) with delta (0, 0)
Screenshot: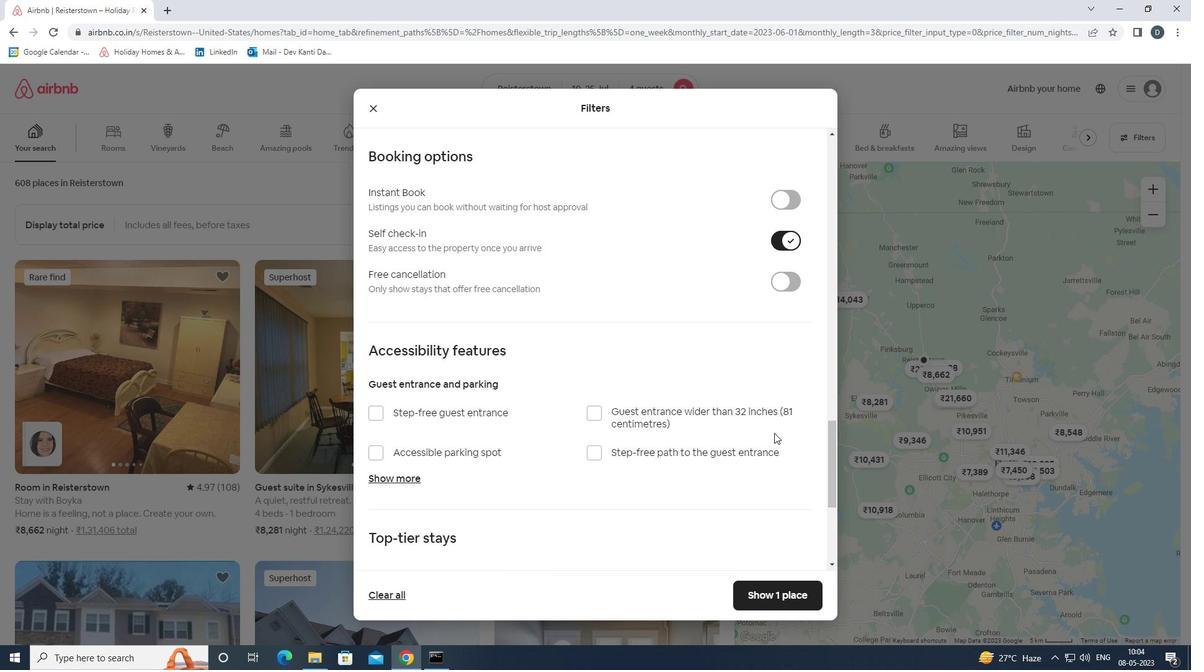 
Action: Mouse scrolled (774, 432) with delta (0, 0)
Screenshot: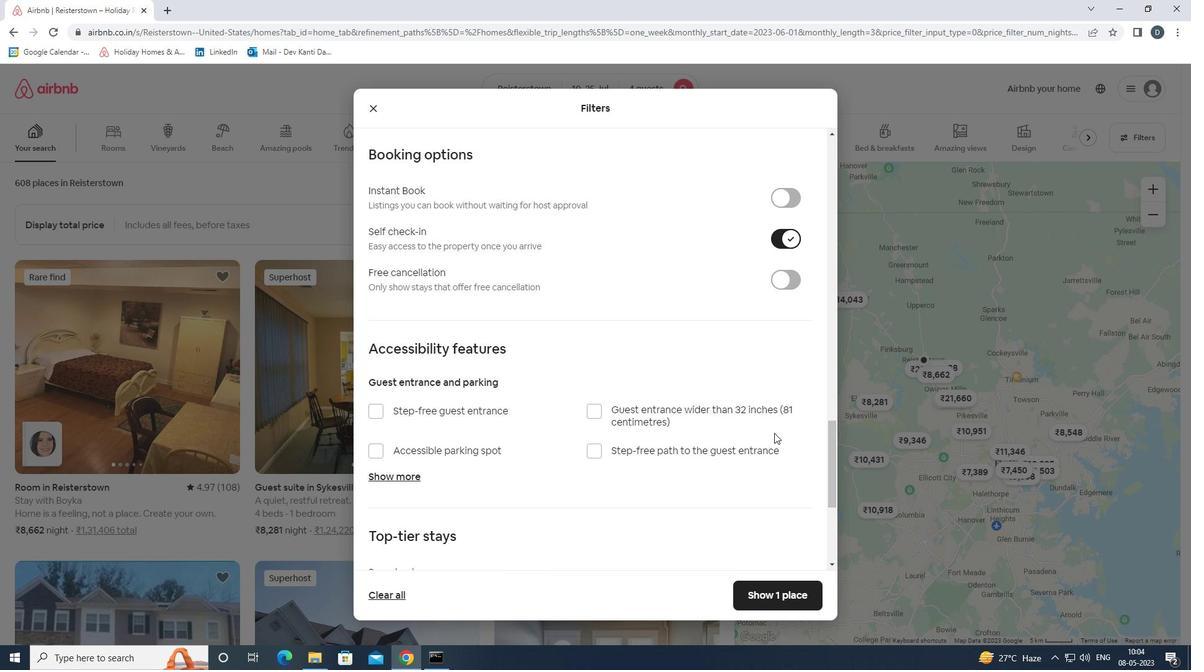 
Action: Mouse scrolled (774, 432) with delta (0, 0)
Screenshot: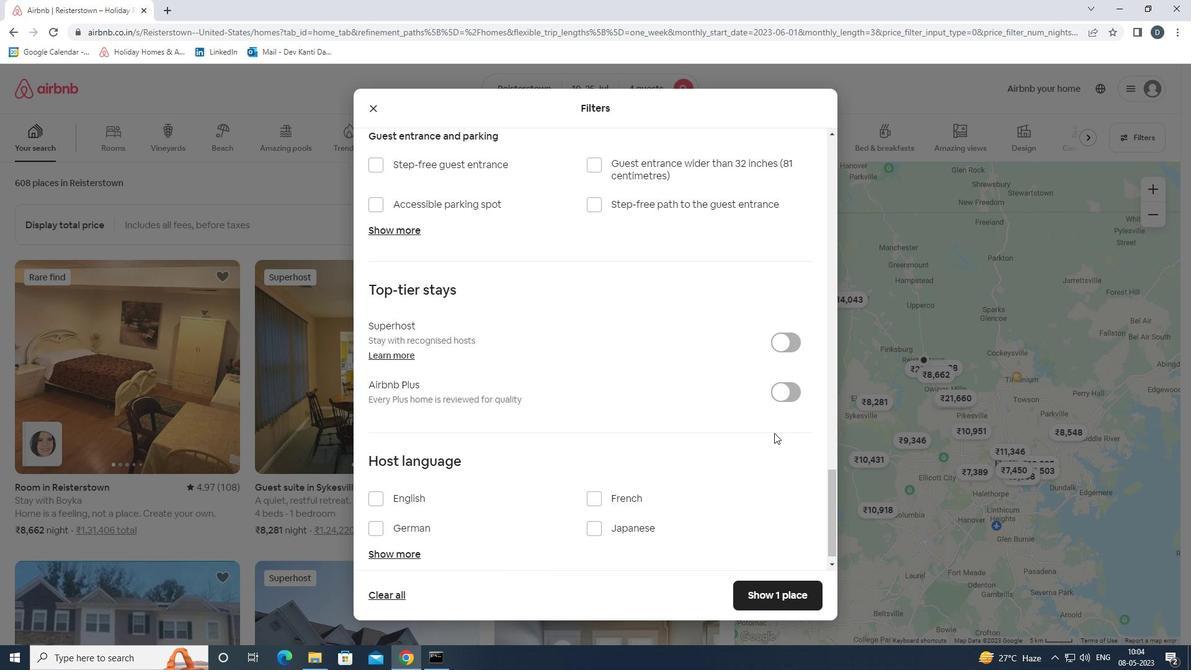 
Action: Mouse scrolled (774, 432) with delta (0, 0)
Screenshot: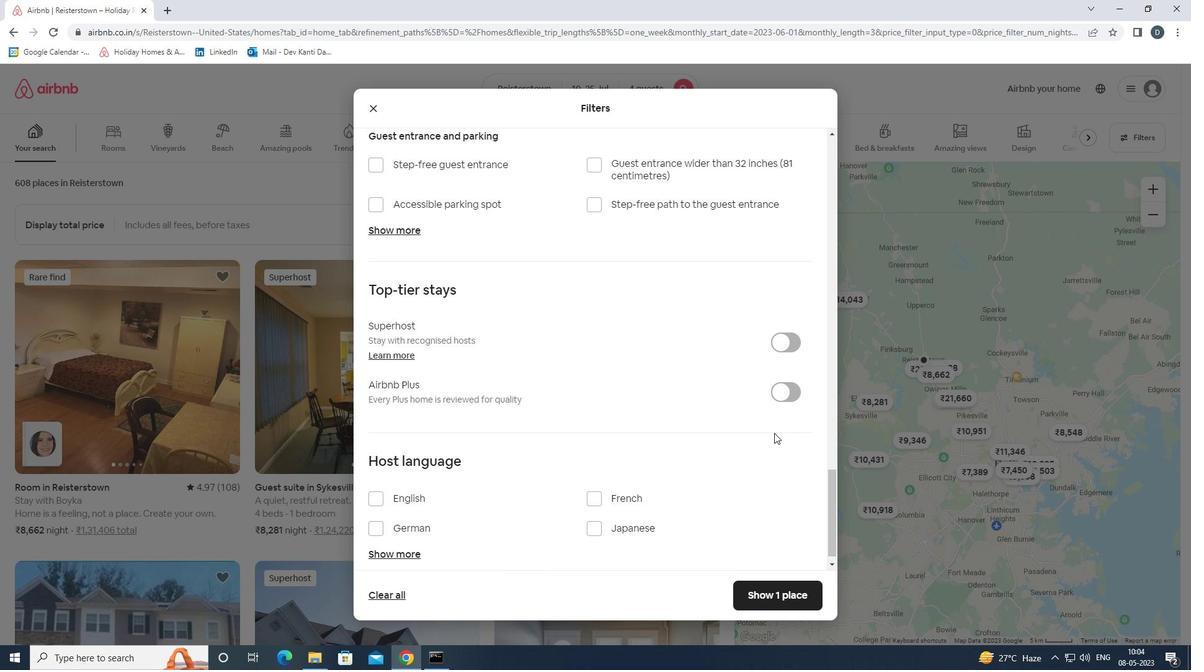 
Action: Mouse scrolled (774, 432) with delta (0, 0)
Screenshot: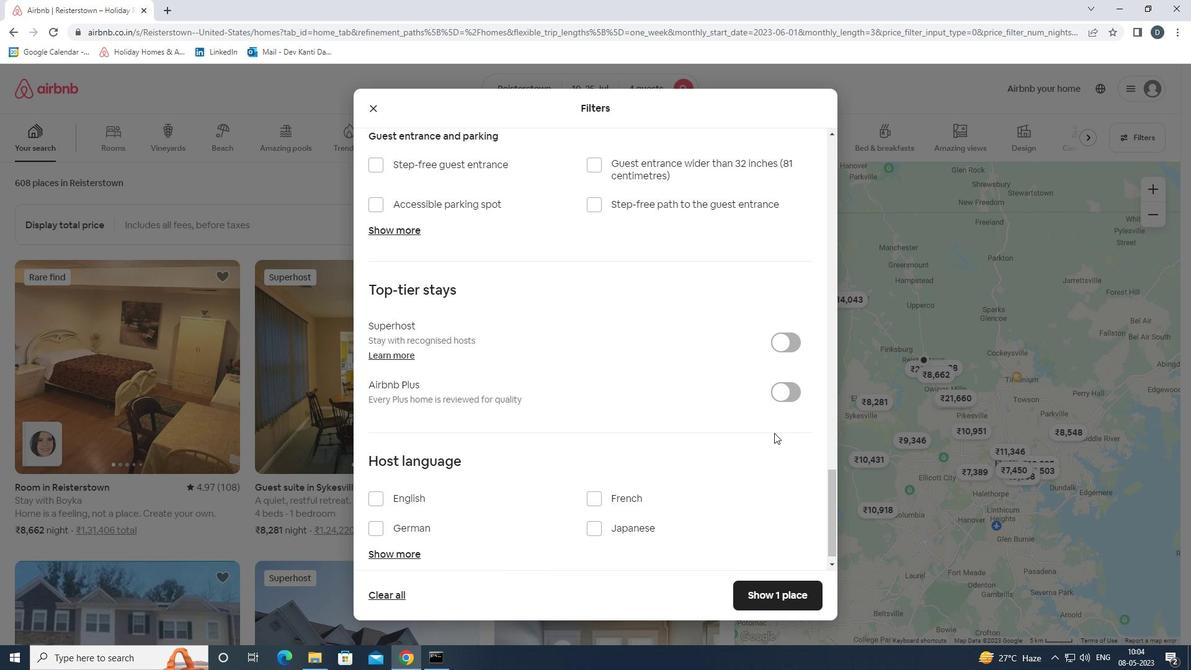 
Action: Mouse scrolled (774, 432) with delta (0, 0)
Screenshot: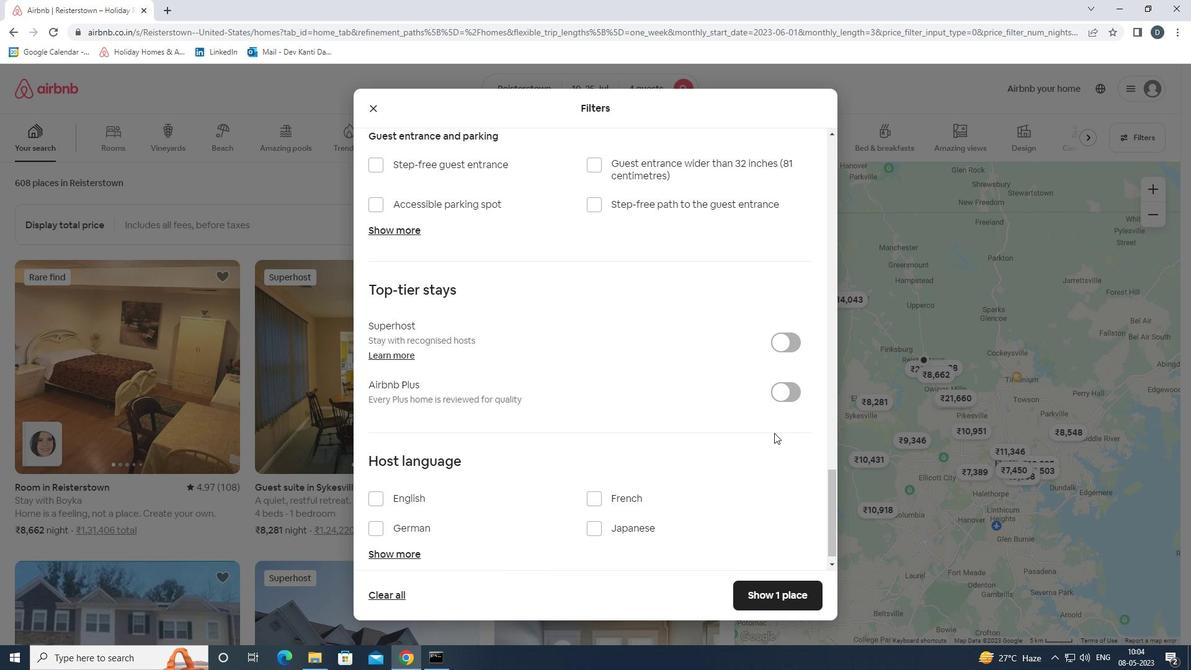 
Action: Mouse moved to (400, 487)
Screenshot: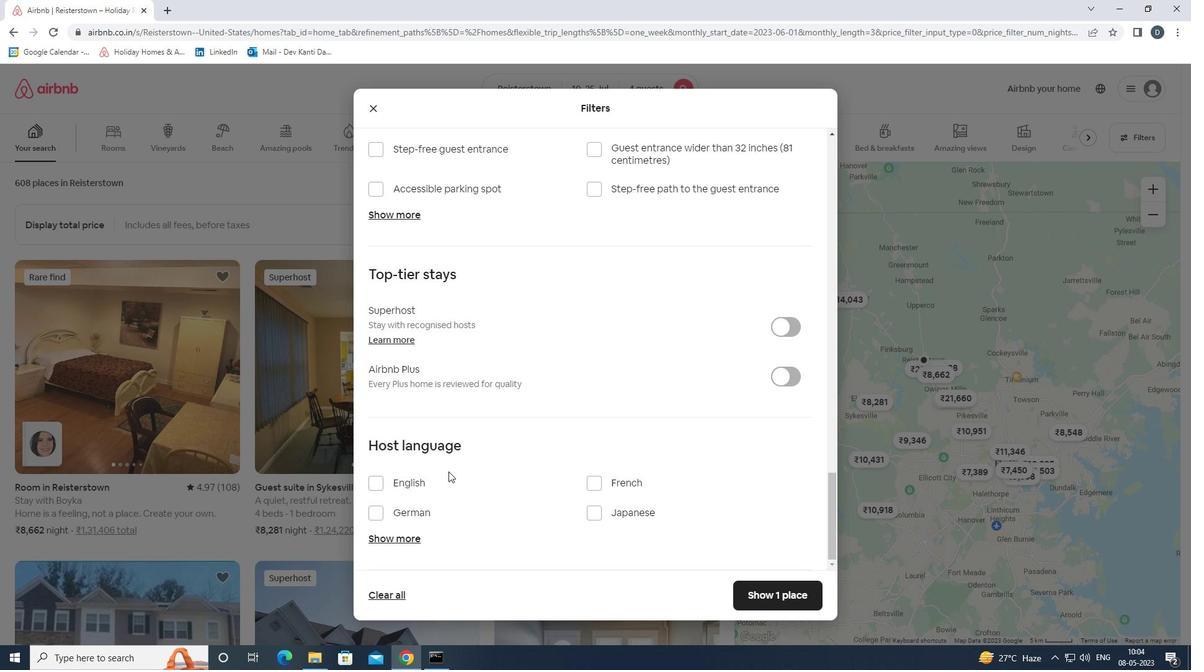 
Action: Mouse pressed left at (400, 487)
Screenshot: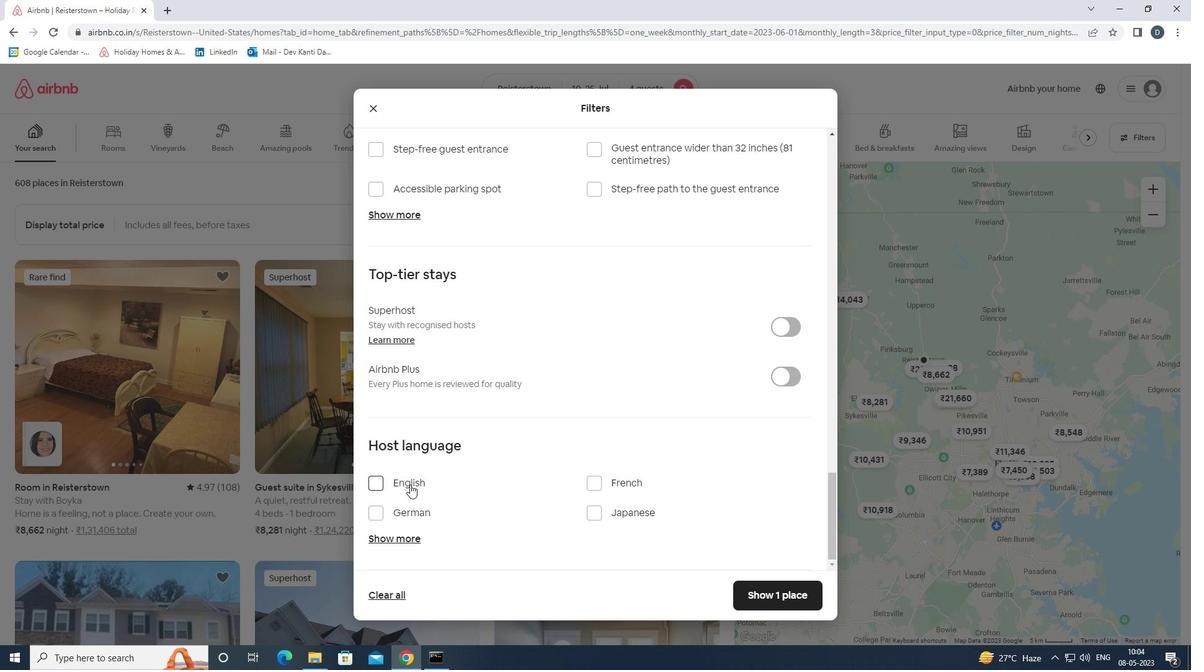 
Action: Mouse moved to (763, 595)
Screenshot: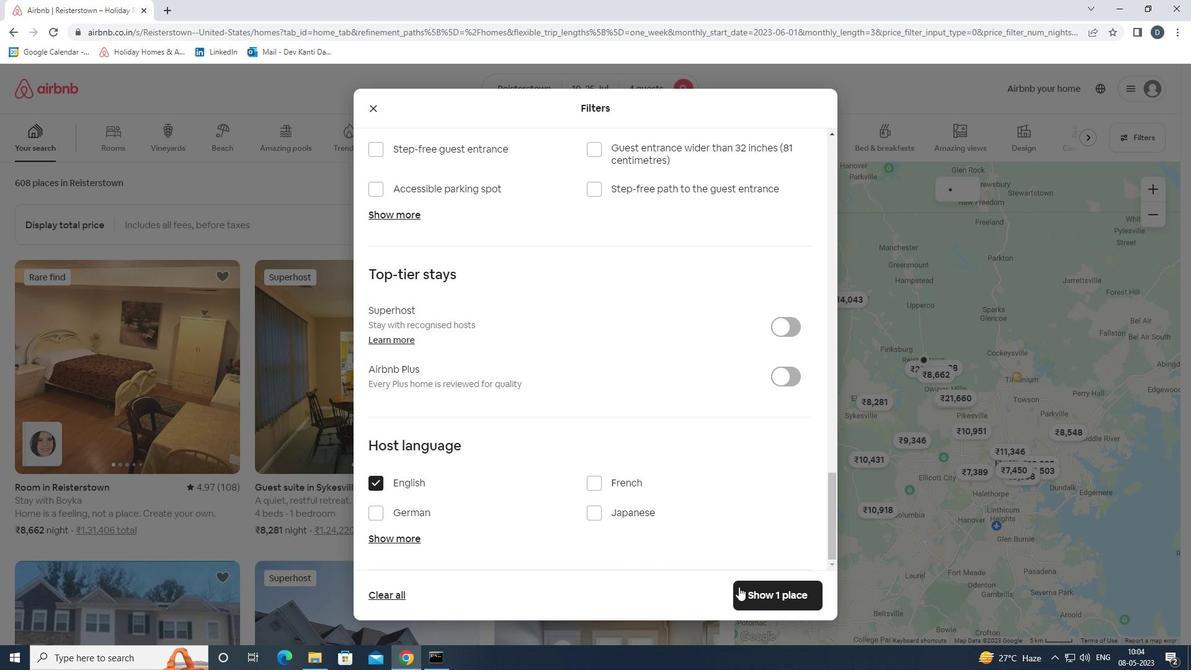 
Action: Mouse pressed left at (763, 595)
Screenshot: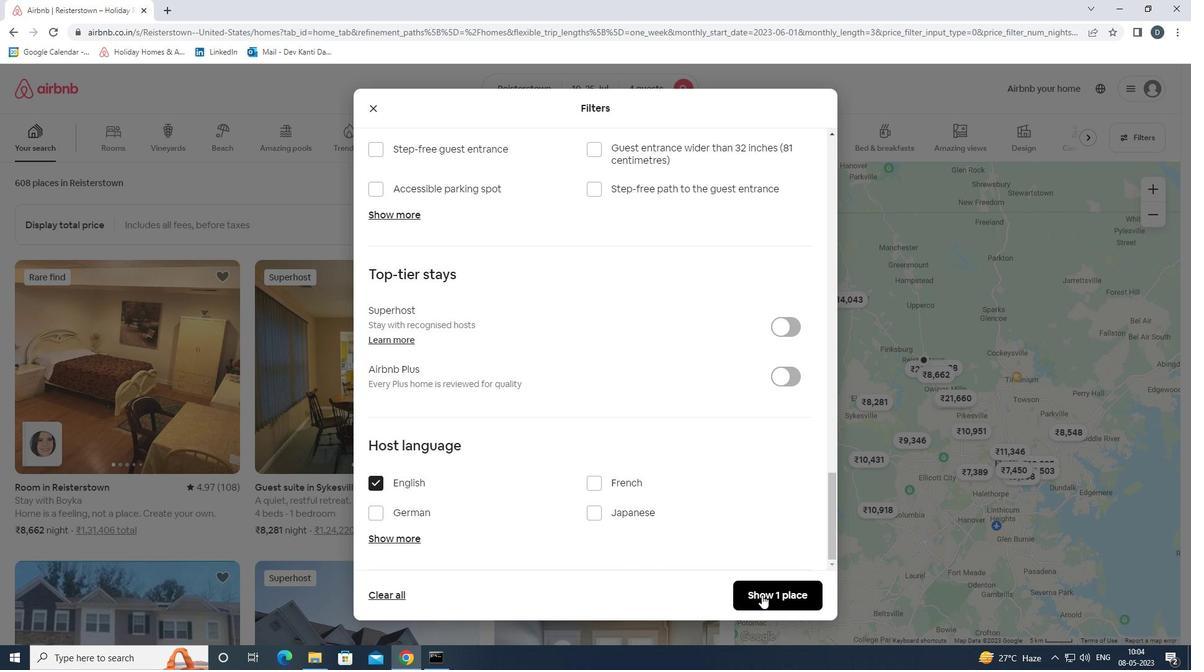 
Action: Mouse moved to (742, 528)
Screenshot: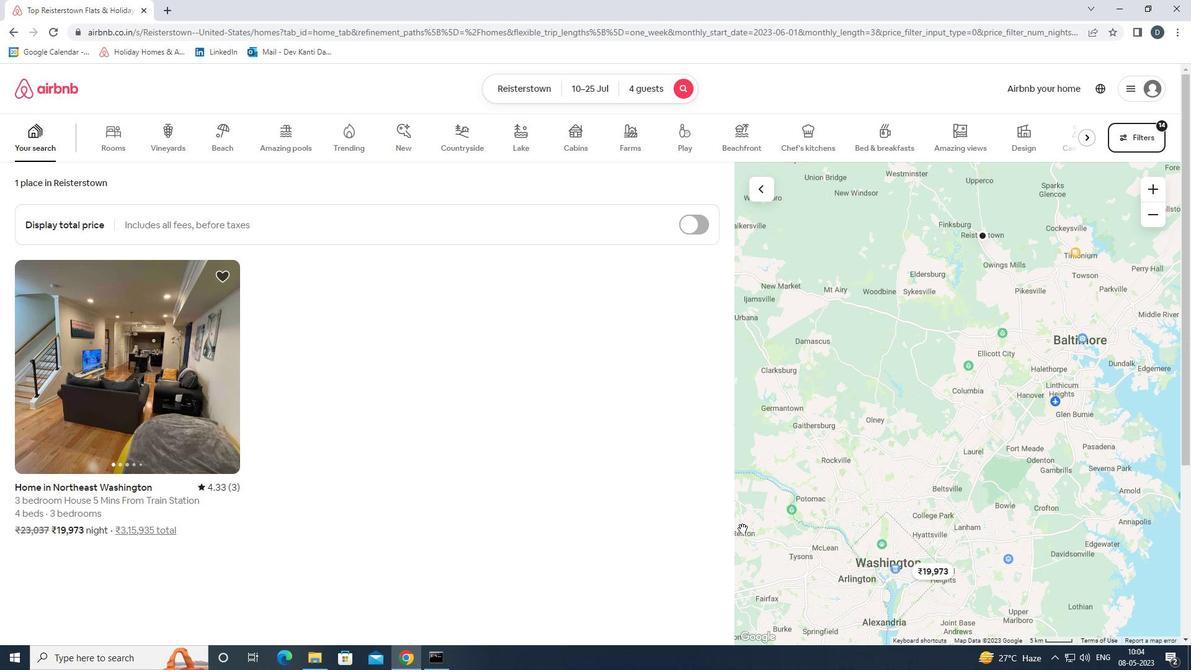 
